 Task: Find connections with filter location Humen with filter topic #brandingwith filter profile language German with filter current company IIM Bangalore Executive Education with filter school Indian Institute of Management, Kozhikode with filter industry Wholesale Hardware, Plumbing, Heating Equipment with filter service category Social Media Marketing with filter keywords title Personal Trainer
Action: Mouse moved to (699, 94)
Screenshot: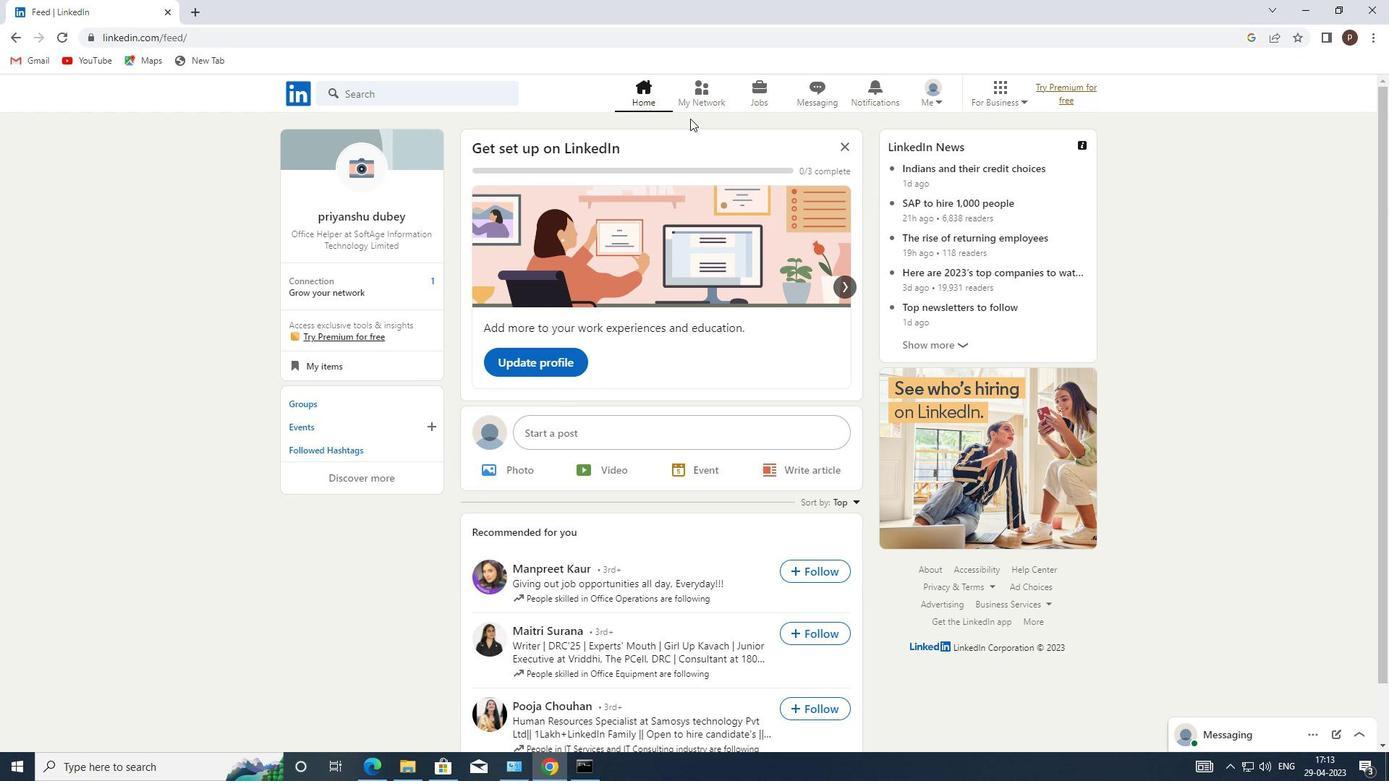 
Action: Mouse pressed left at (699, 94)
Screenshot: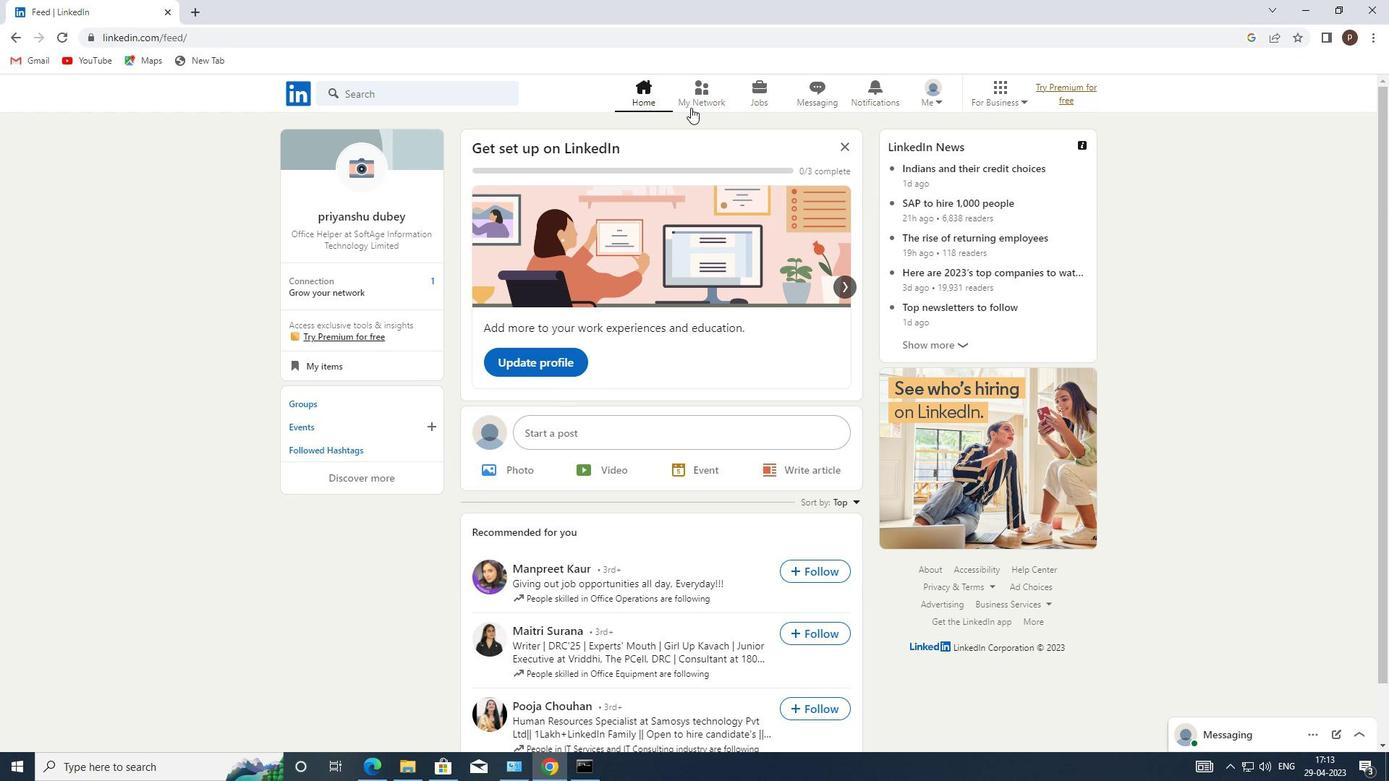 
Action: Mouse moved to (387, 172)
Screenshot: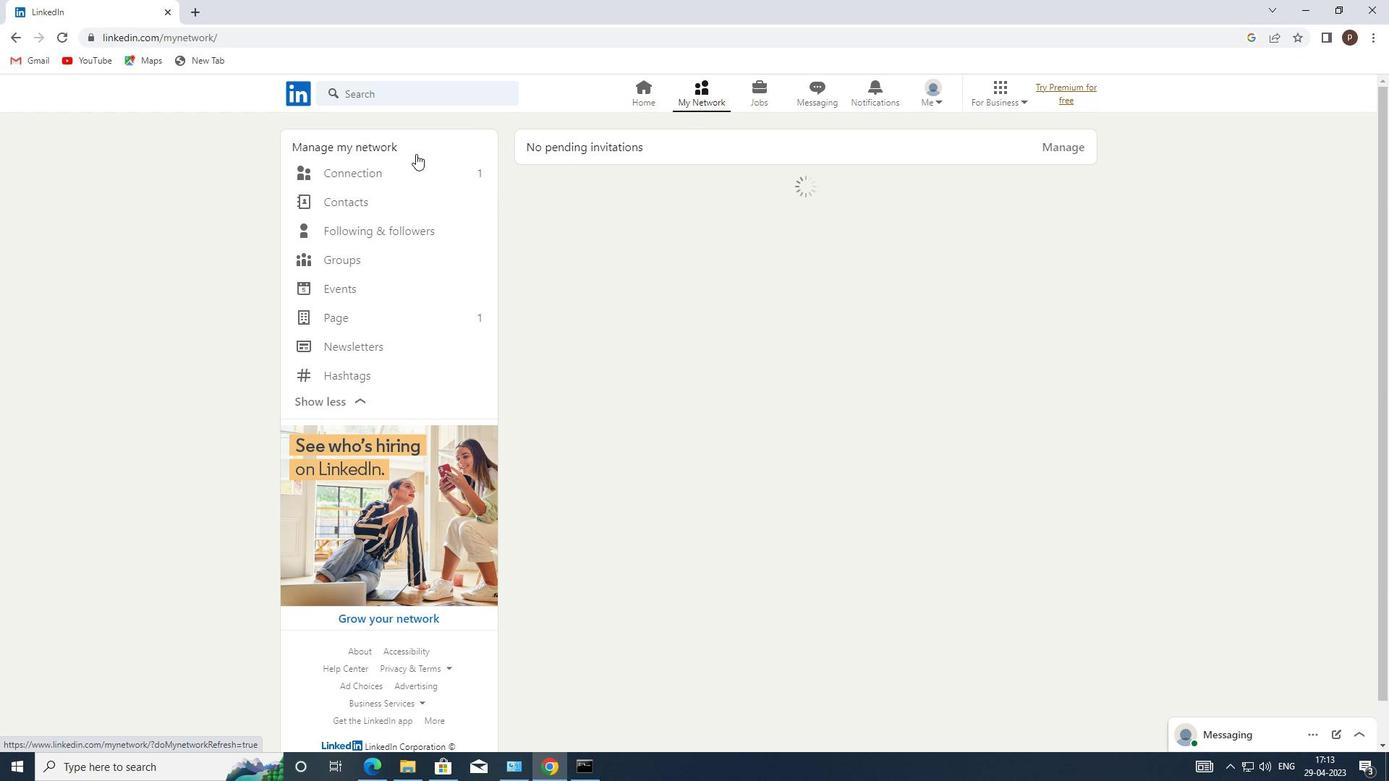 
Action: Mouse pressed left at (387, 172)
Screenshot: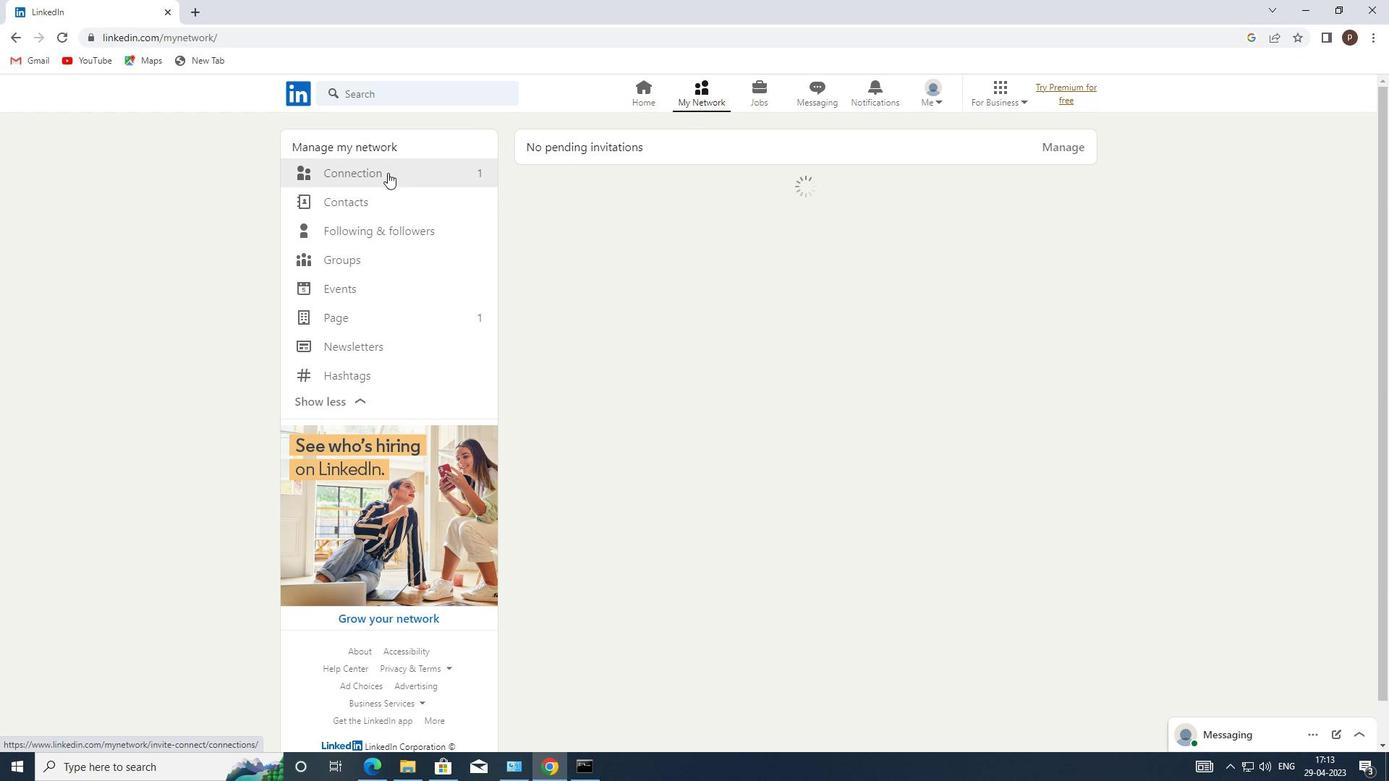 
Action: Mouse moved to (801, 178)
Screenshot: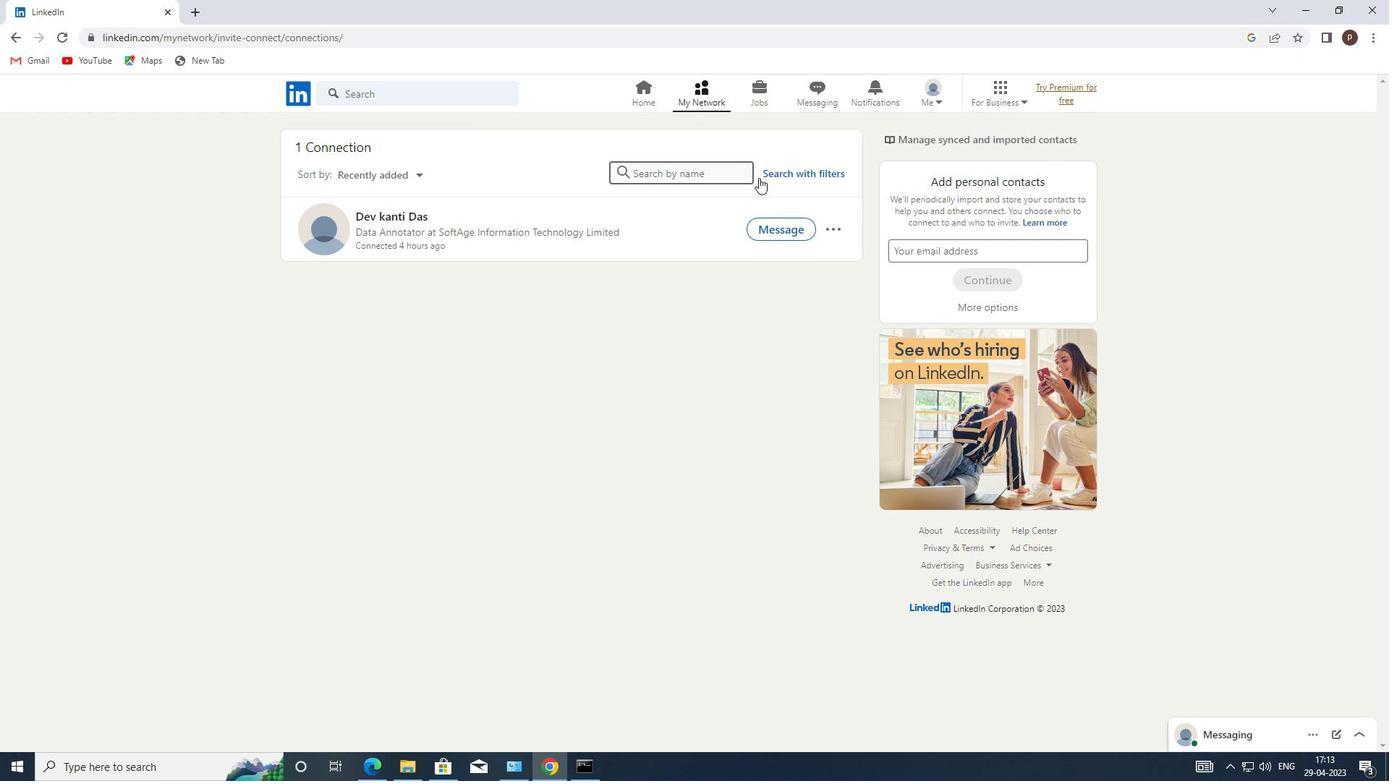 
Action: Mouse pressed left at (801, 178)
Screenshot: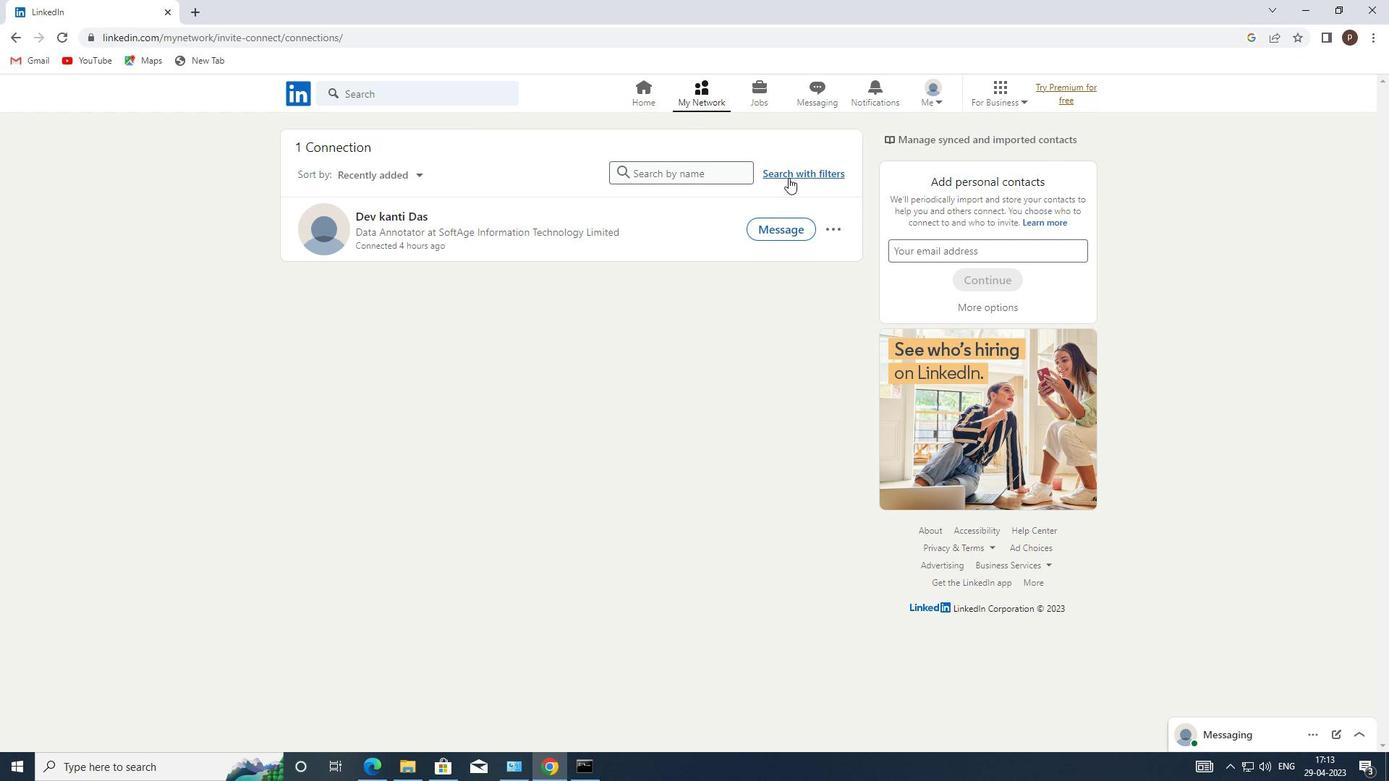 
Action: Mouse moved to (745, 139)
Screenshot: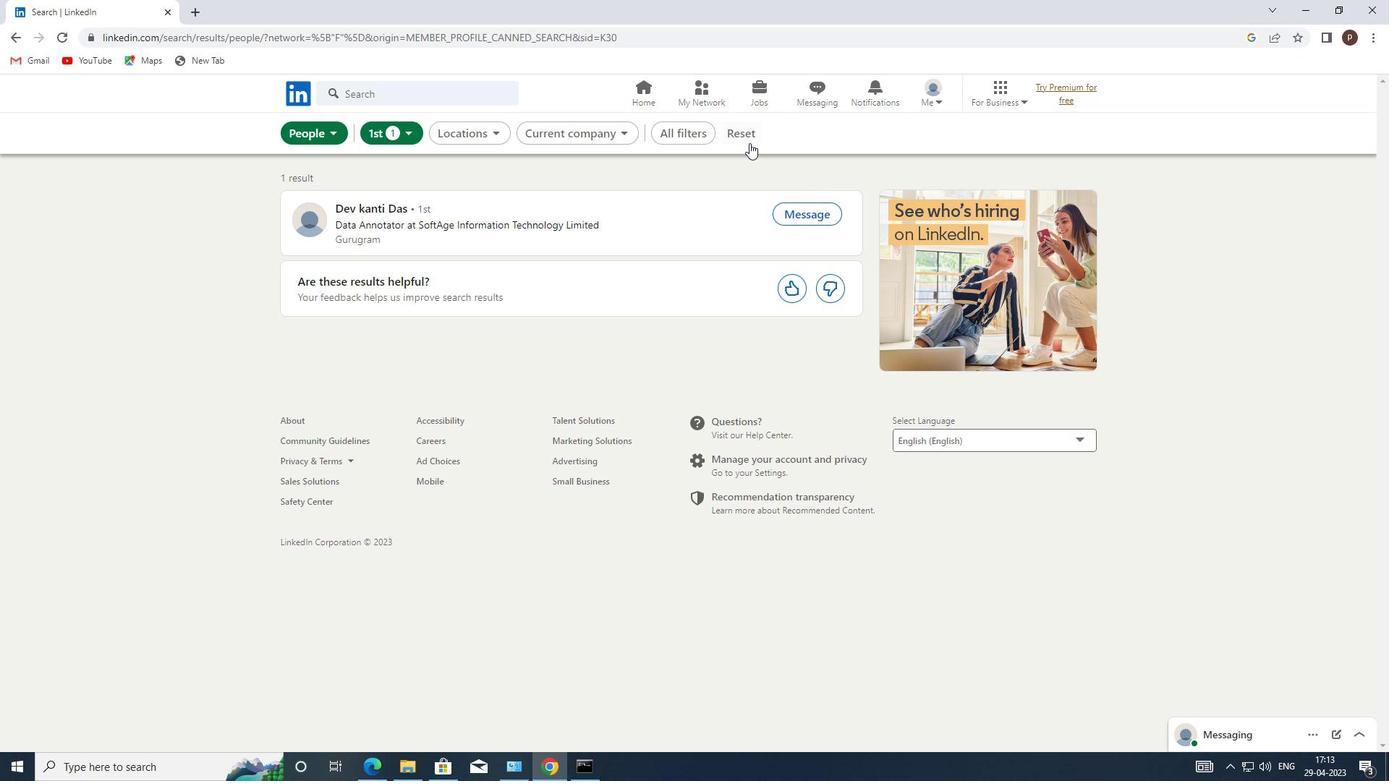 
Action: Mouse pressed left at (745, 139)
Screenshot: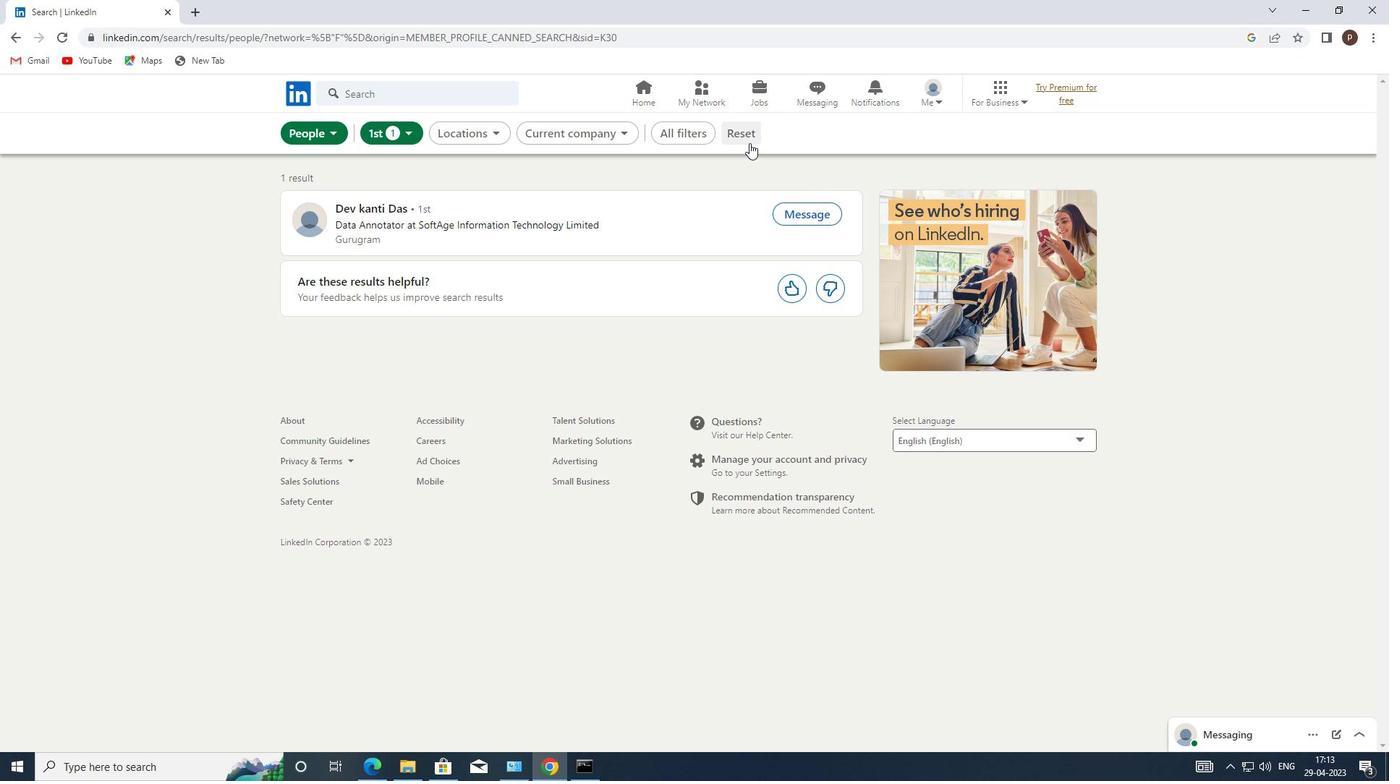
Action: Mouse moved to (720, 137)
Screenshot: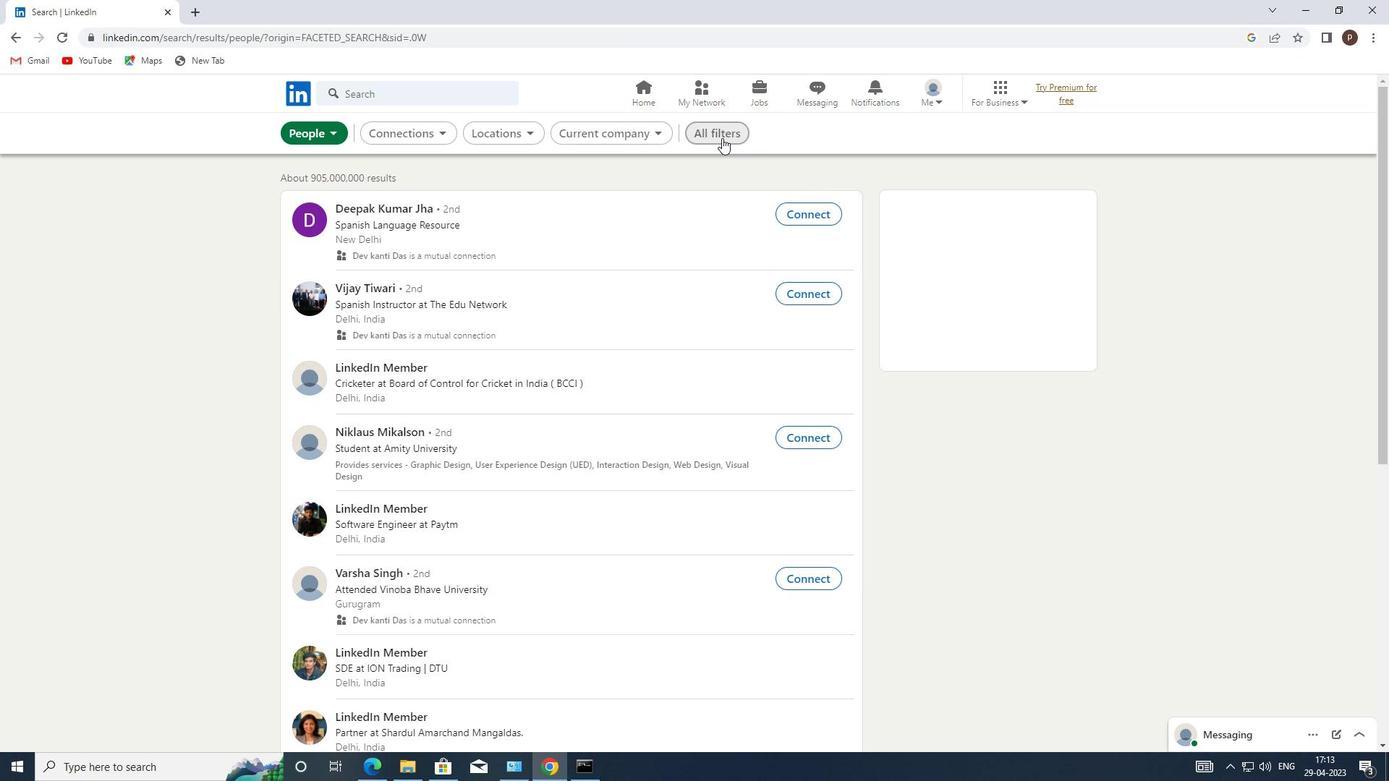 
Action: Mouse pressed left at (720, 137)
Screenshot: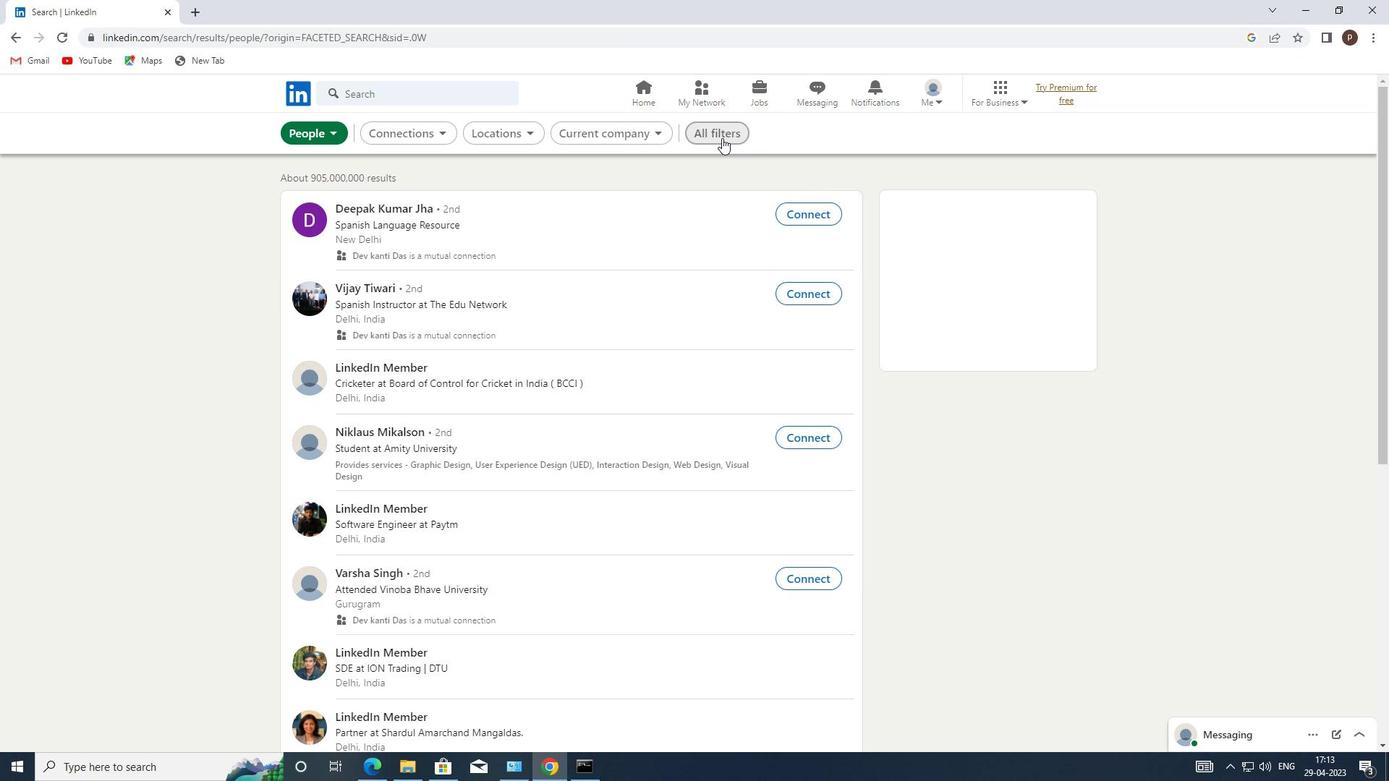 
Action: Mouse moved to (1184, 544)
Screenshot: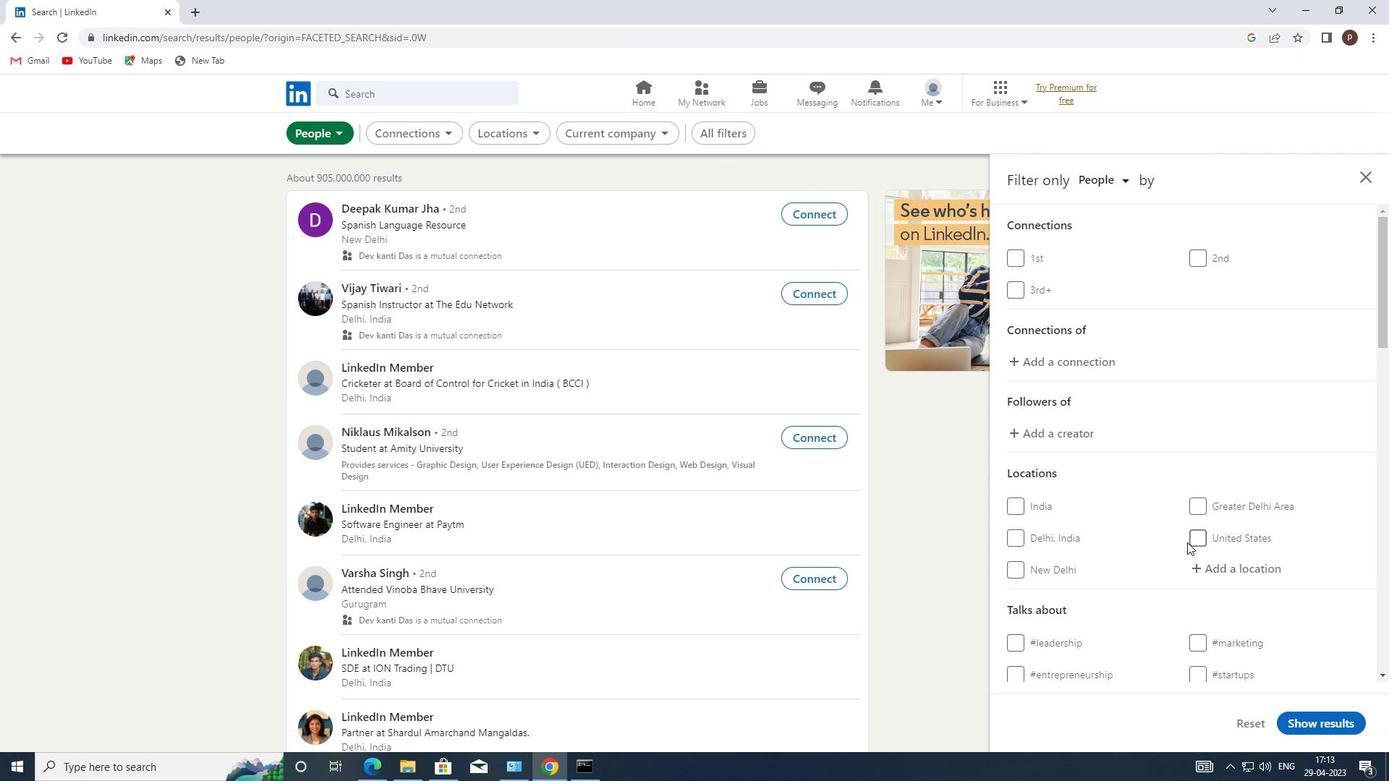 
Action: Mouse scrolled (1184, 543) with delta (0, 0)
Screenshot: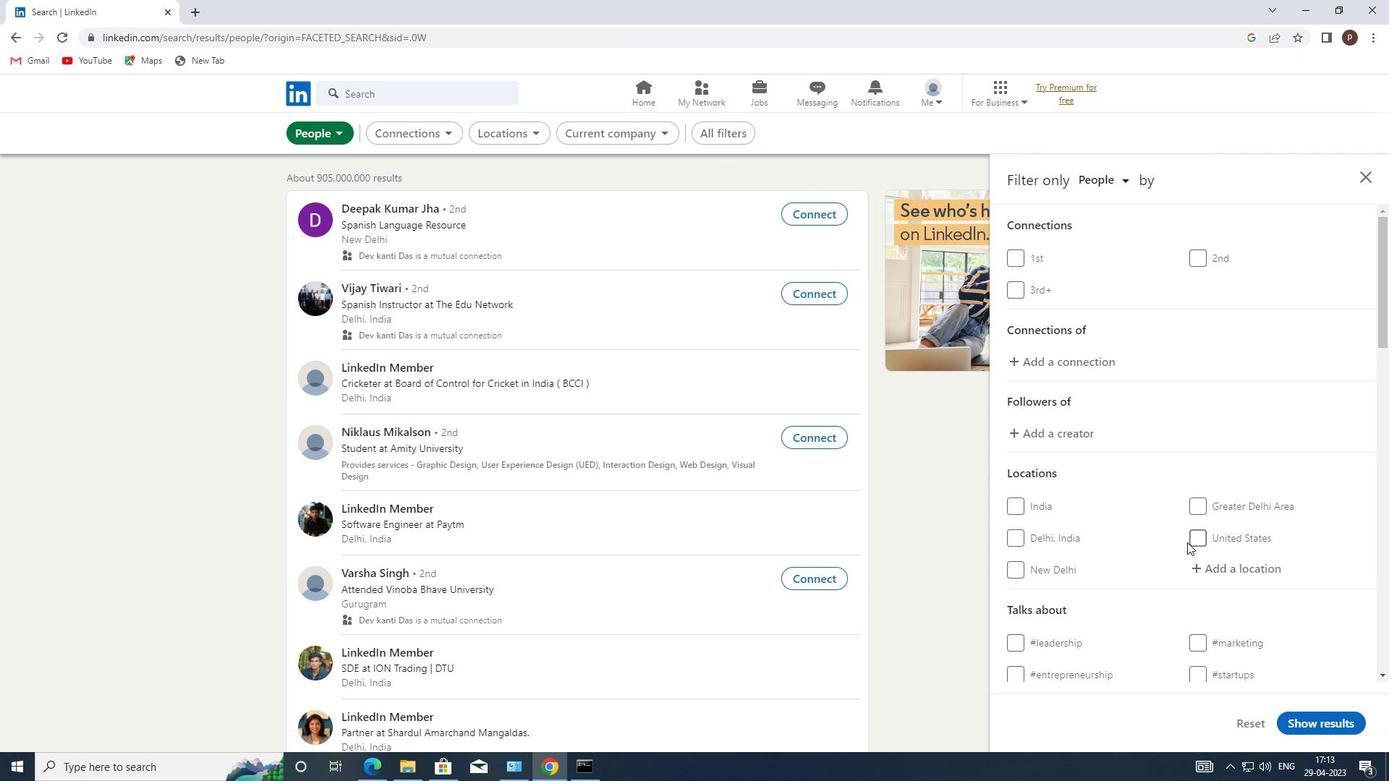 
Action: Mouse scrolled (1184, 543) with delta (0, 0)
Screenshot: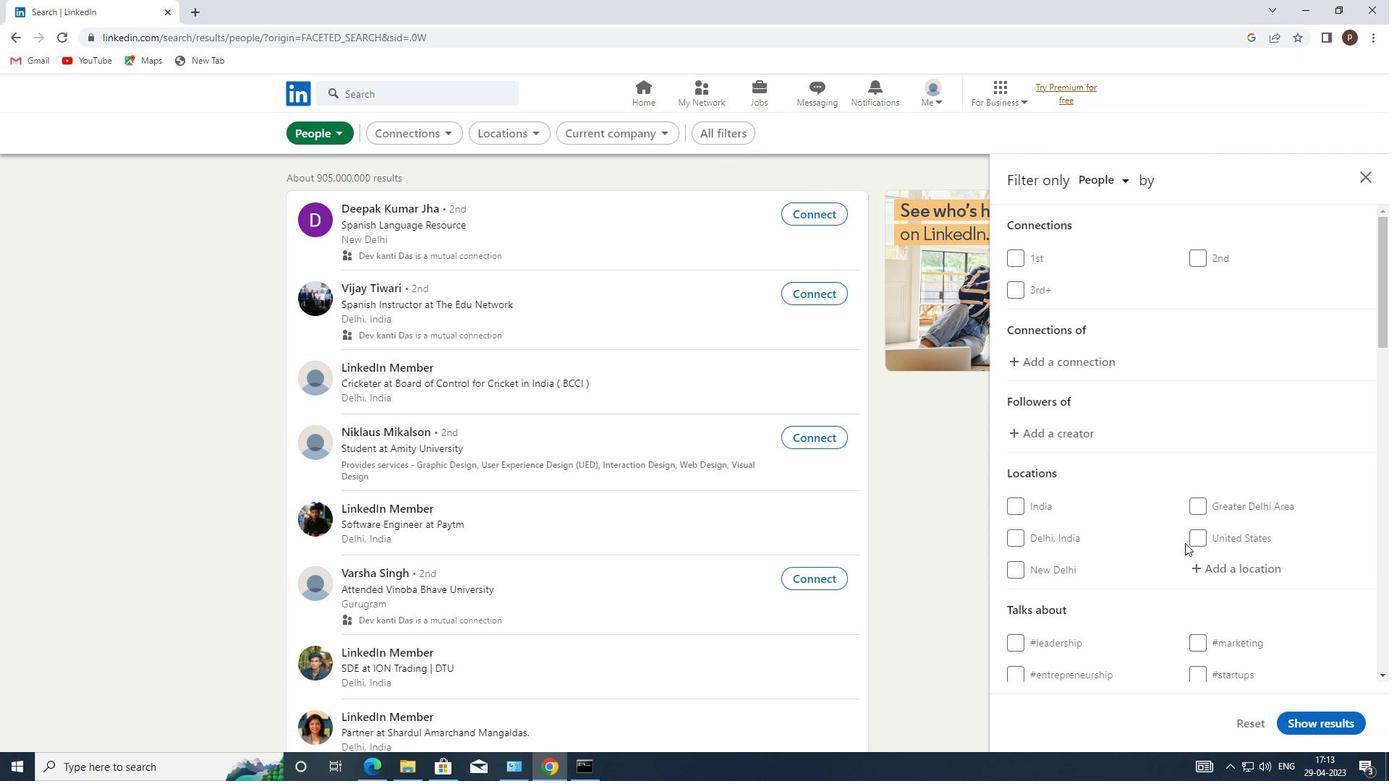 
Action: Mouse moved to (1222, 434)
Screenshot: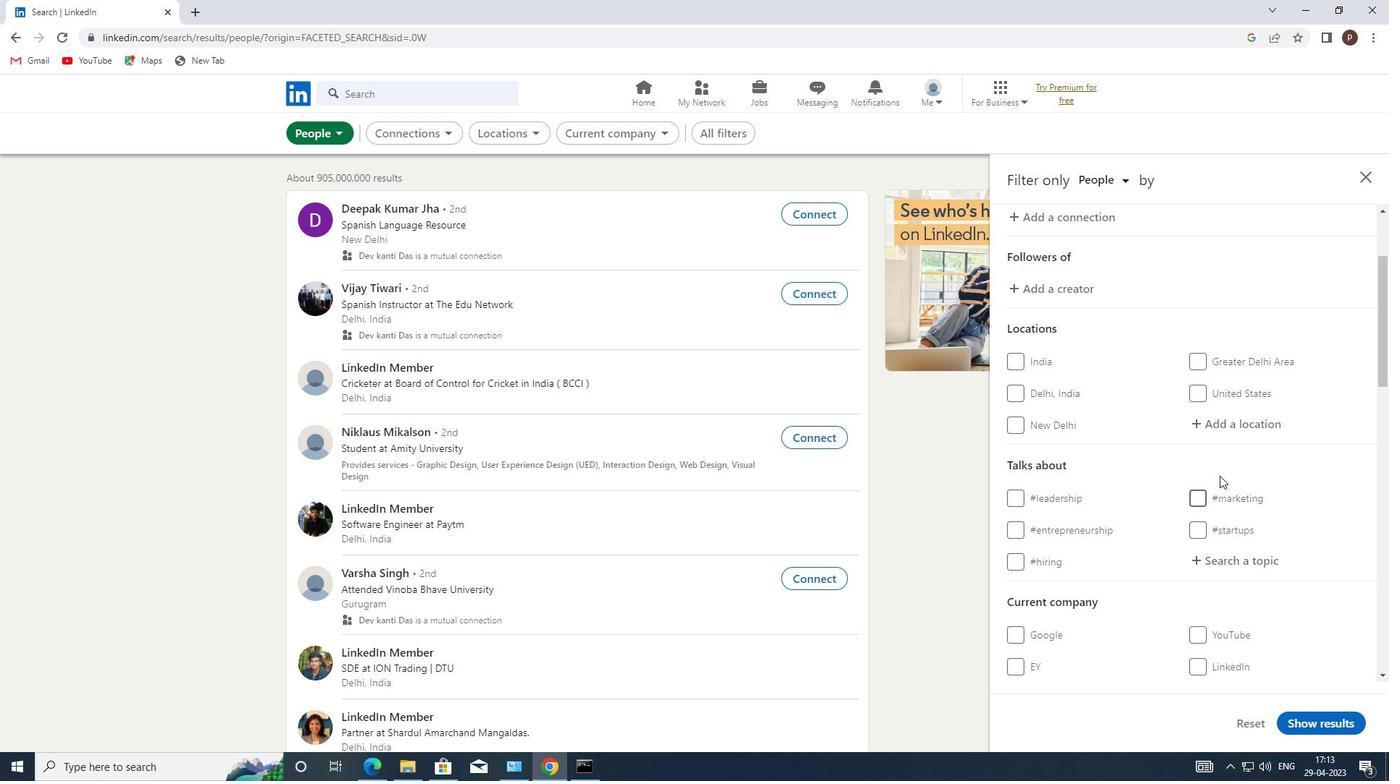 
Action: Mouse pressed left at (1222, 434)
Screenshot: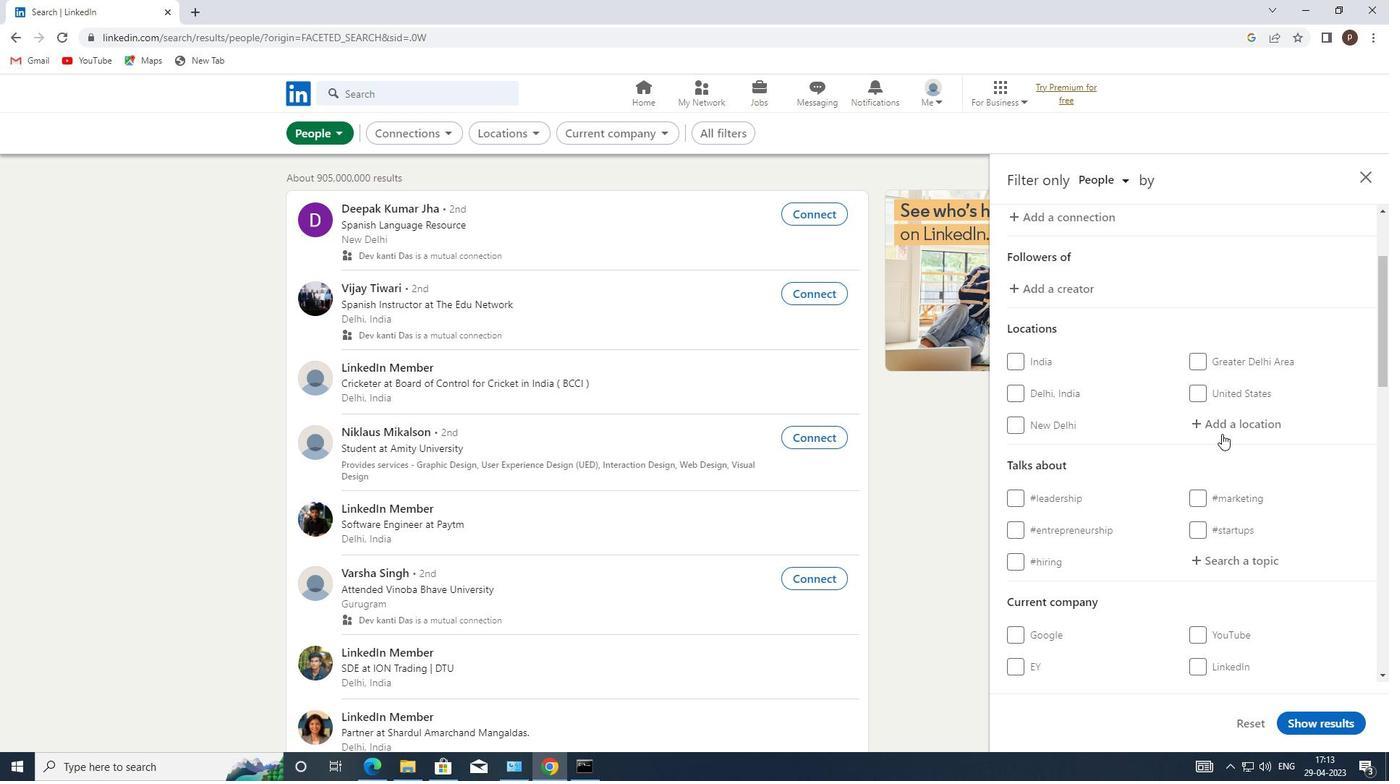 
Action: Mouse moved to (1210, 416)
Screenshot: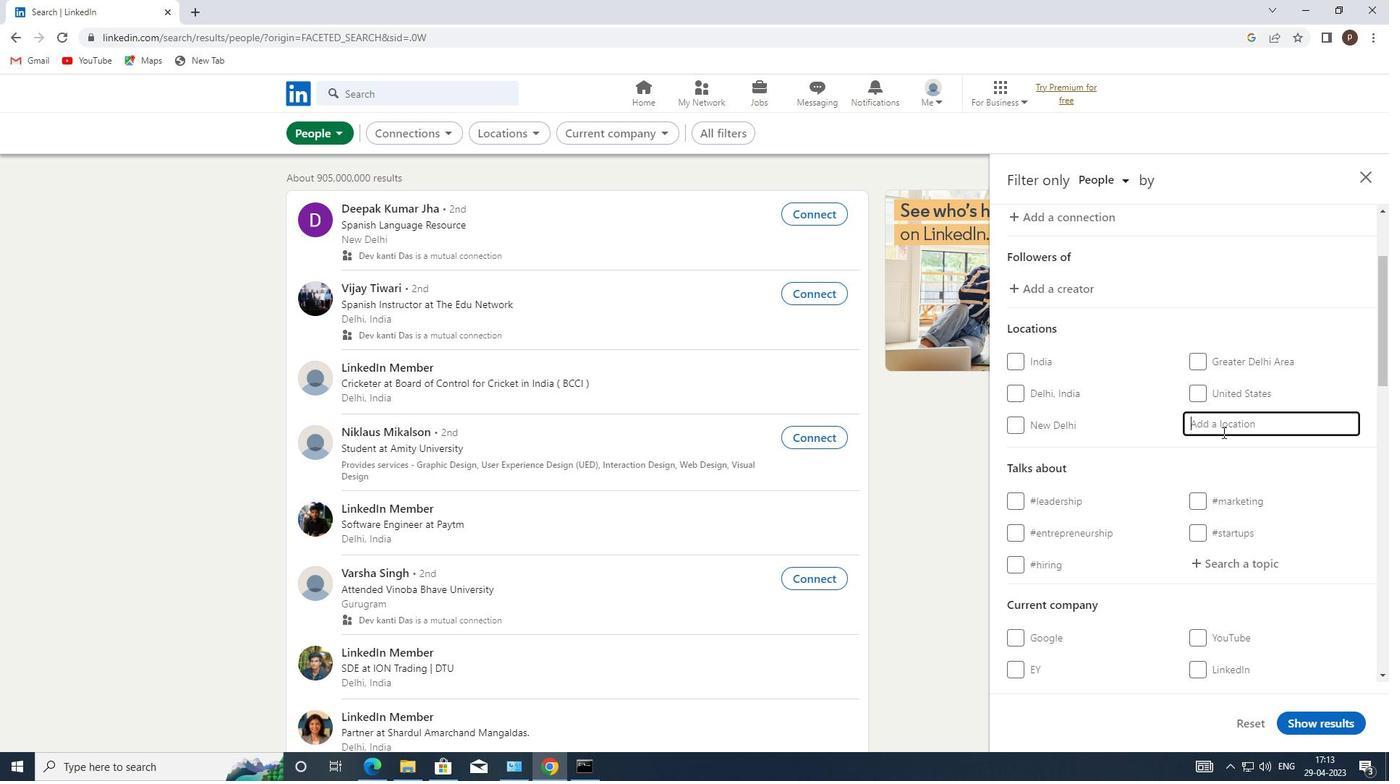 
Action: Key pressed <Key.caps_lock>h<Key.caps_lock>umen<Key.enter>
Screenshot: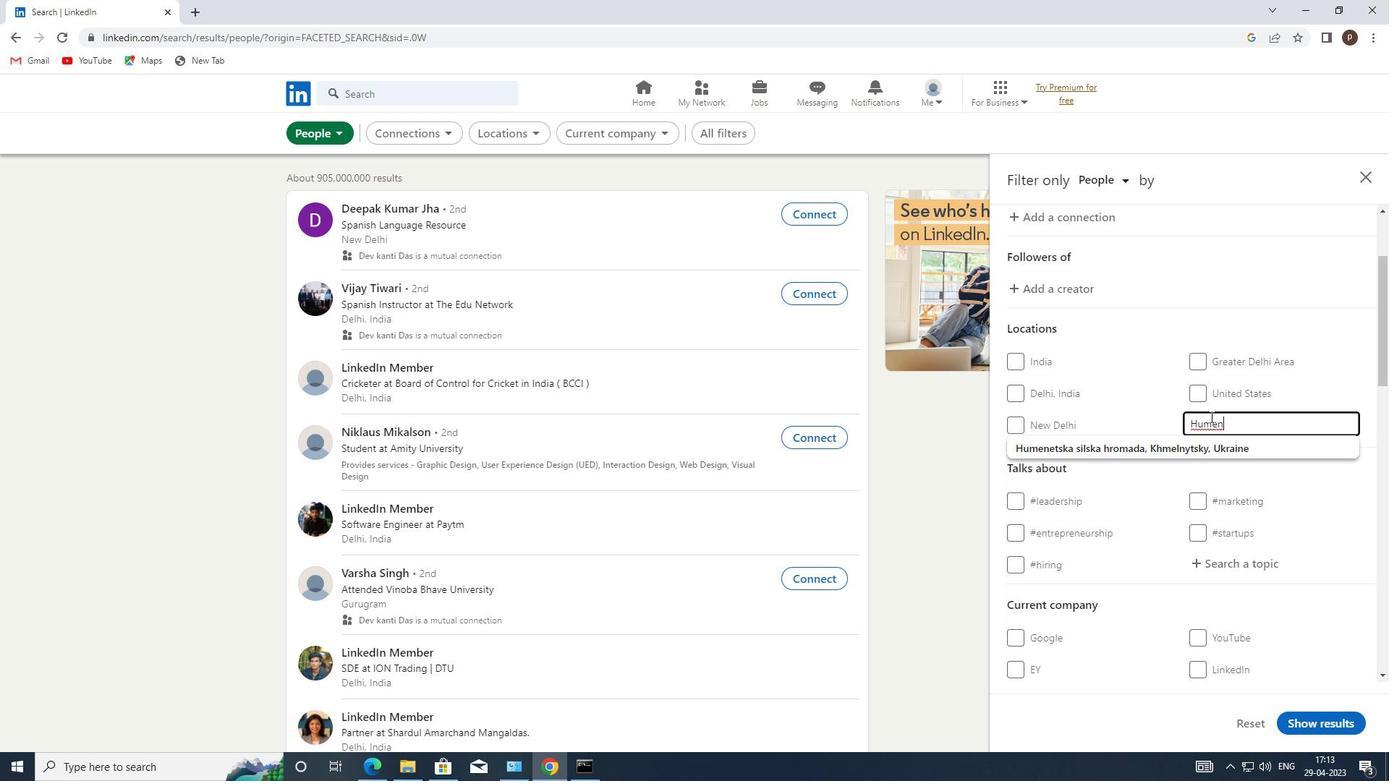 
Action: Mouse moved to (1183, 494)
Screenshot: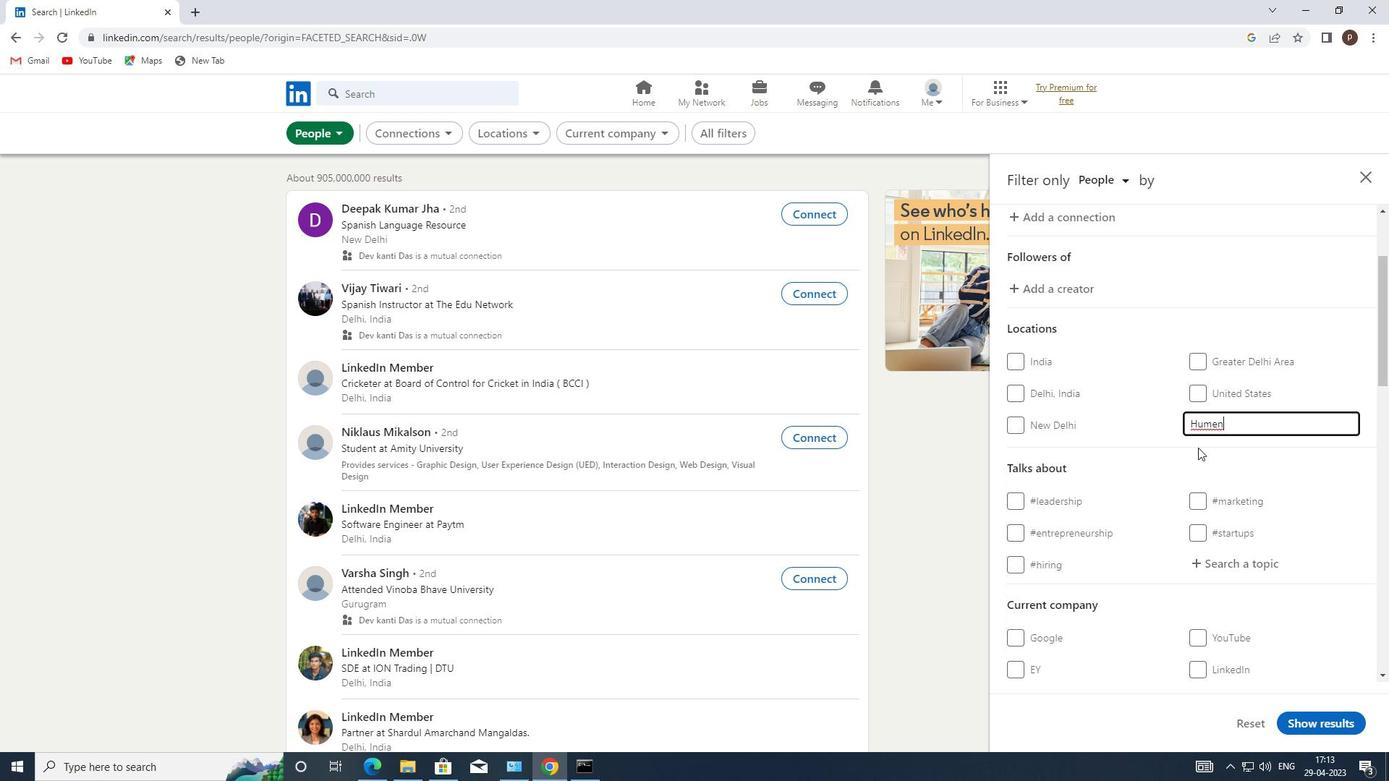 
Action: Mouse scrolled (1183, 493) with delta (0, 0)
Screenshot: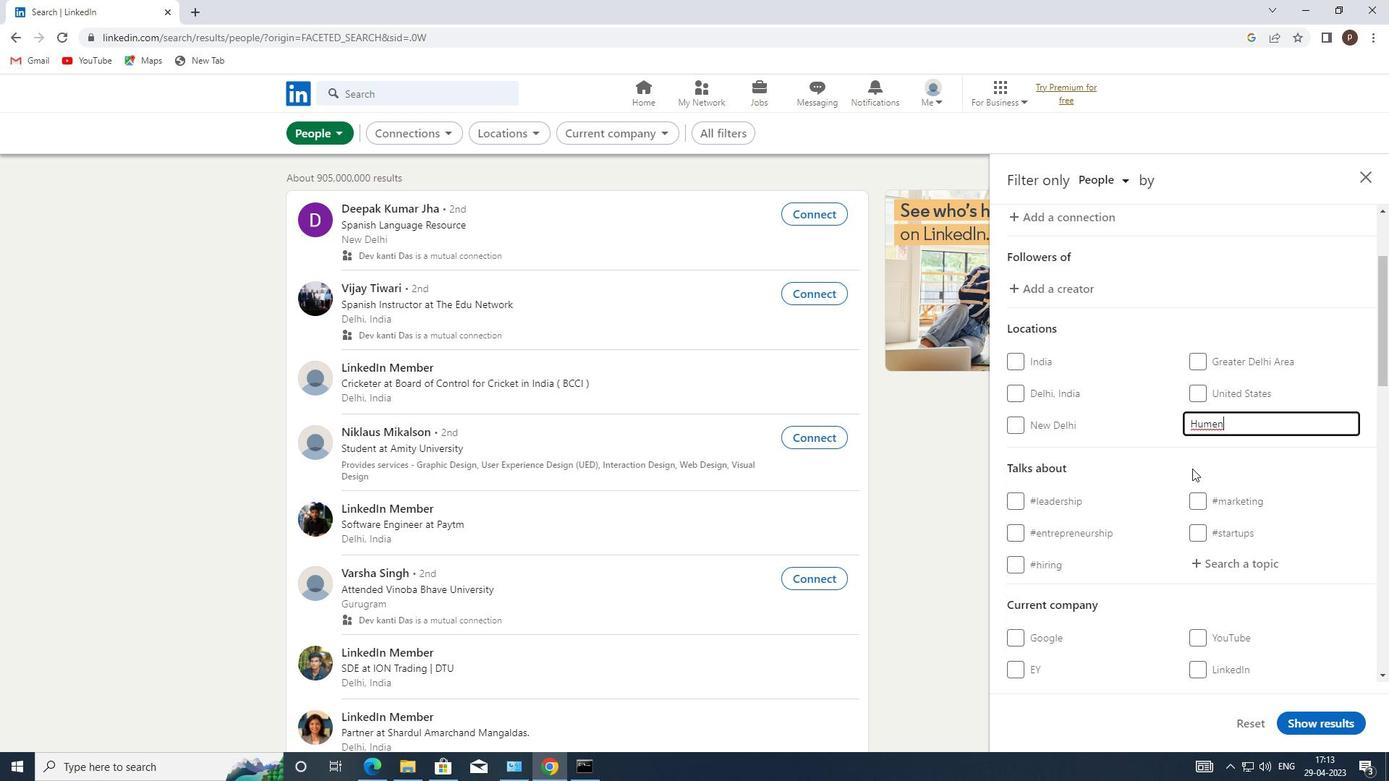 
Action: Mouse moved to (1209, 501)
Screenshot: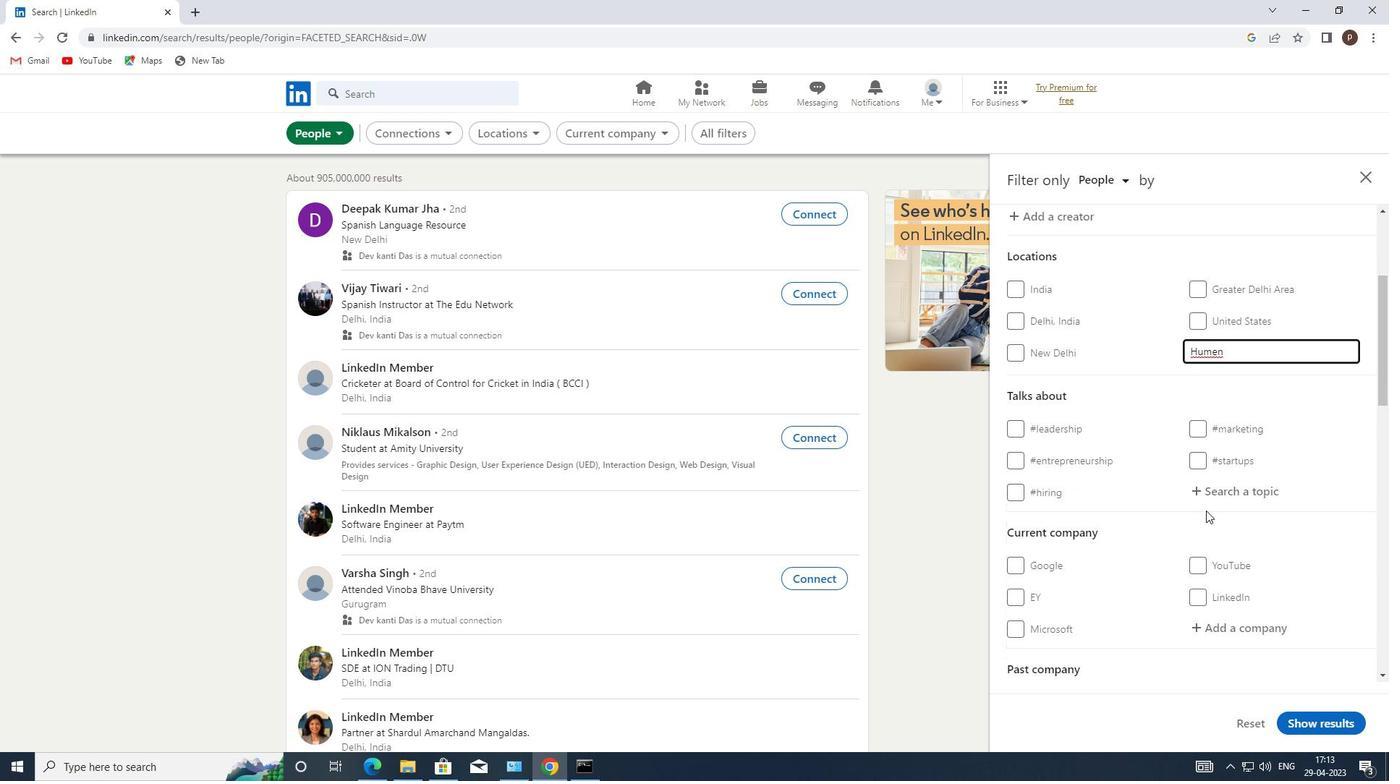 
Action: Mouse pressed left at (1209, 501)
Screenshot: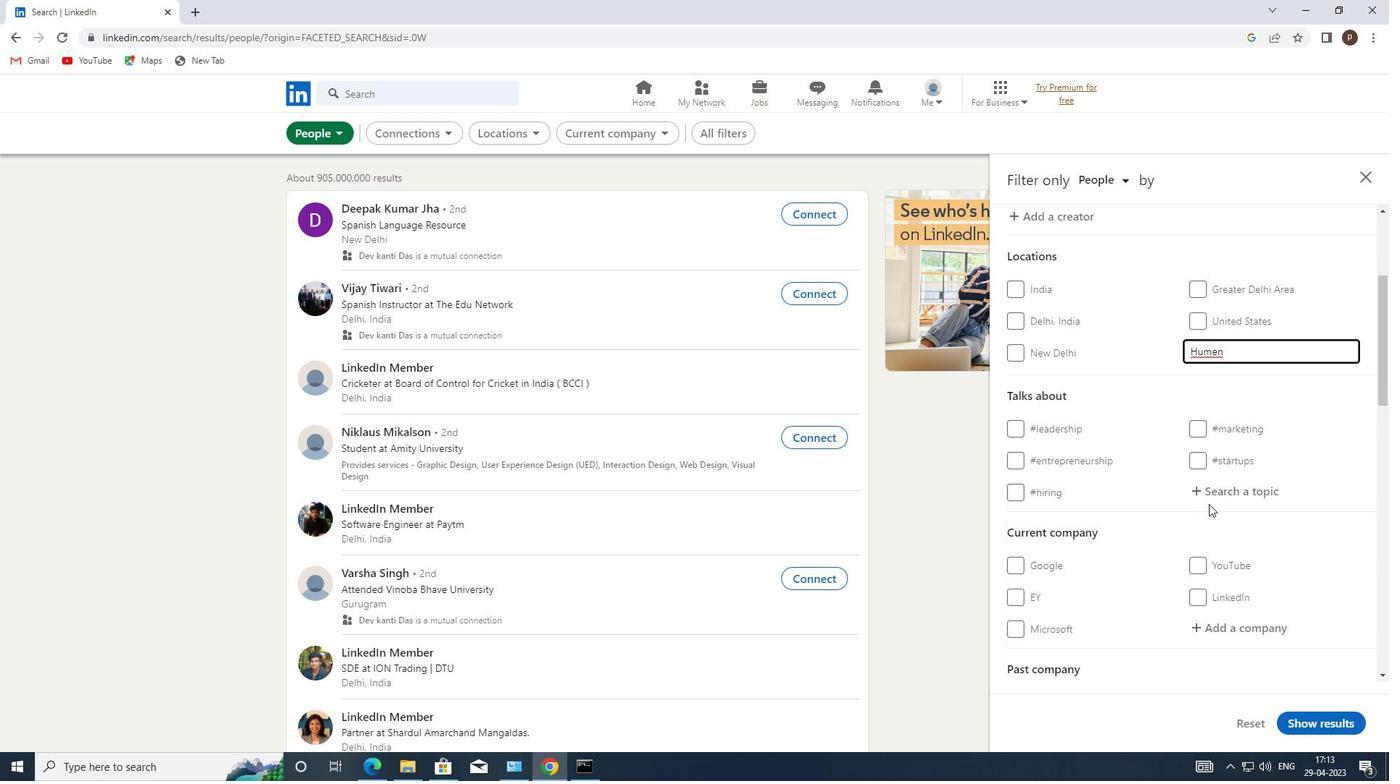 
Action: Key pressed <Key.shift>3BRANDING
Screenshot: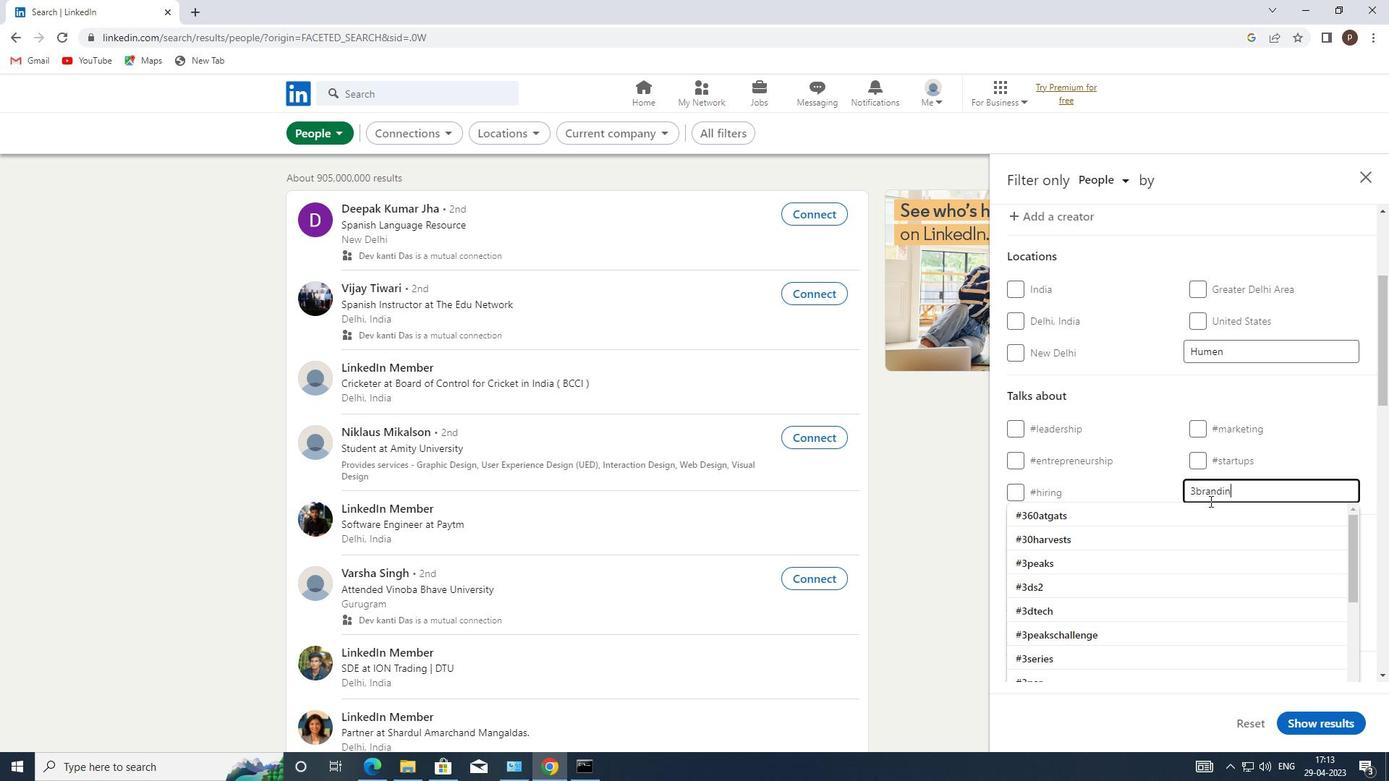 
Action: Mouse moved to (1260, 547)
Screenshot: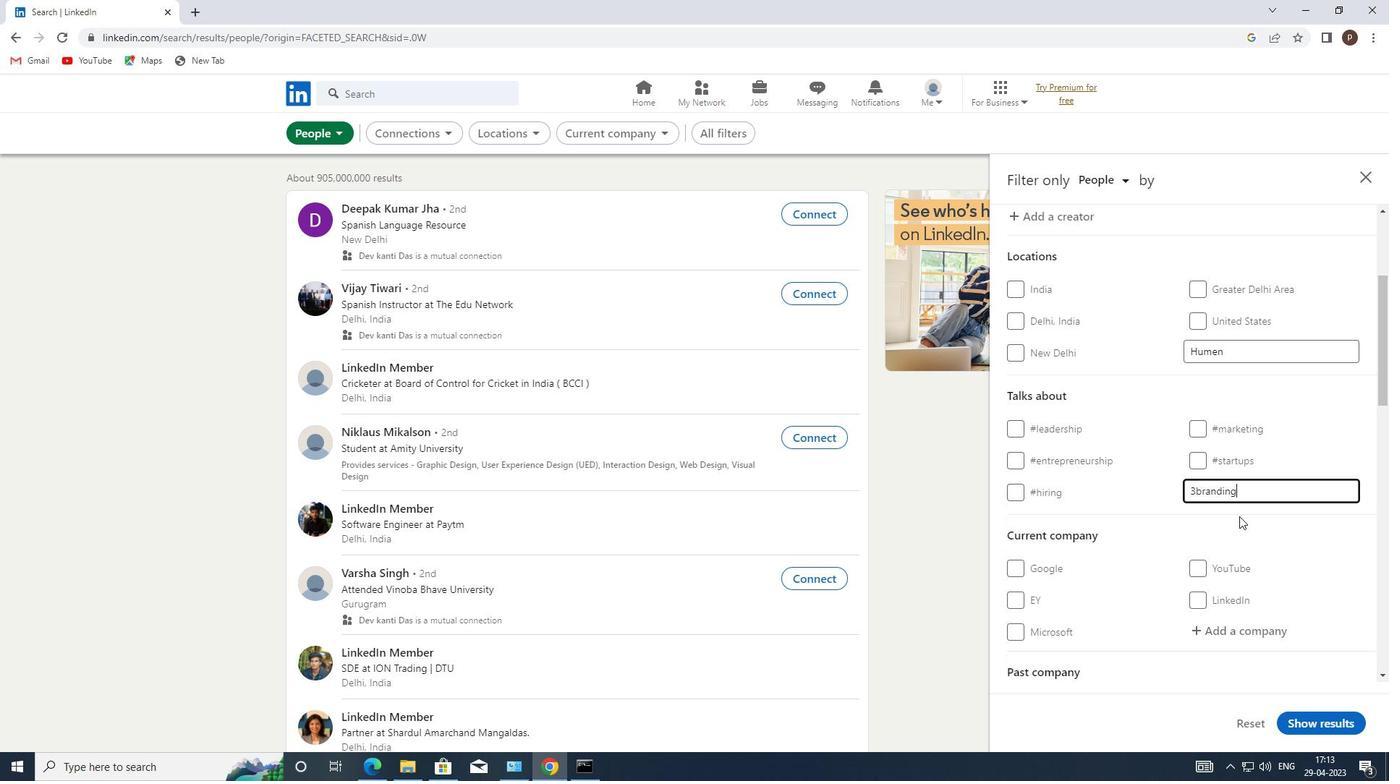 
Action: Mouse scrolled (1260, 546) with delta (0, 0)
Screenshot: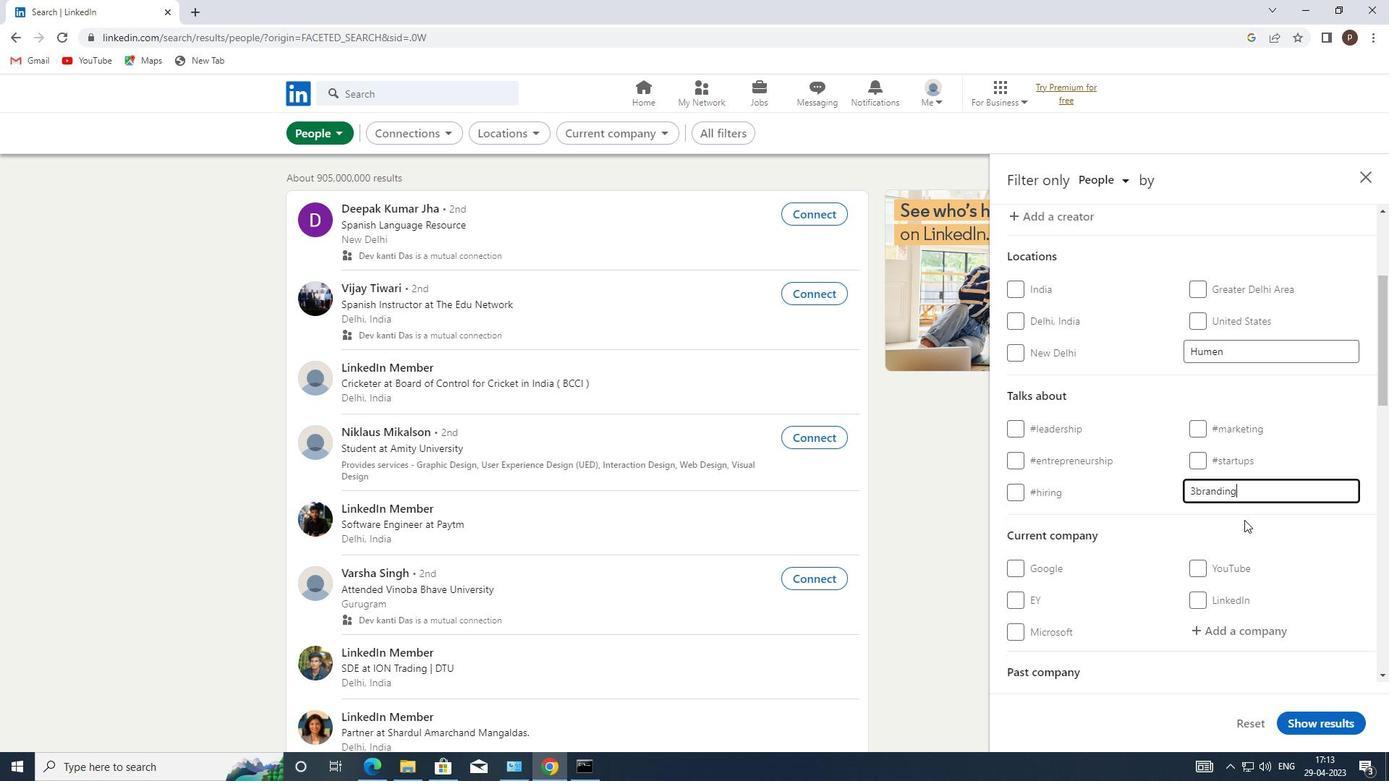 
Action: Mouse moved to (1256, 547)
Screenshot: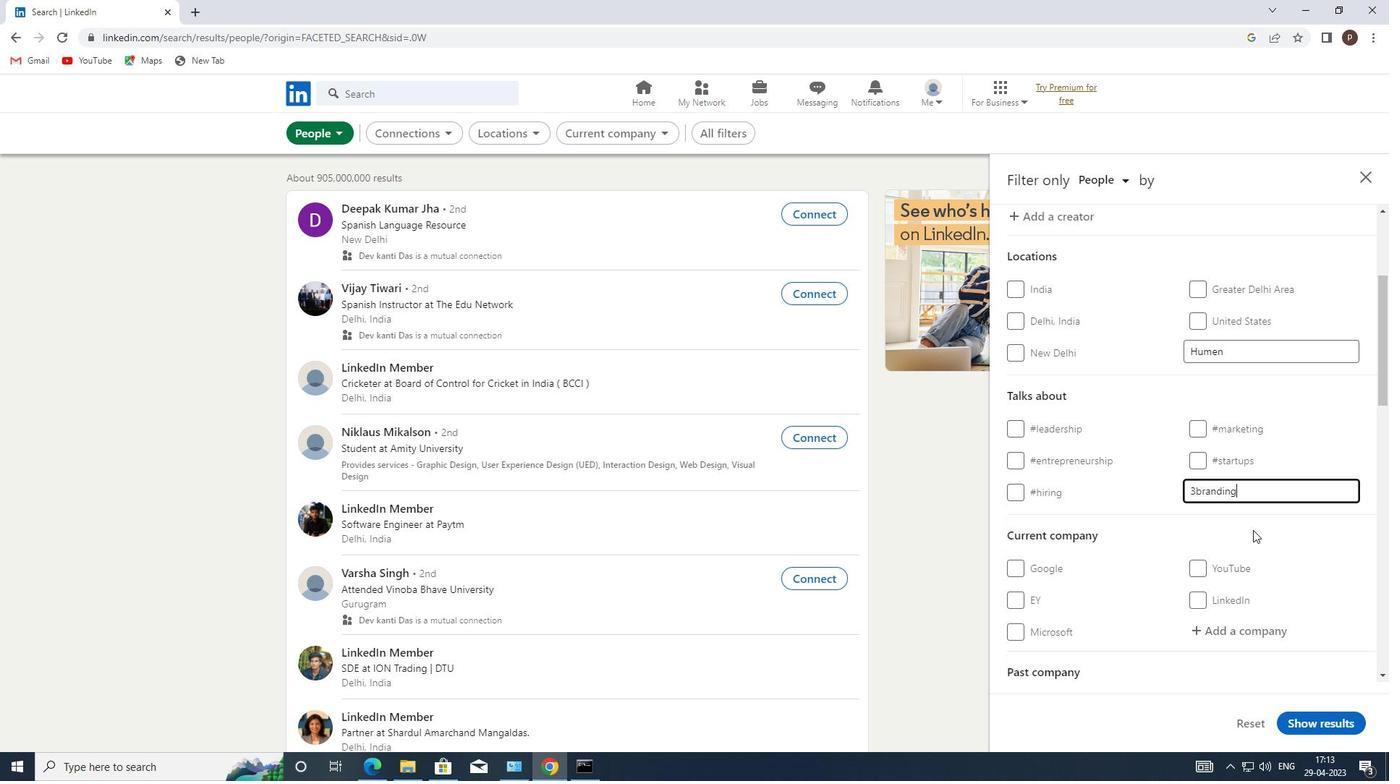 
Action: Mouse scrolled (1256, 547) with delta (0, 0)
Screenshot: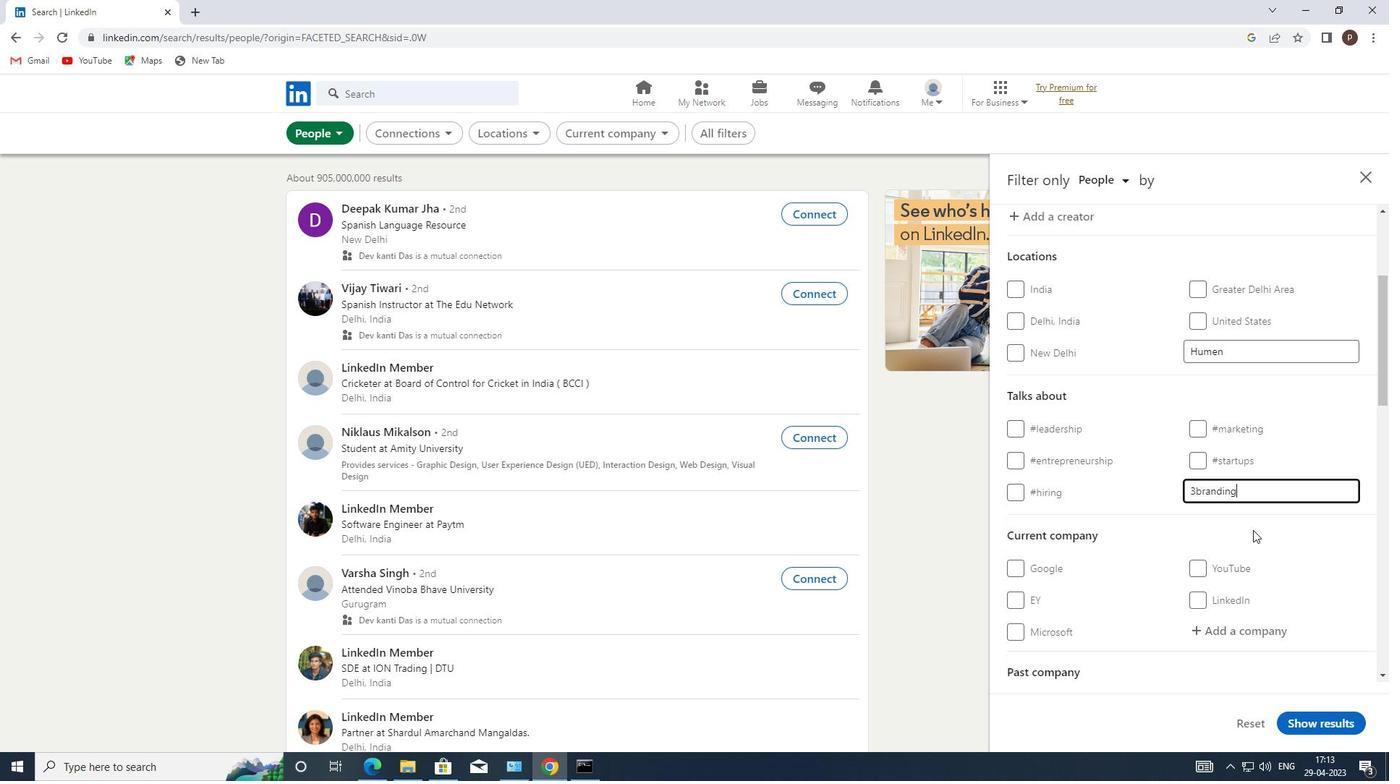 
Action: Mouse moved to (1241, 547)
Screenshot: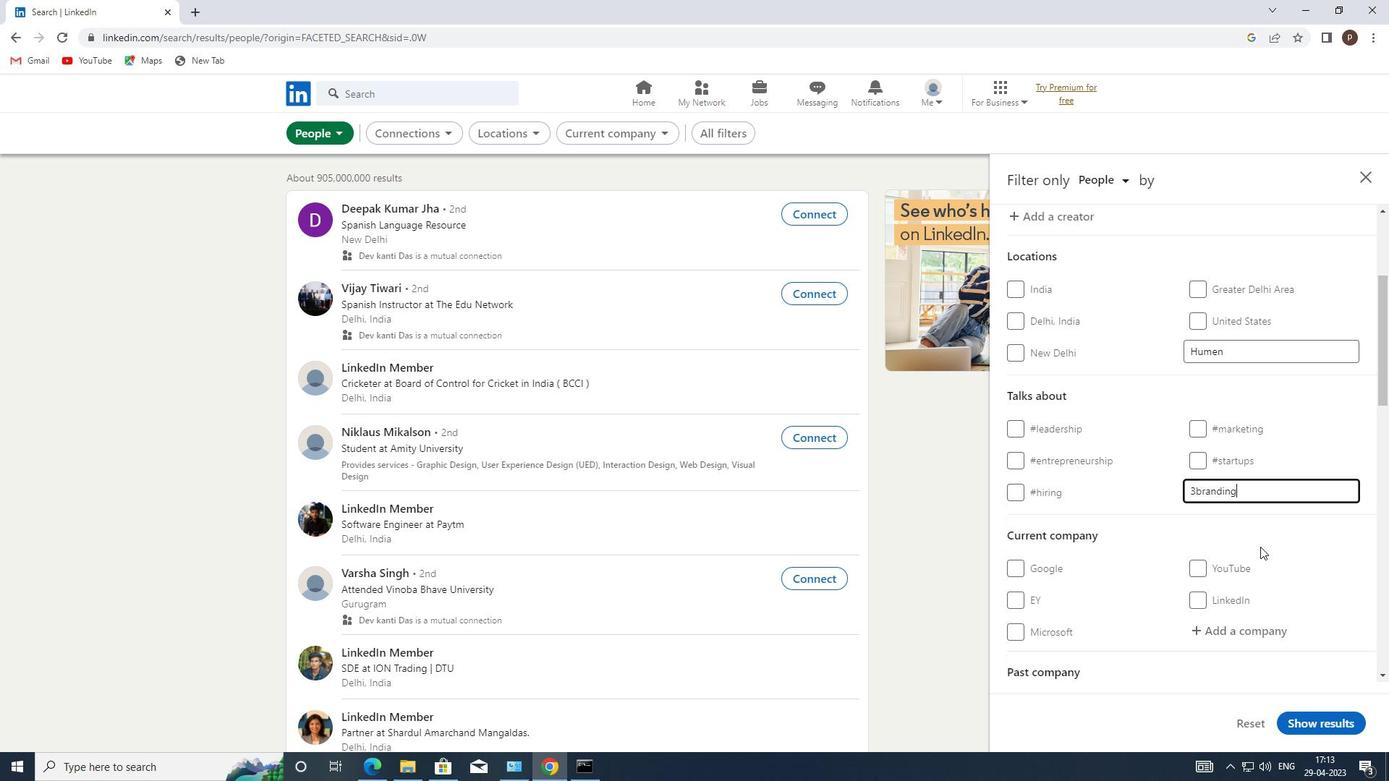 
Action: Mouse scrolled (1241, 547) with delta (0, 0)
Screenshot: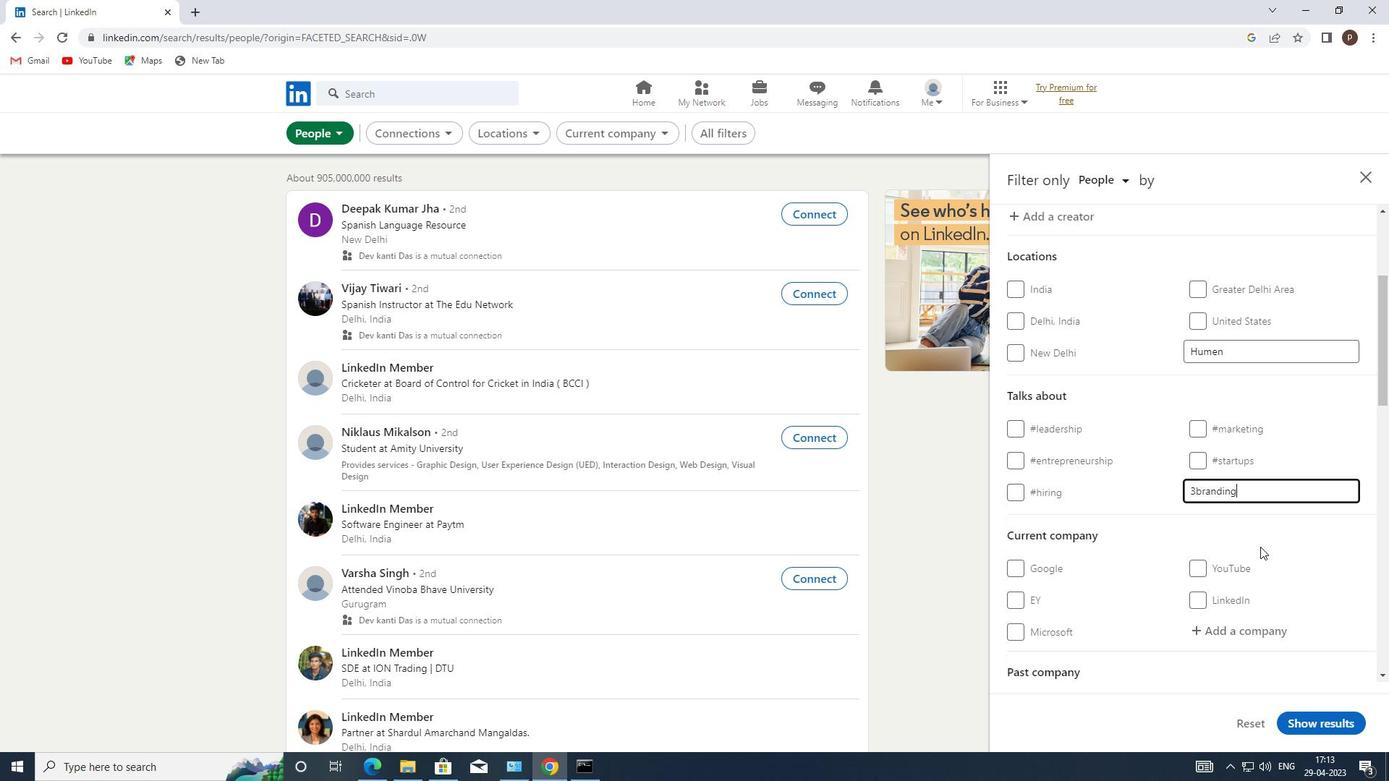 
Action: Mouse moved to (1152, 514)
Screenshot: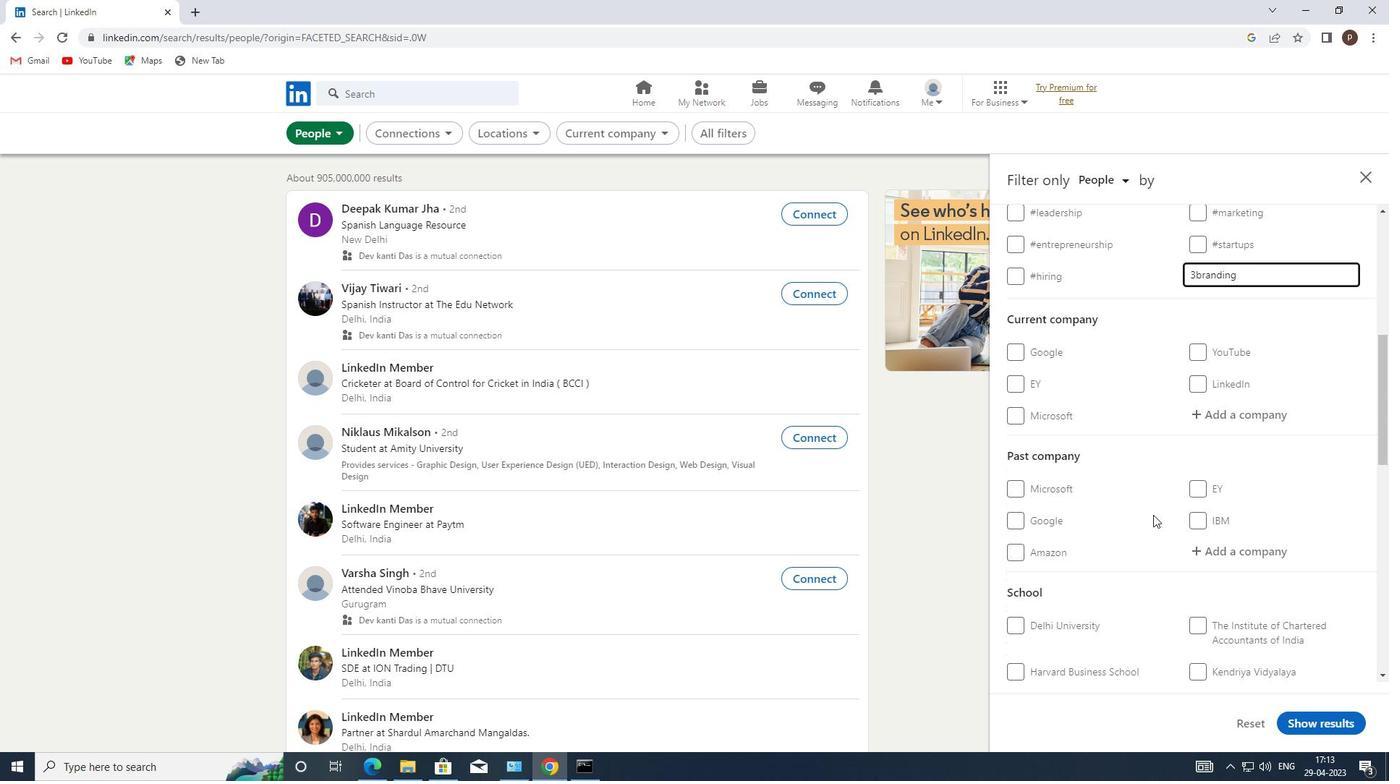 
Action: Mouse scrolled (1152, 513) with delta (0, 0)
Screenshot: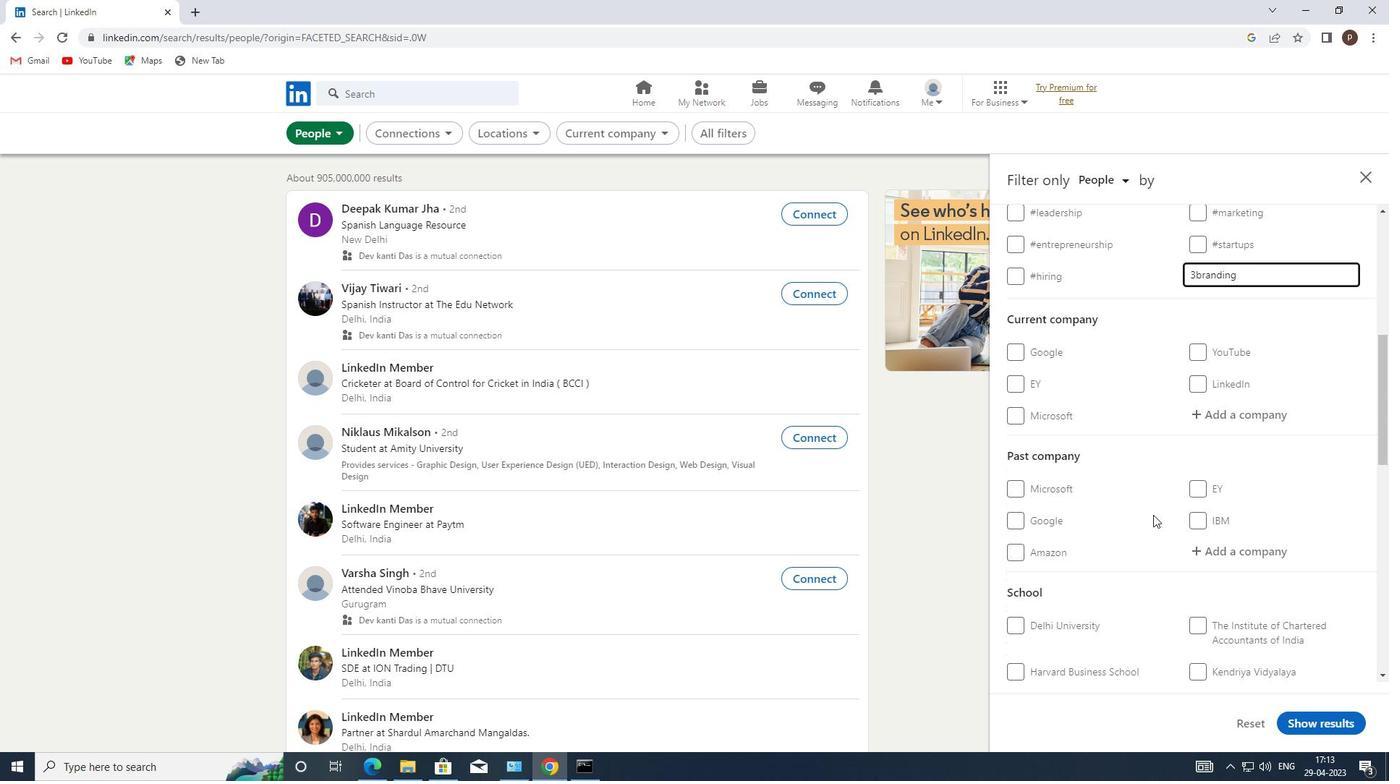 
Action: Mouse scrolled (1152, 513) with delta (0, 0)
Screenshot: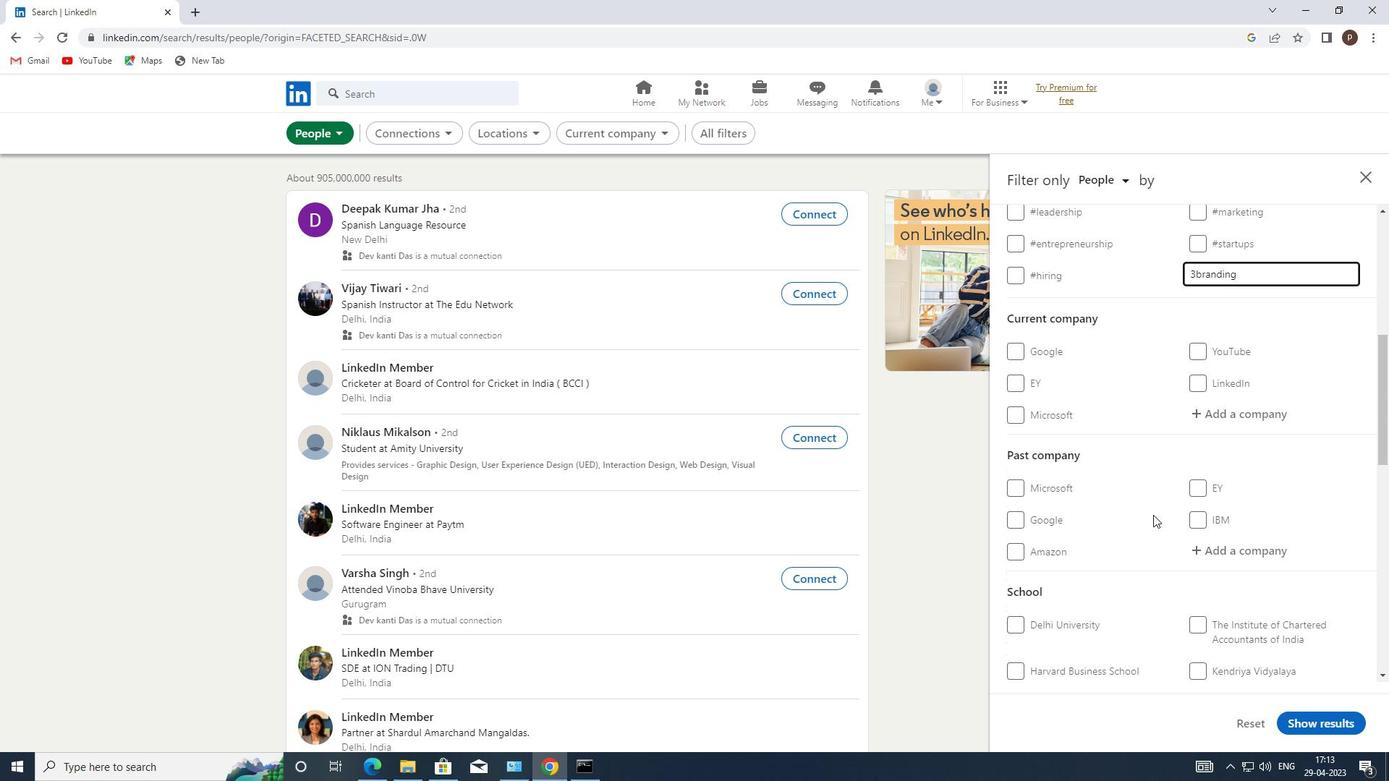 
Action: Mouse scrolled (1152, 513) with delta (0, 0)
Screenshot: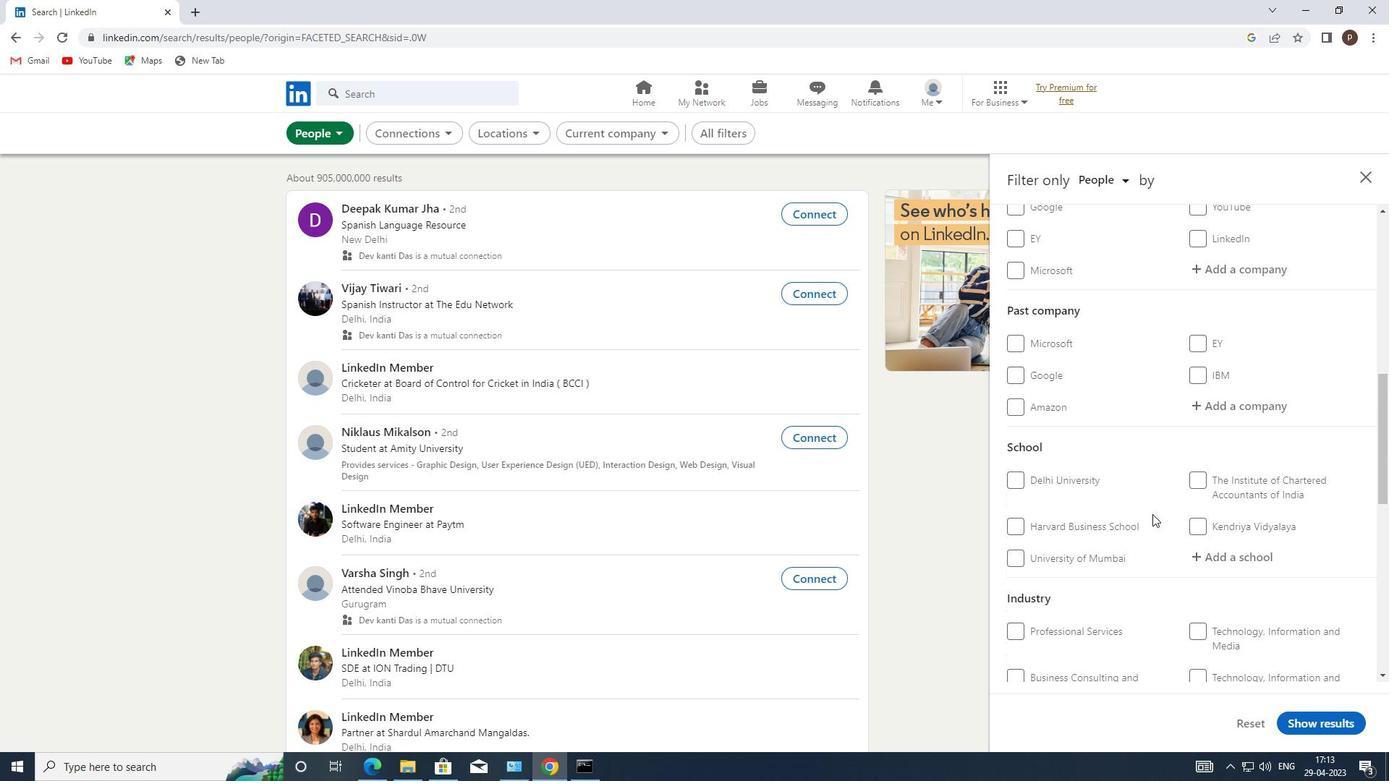 
Action: Mouse scrolled (1152, 513) with delta (0, 0)
Screenshot: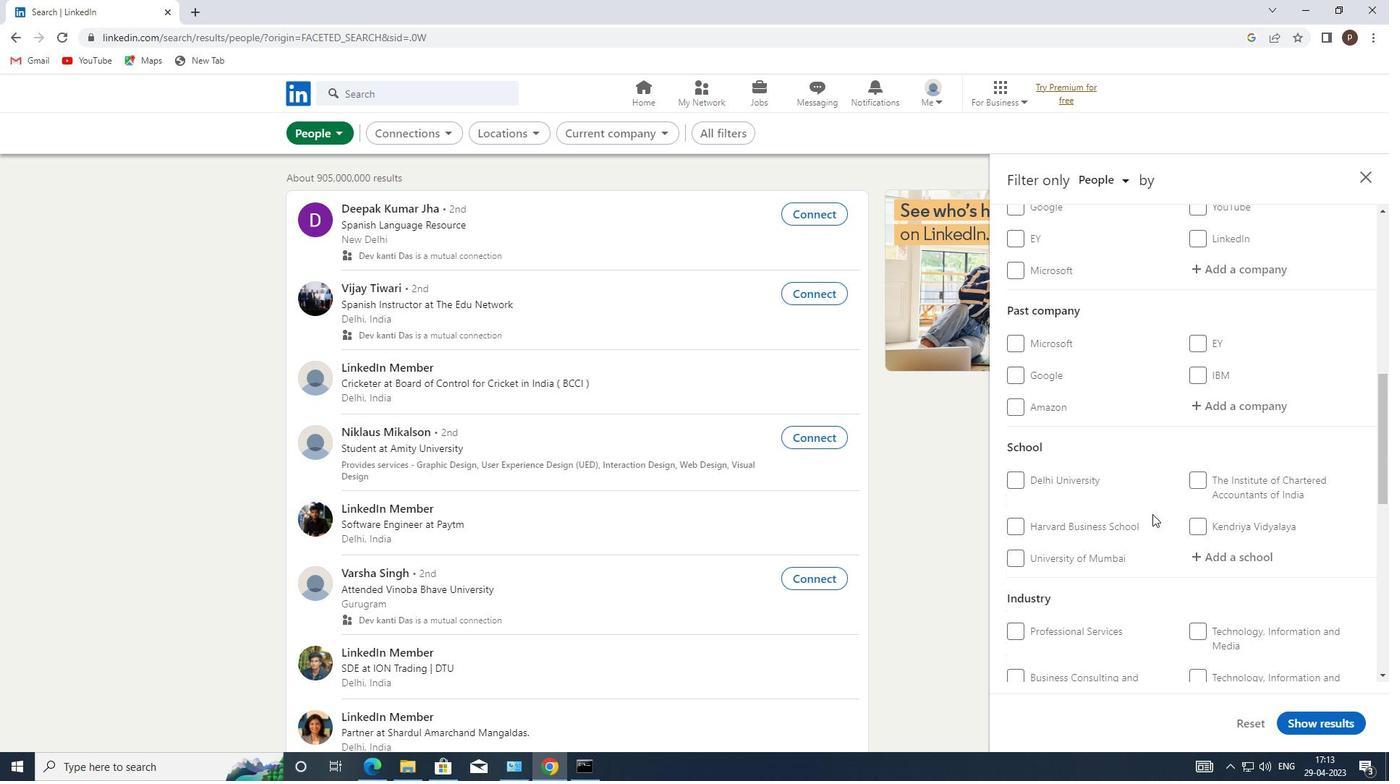 
Action: Mouse scrolled (1152, 513) with delta (0, 0)
Screenshot: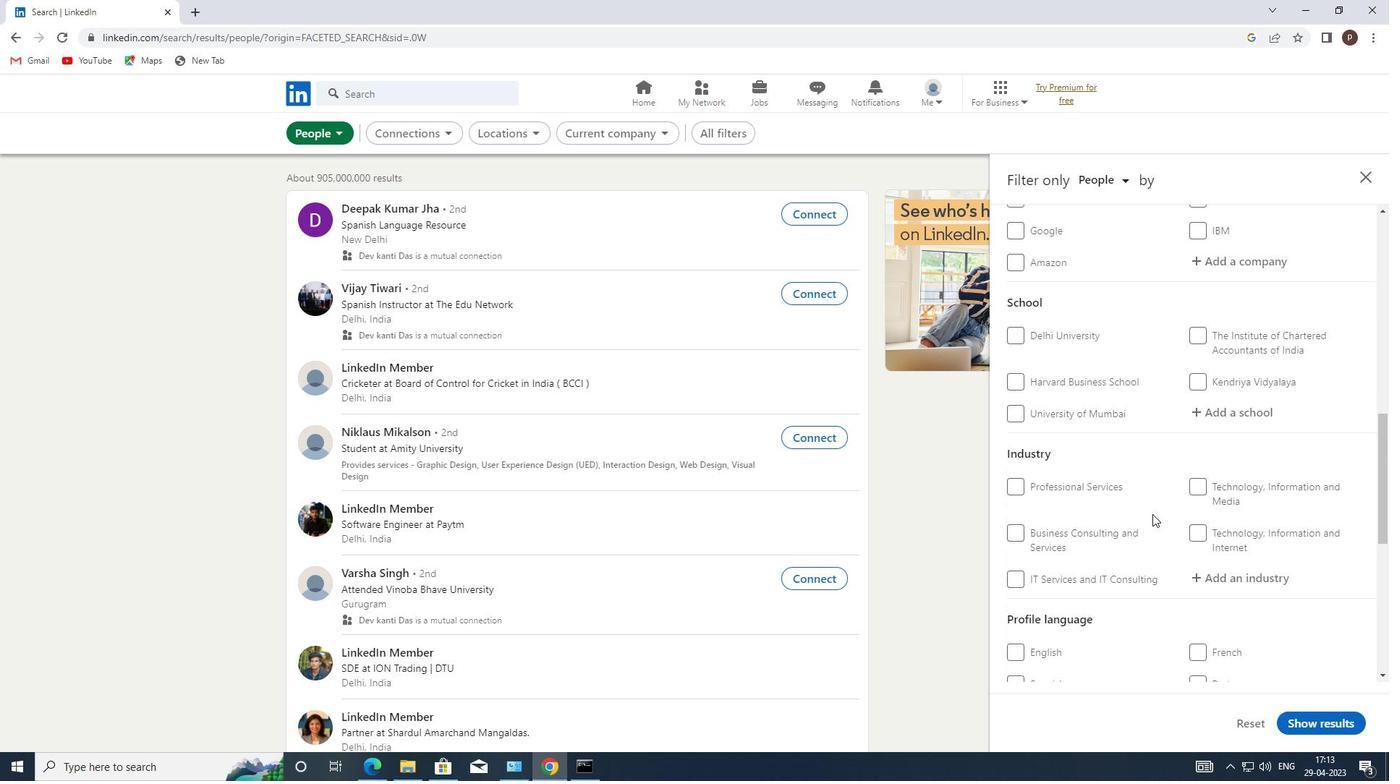 
Action: Mouse scrolled (1152, 513) with delta (0, 0)
Screenshot: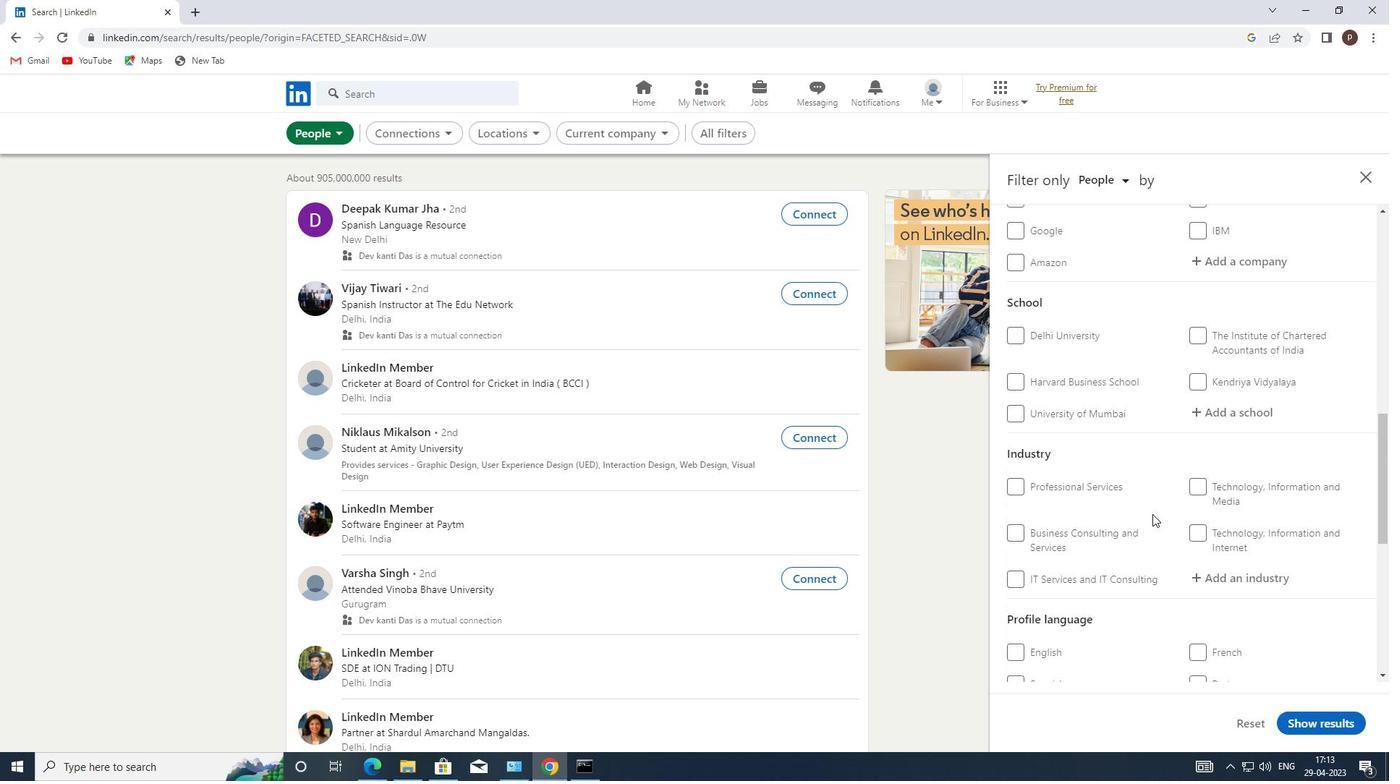
Action: Mouse moved to (1017, 573)
Screenshot: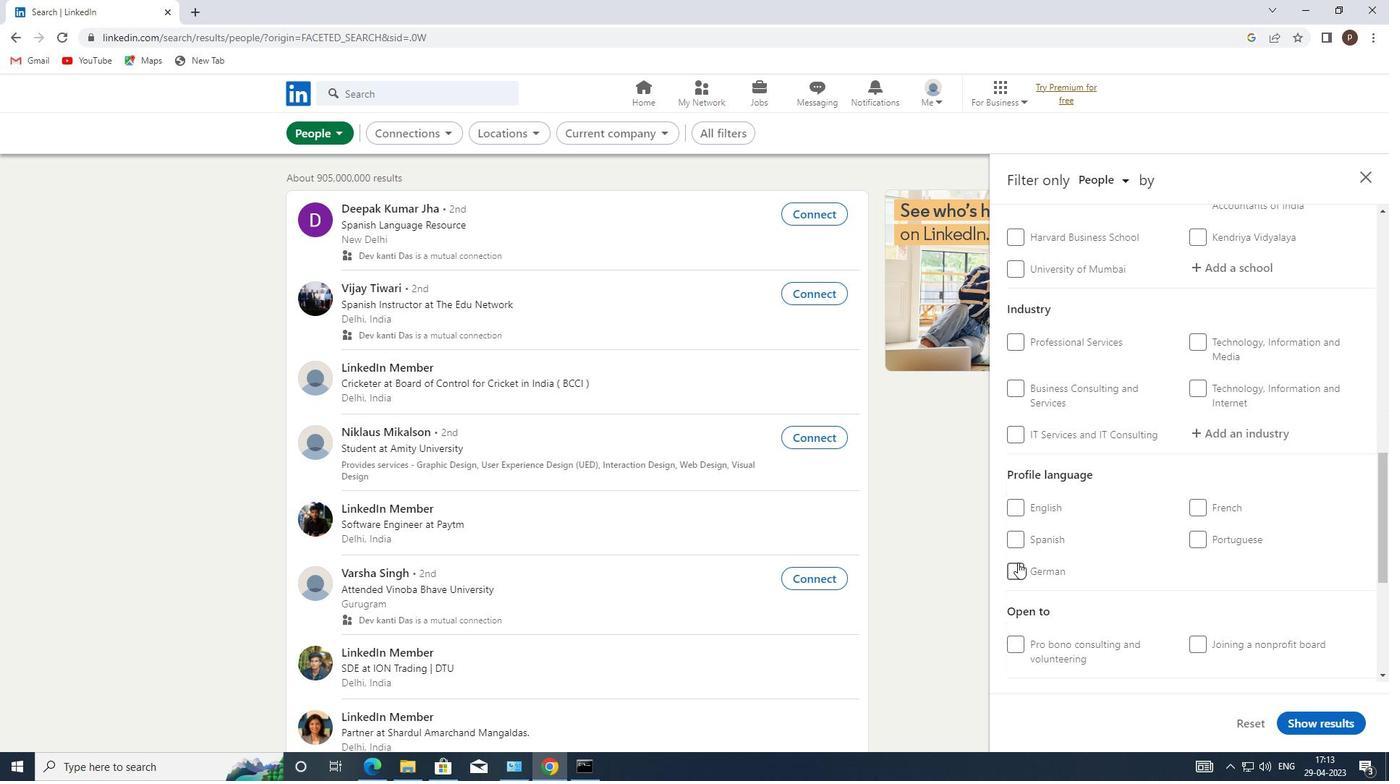 
Action: Mouse pressed left at (1017, 573)
Screenshot: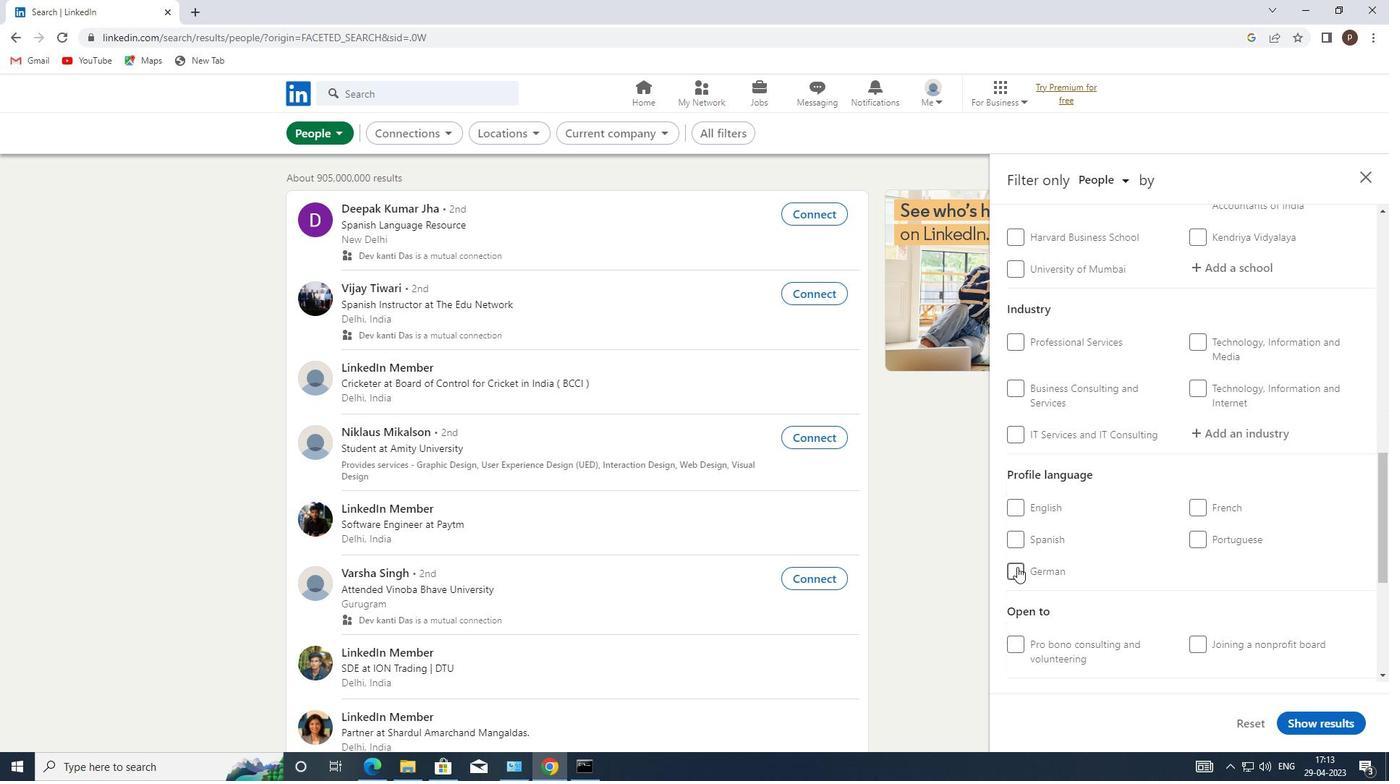 
Action: Mouse moved to (1113, 481)
Screenshot: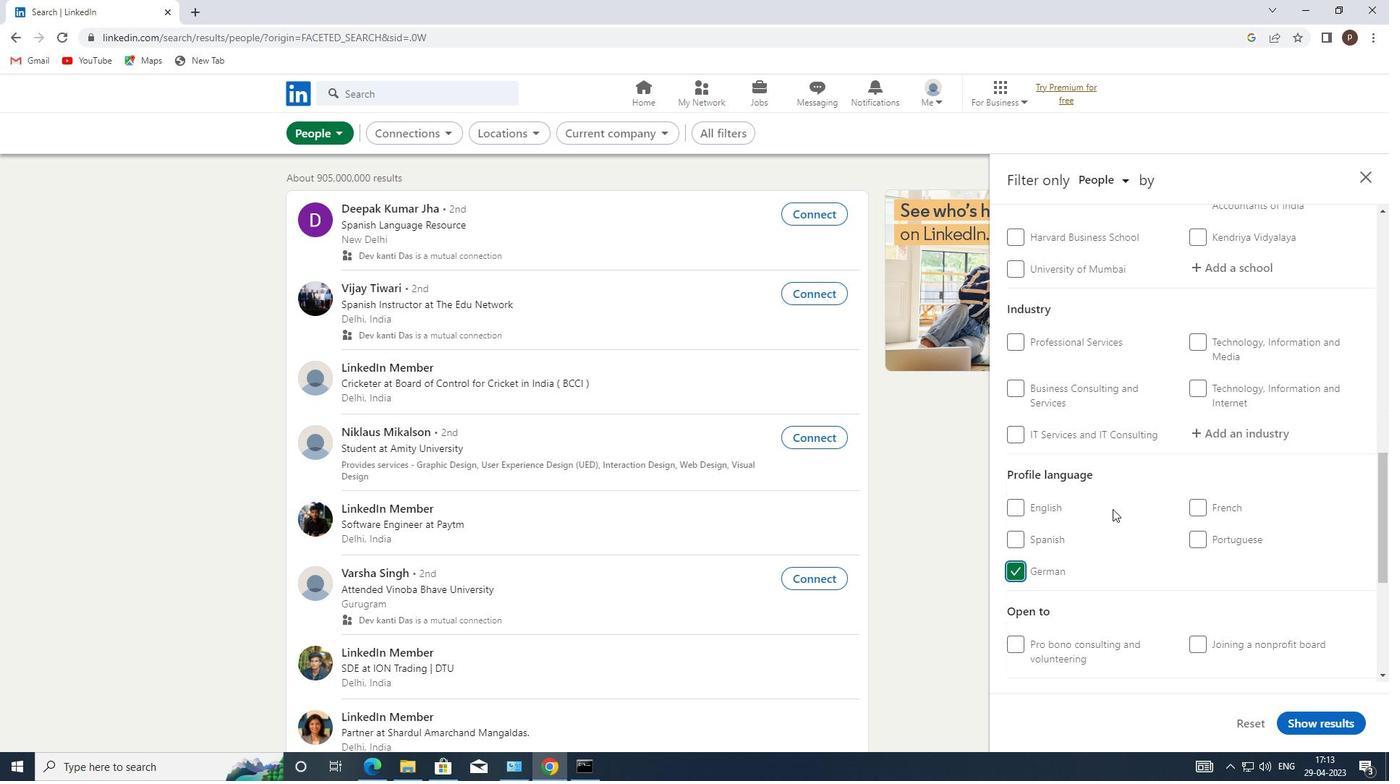 
Action: Mouse scrolled (1113, 481) with delta (0, 0)
Screenshot: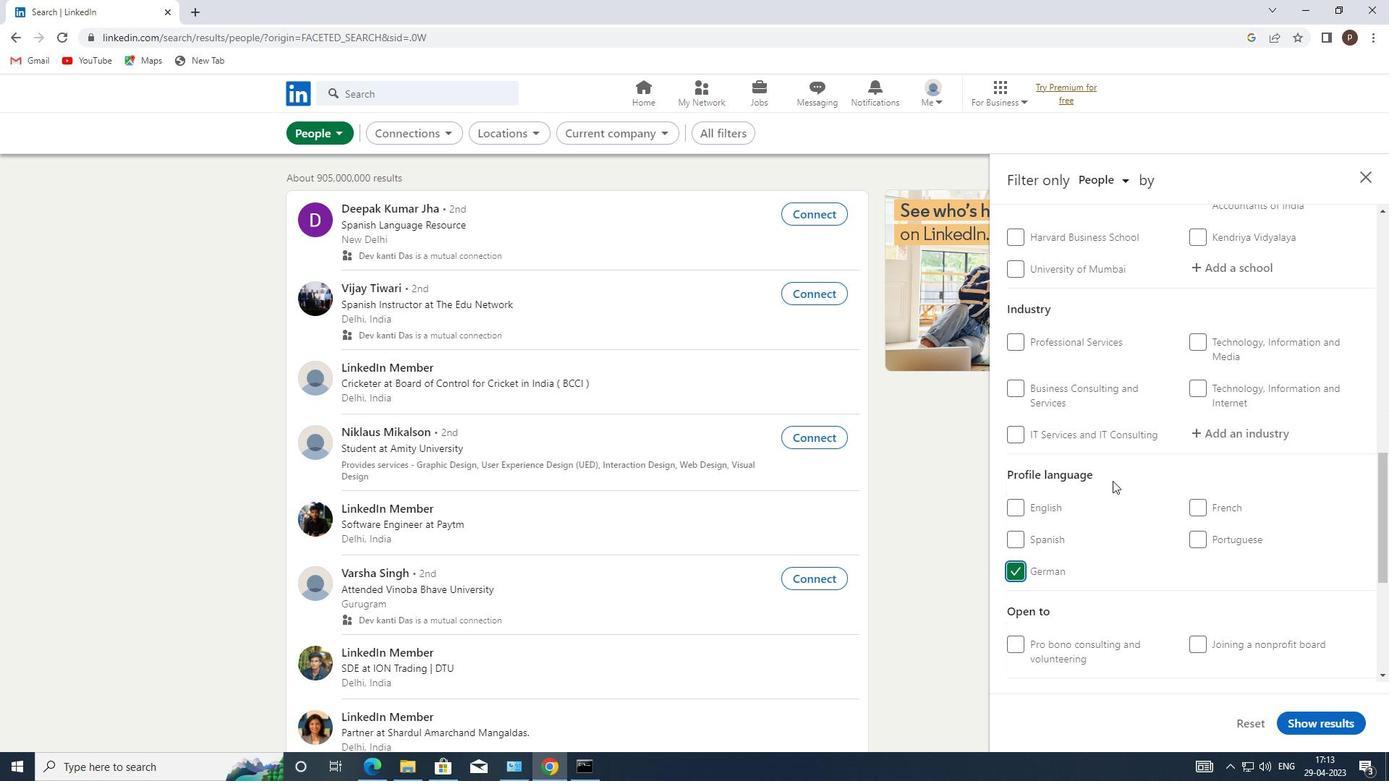 
Action: Mouse scrolled (1113, 481) with delta (0, 0)
Screenshot: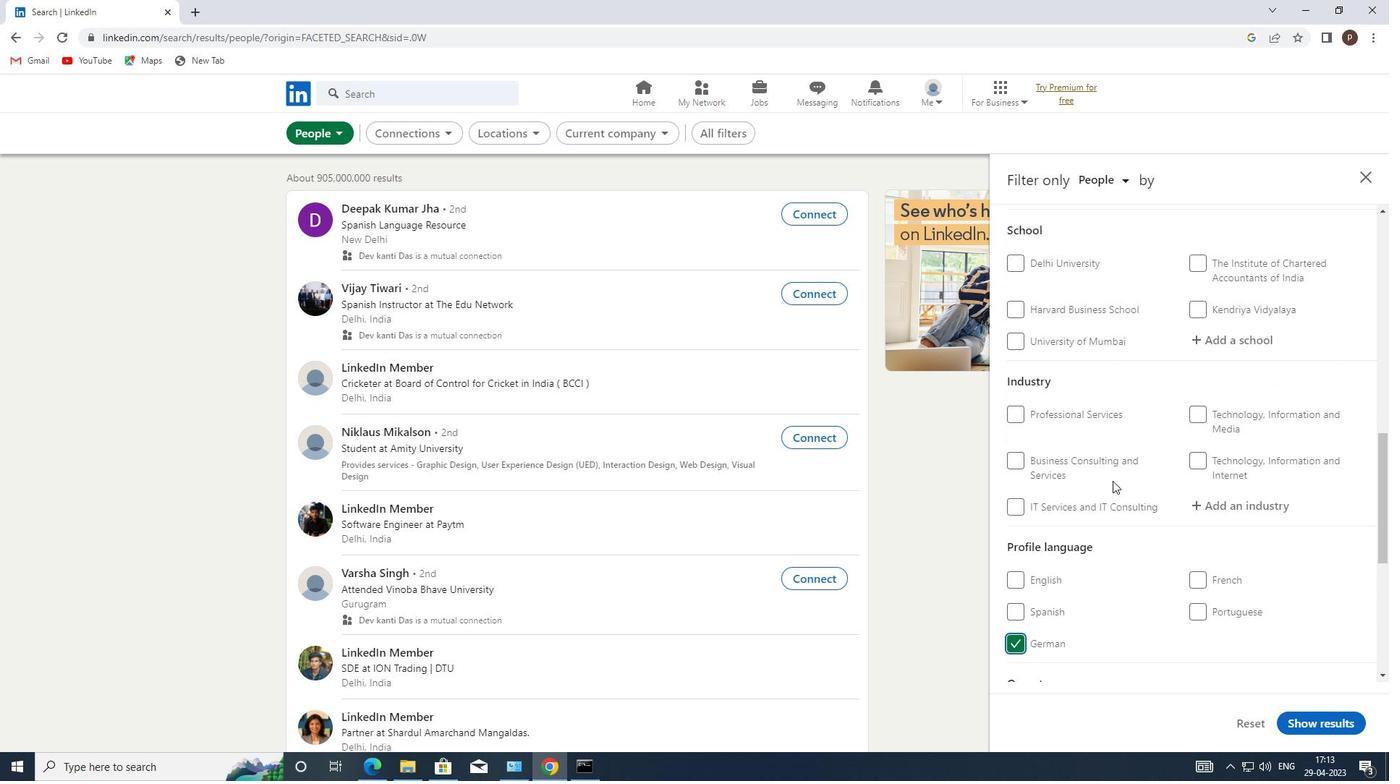 
Action: Mouse scrolled (1113, 481) with delta (0, 0)
Screenshot: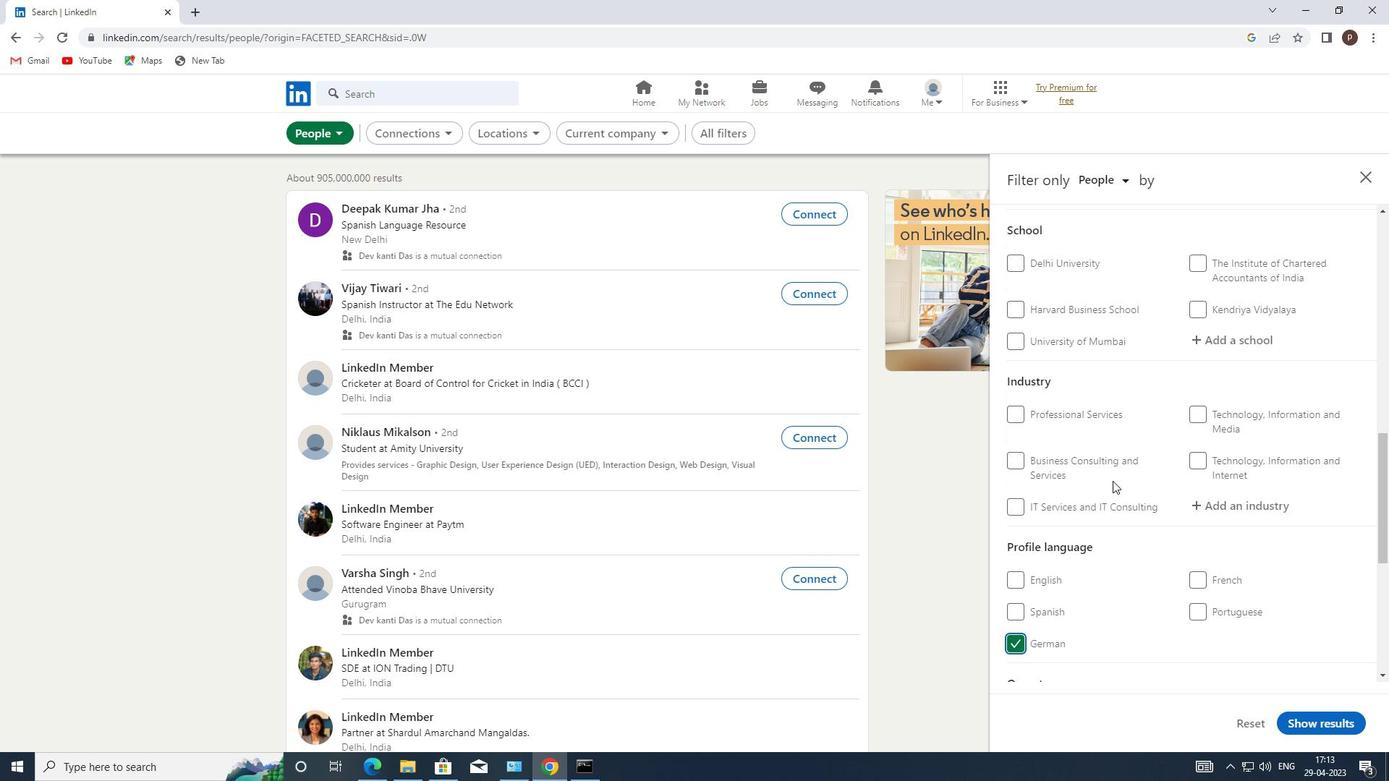 
Action: Mouse scrolled (1113, 481) with delta (0, 0)
Screenshot: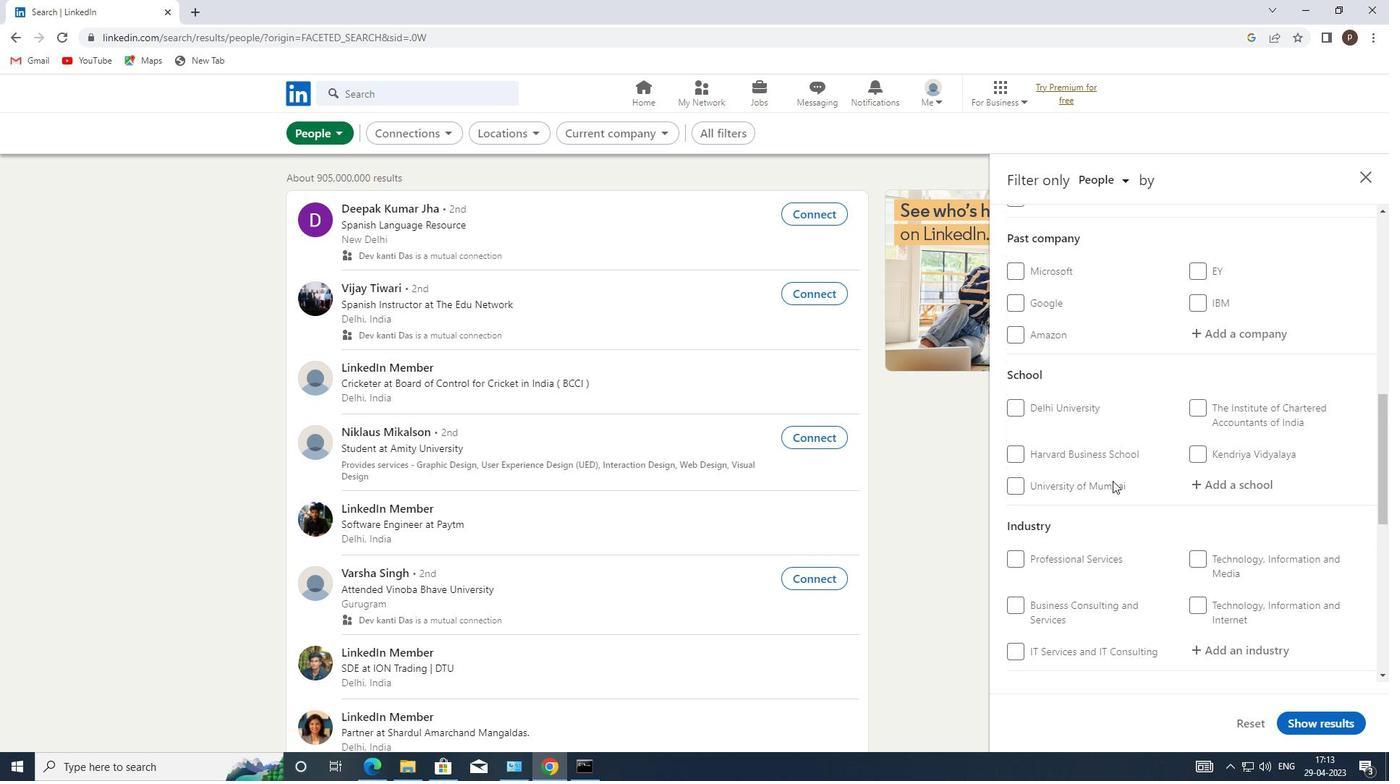 
Action: Mouse scrolled (1113, 481) with delta (0, 0)
Screenshot: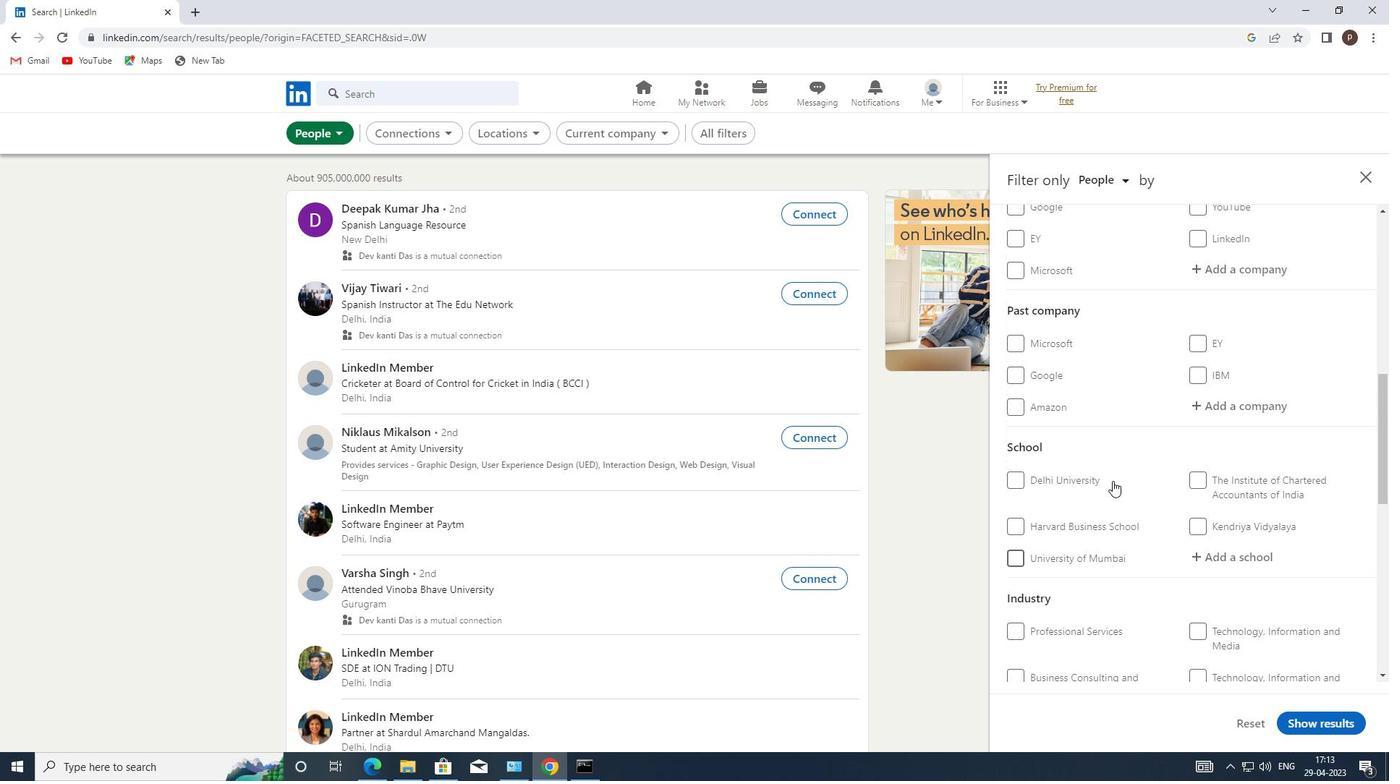 
Action: Mouse scrolled (1113, 481) with delta (0, 0)
Screenshot: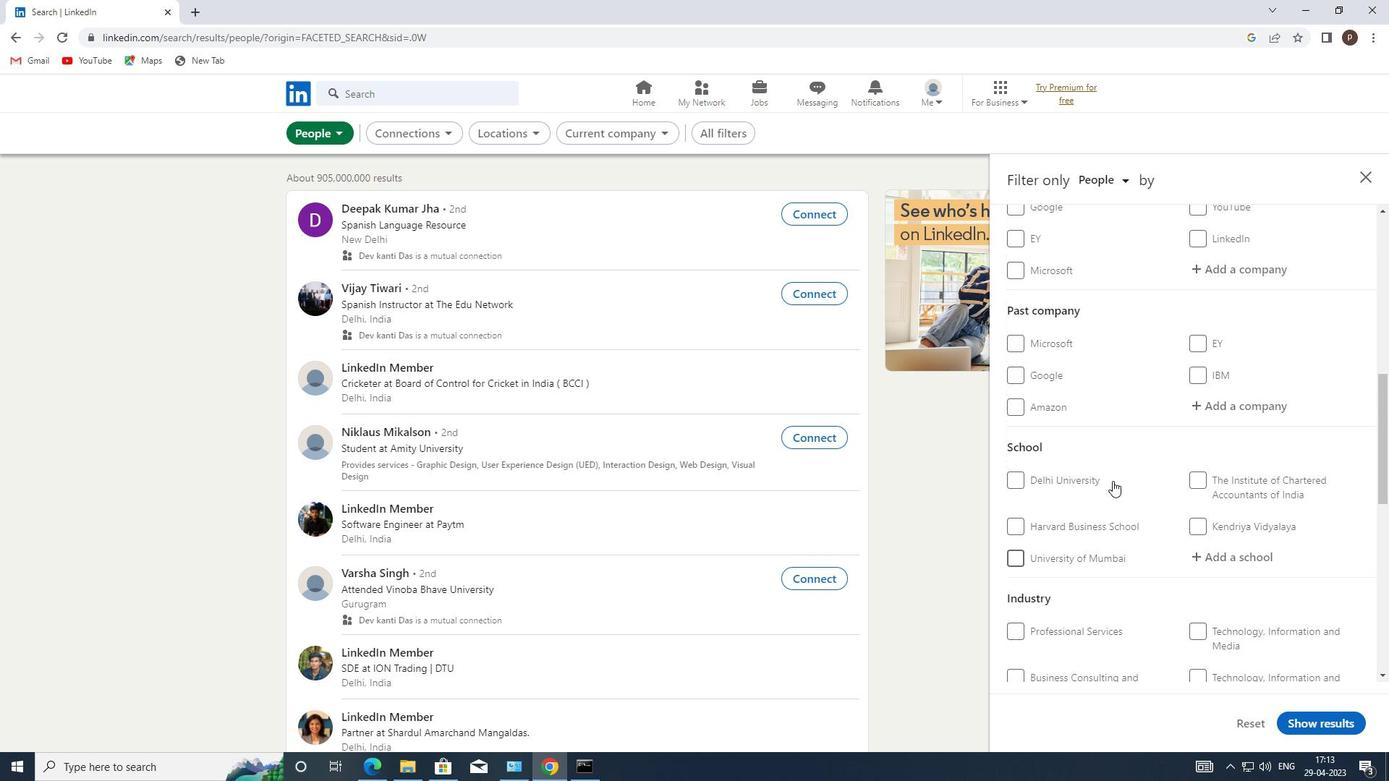 
Action: Mouse moved to (1234, 413)
Screenshot: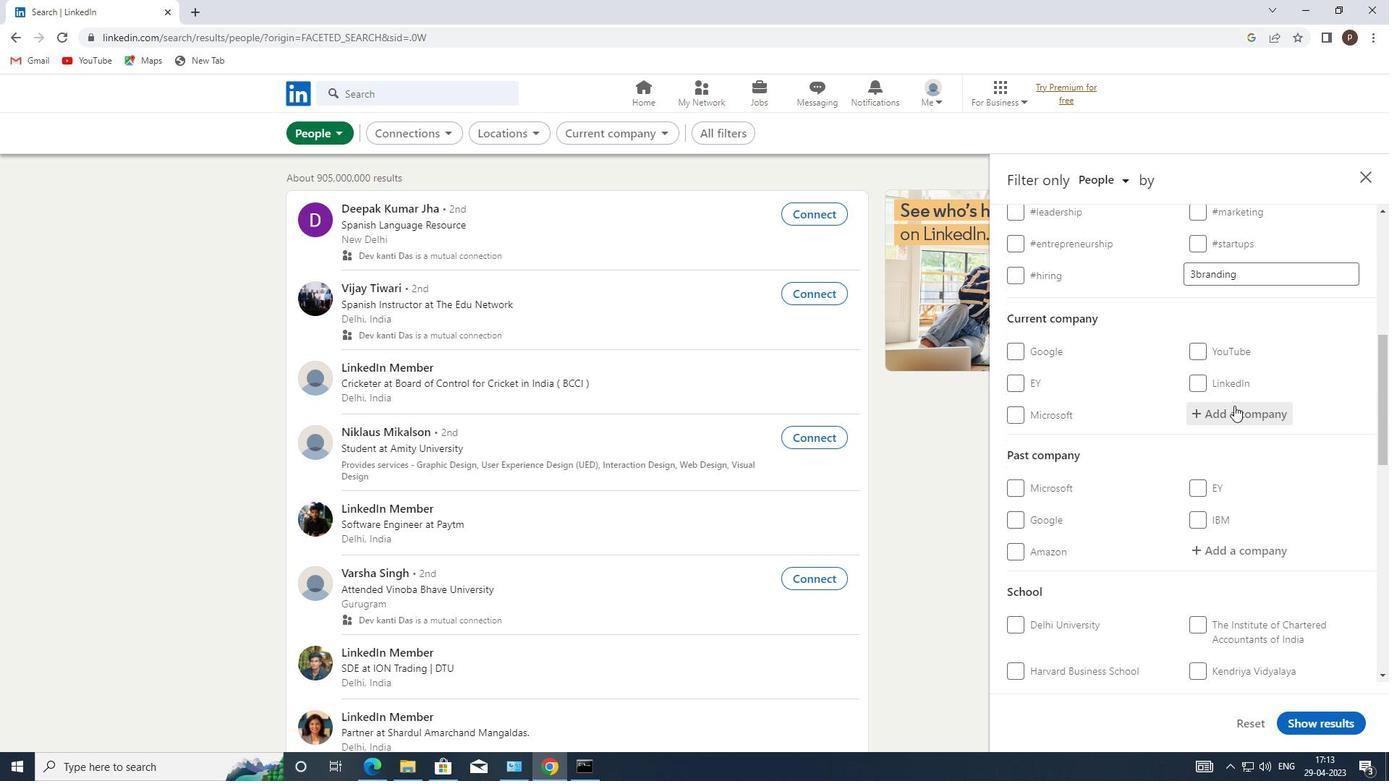 
Action: Mouse pressed left at (1234, 413)
Screenshot: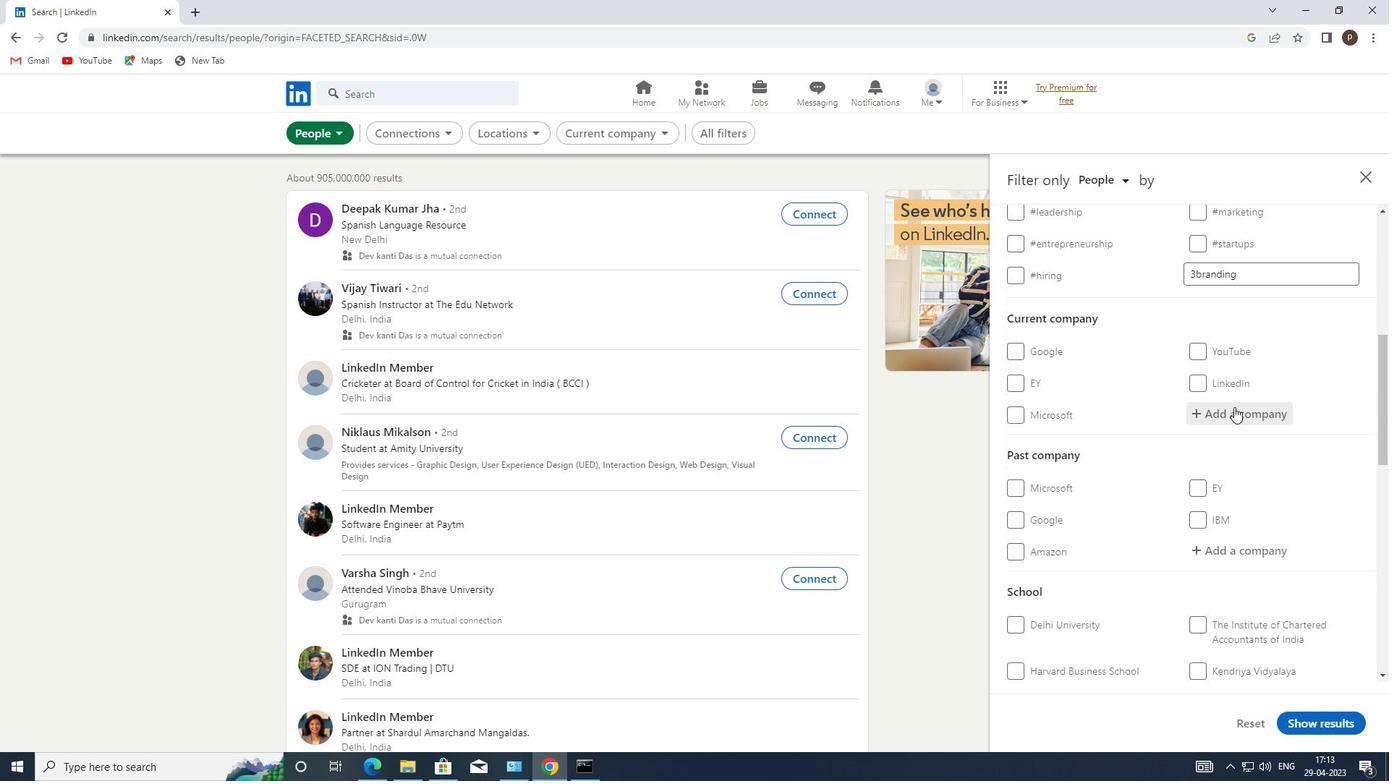 
Action: Key pressed <Key.caps_lock>IIM<Key.space>B<Key.caps_lock>ANGALORE<Key.space><Key.caps_lock>E<Key.caps_lock>XECUTIVE<Key.space><Key.caps_lock>E<Key.caps_lock>DUCATION<Key.space>
Screenshot: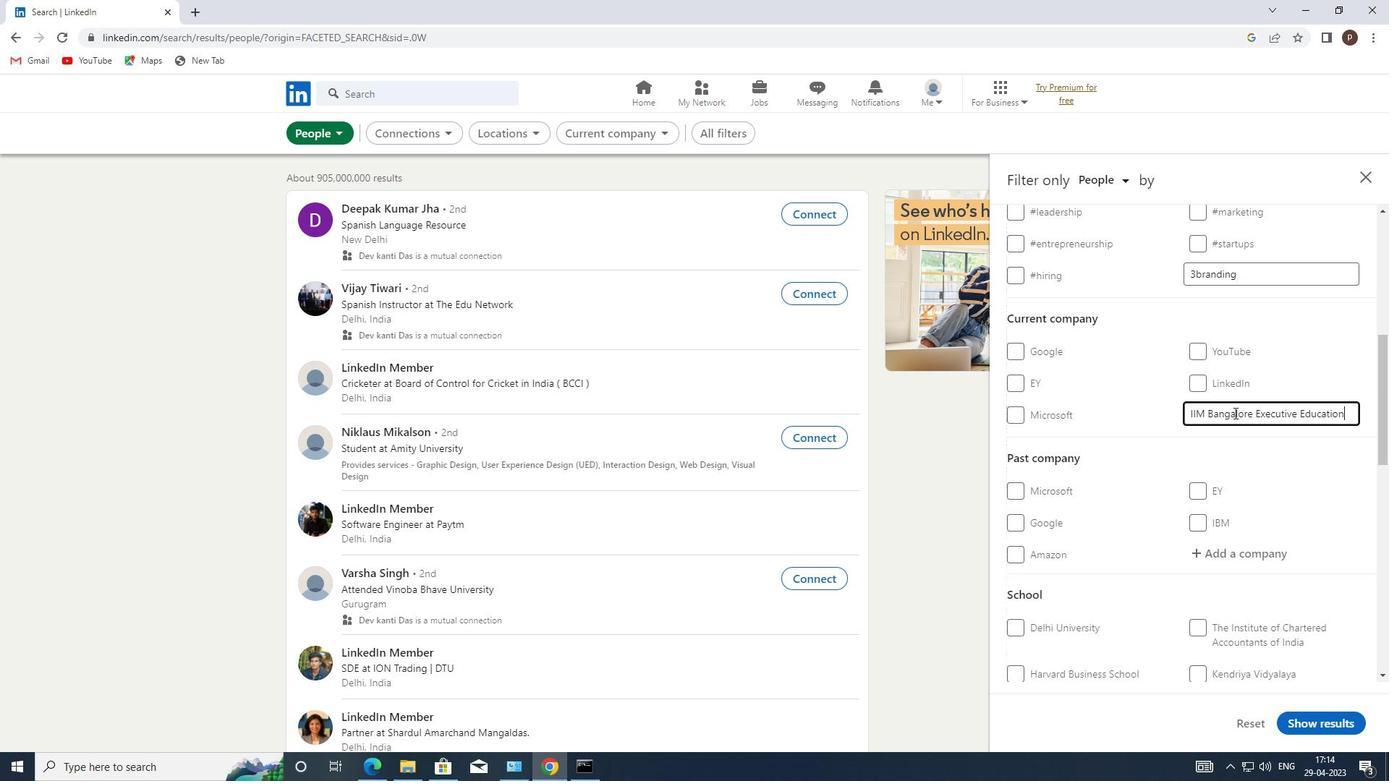 
Action: Mouse moved to (1107, 452)
Screenshot: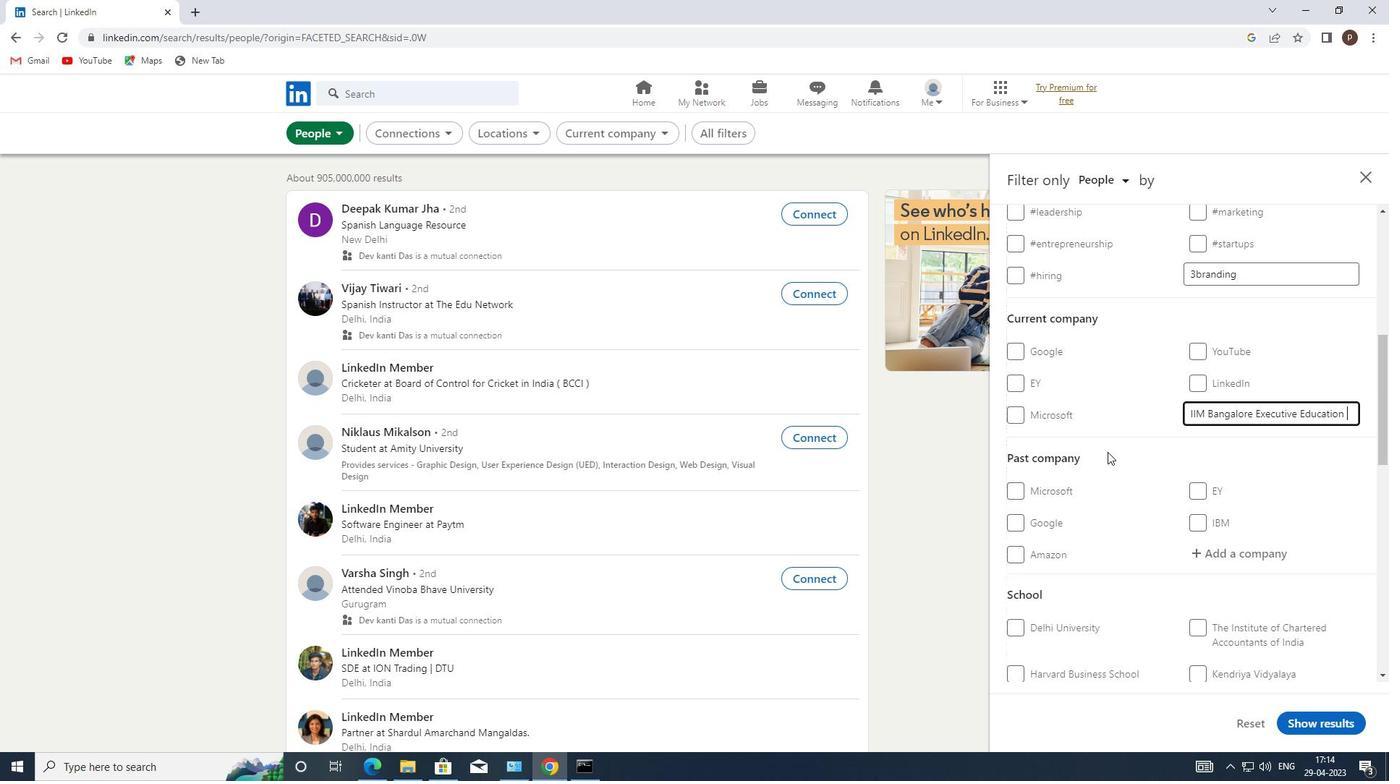 
Action: Mouse scrolled (1107, 451) with delta (0, 0)
Screenshot: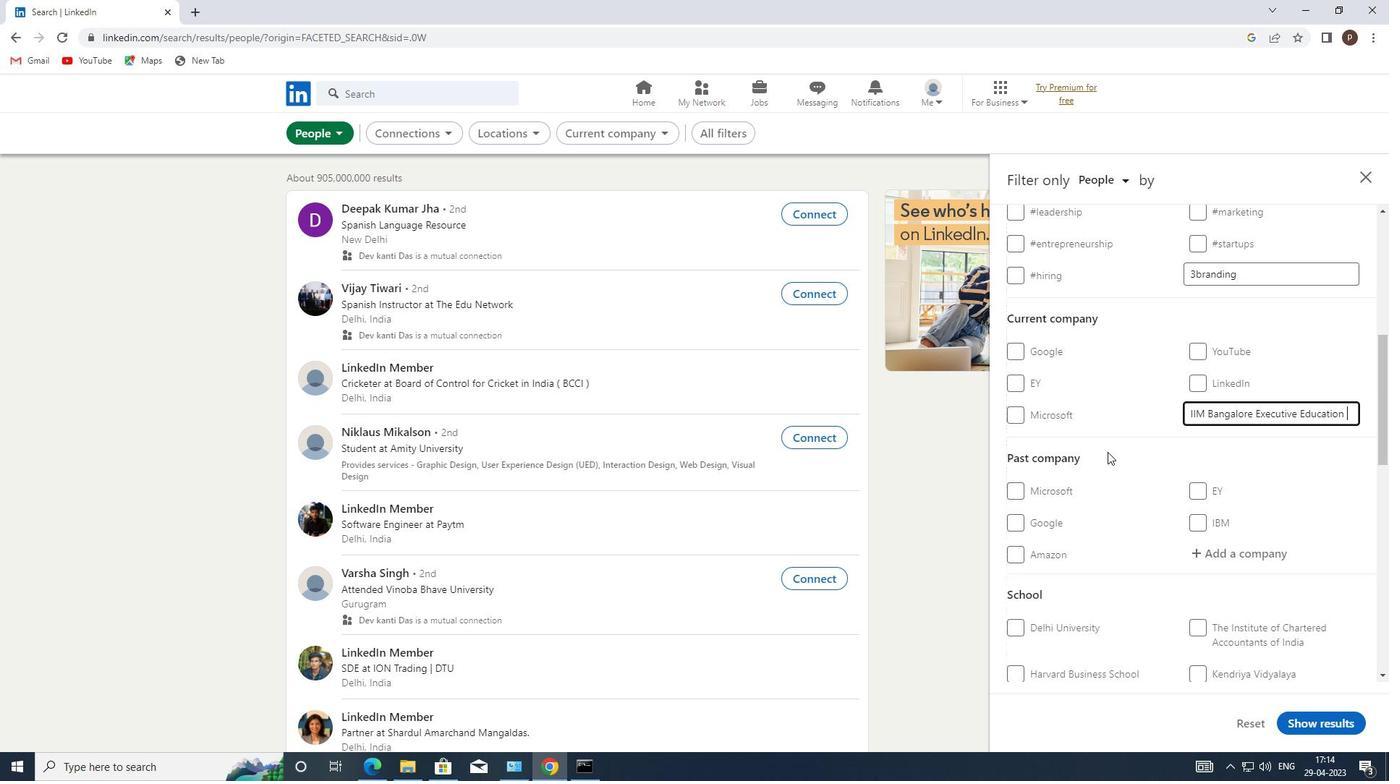 
Action: Mouse scrolled (1107, 451) with delta (0, 0)
Screenshot: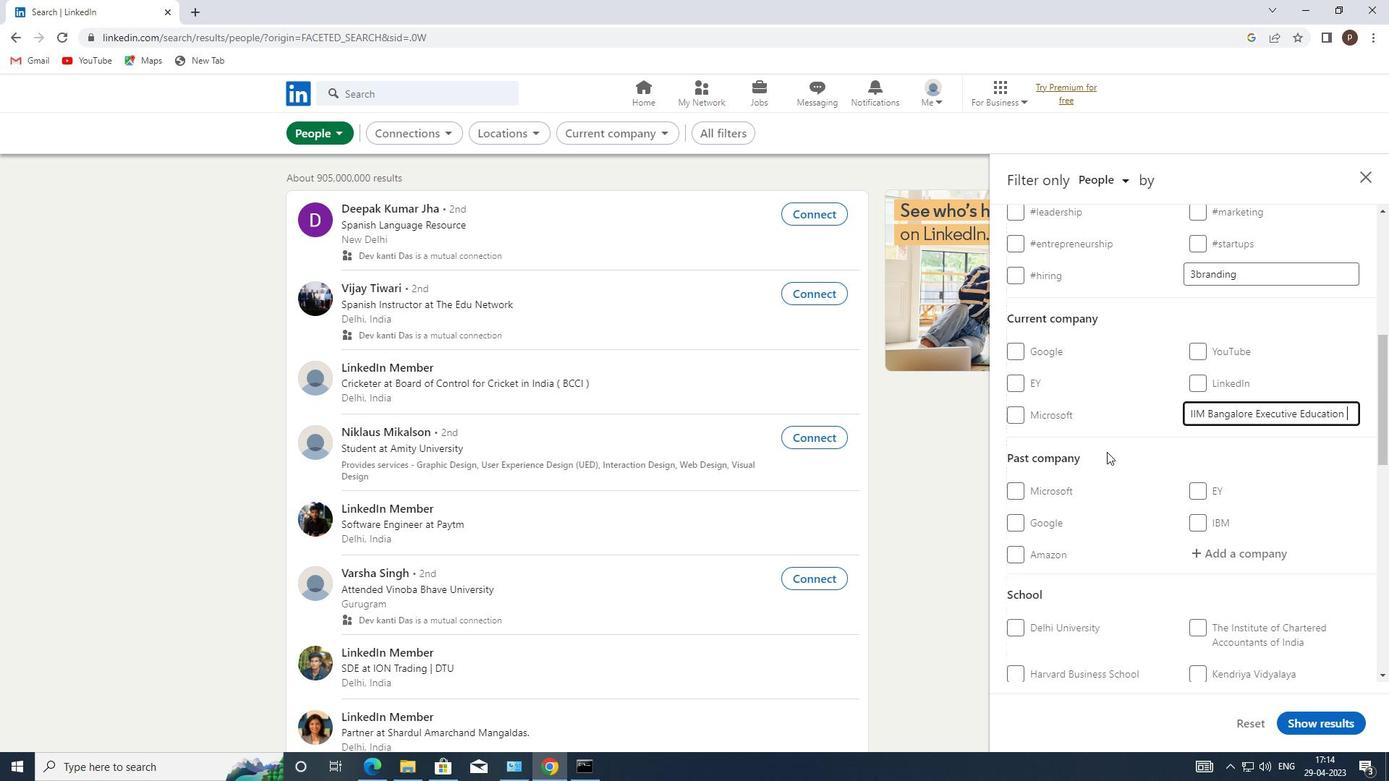
Action: Mouse moved to (1137, 474)
Screenshot: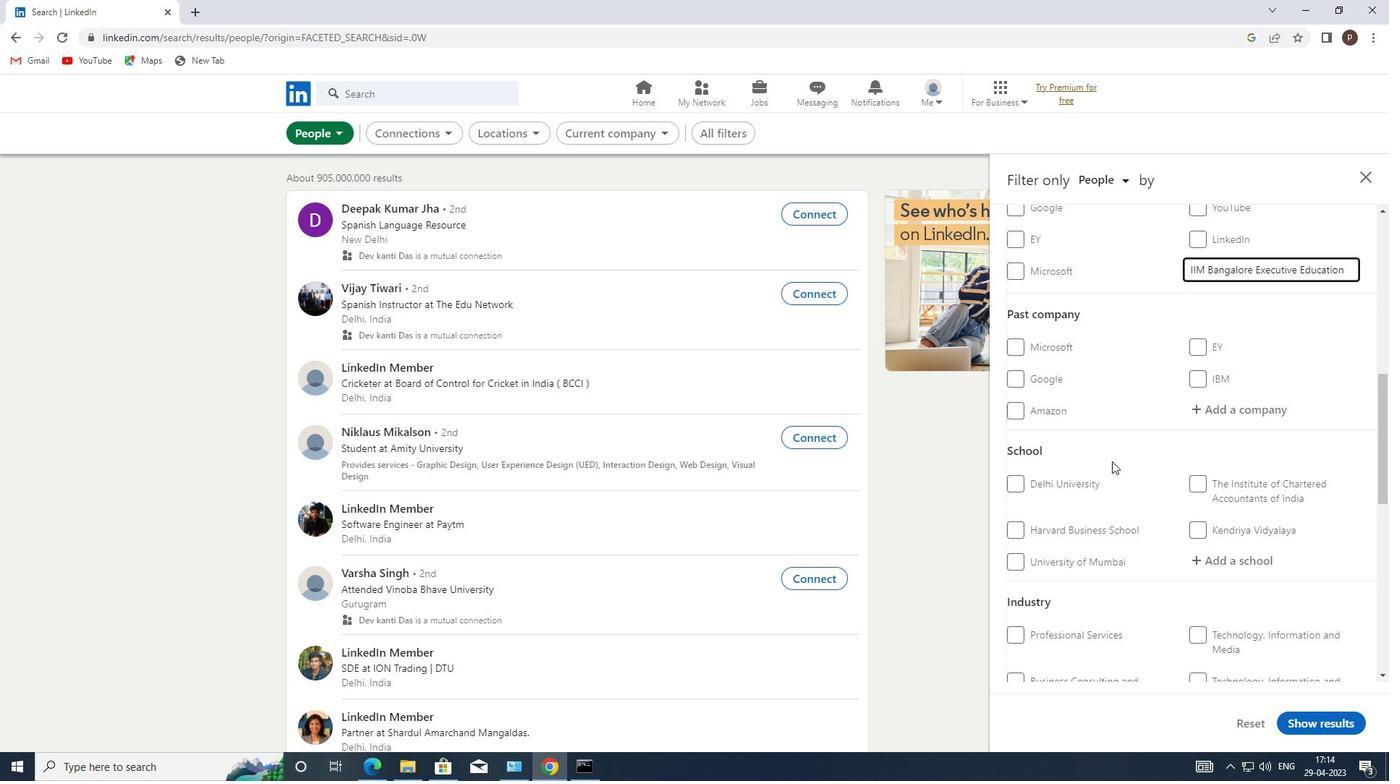
Action: Mouse scrolled (1137, 473) with delta (0, 0)
Screenshot: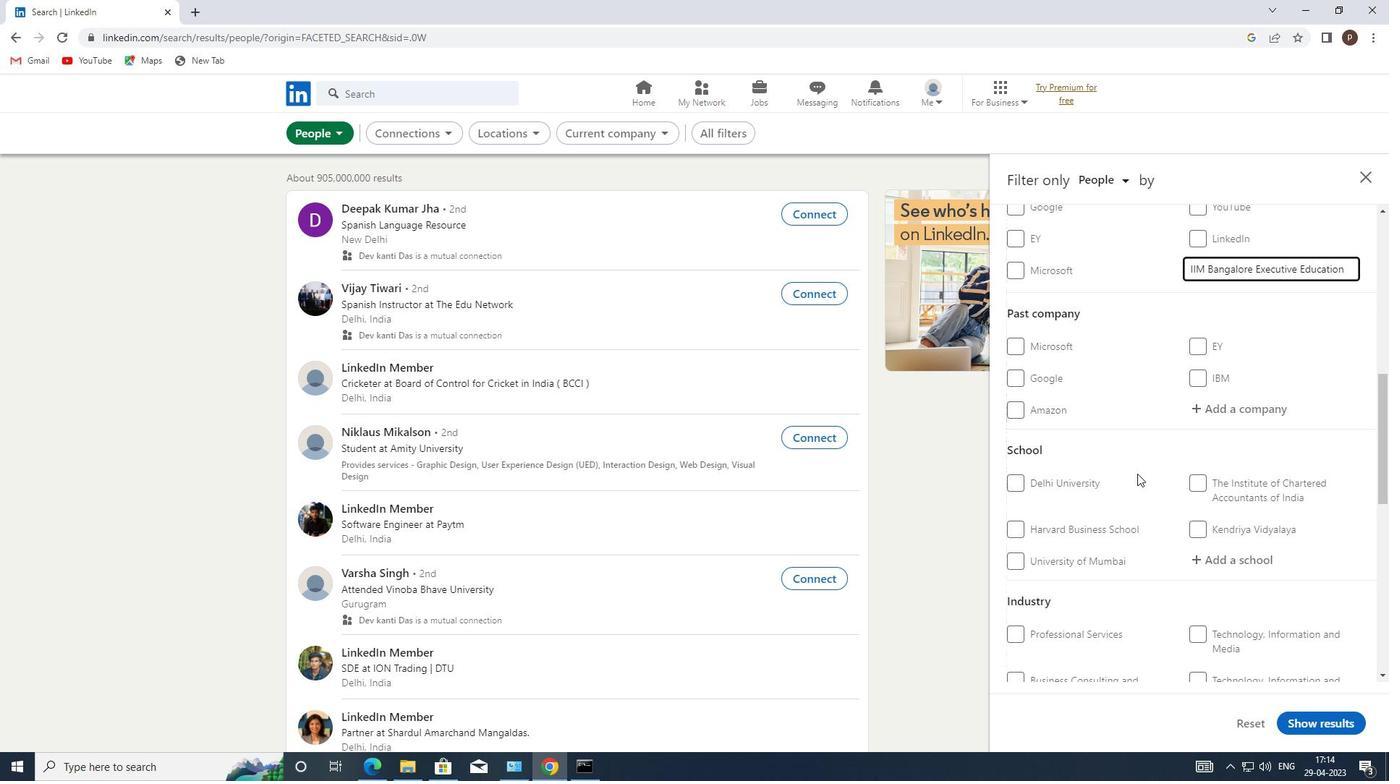 
Action: Mouse moved to (1205, 489)
Screenshot: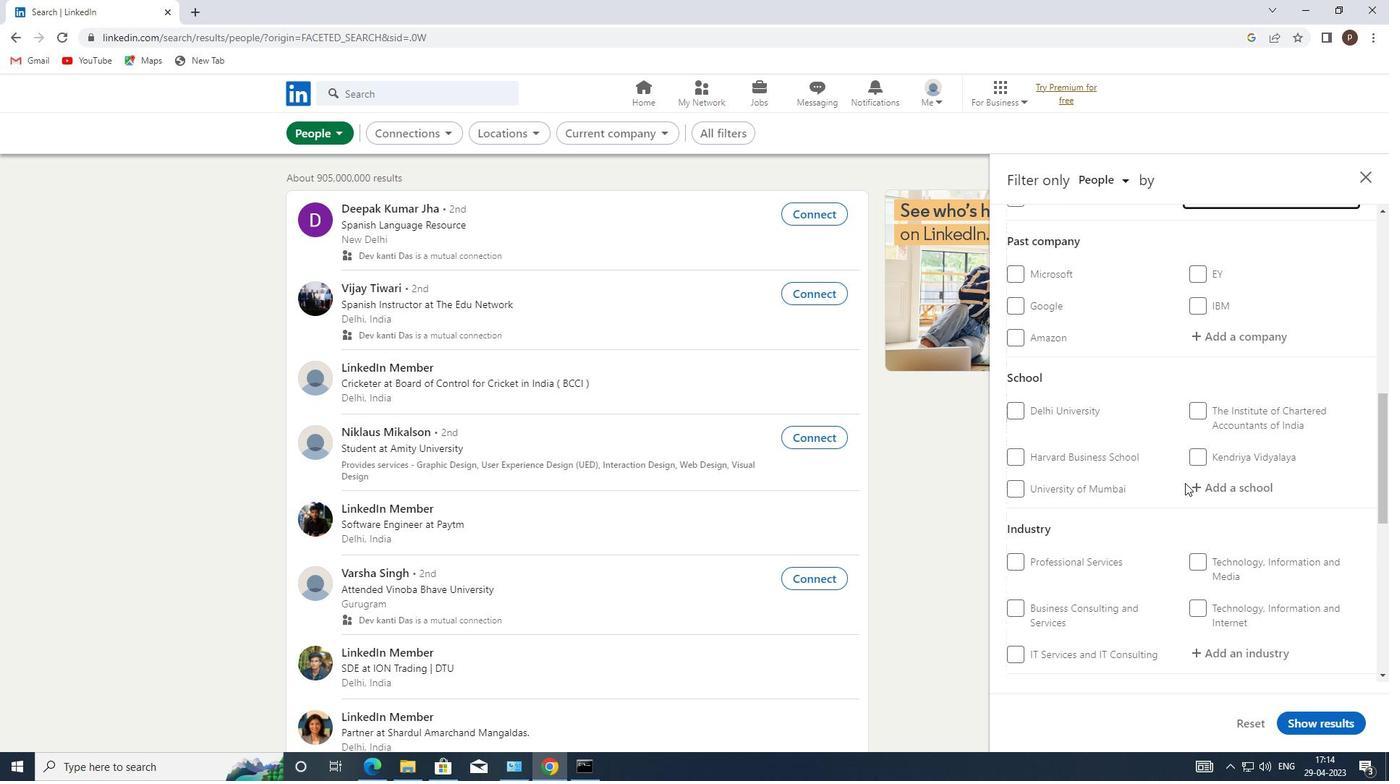 
Action: Mouse pressed left at (1205, 489)
Screenshot: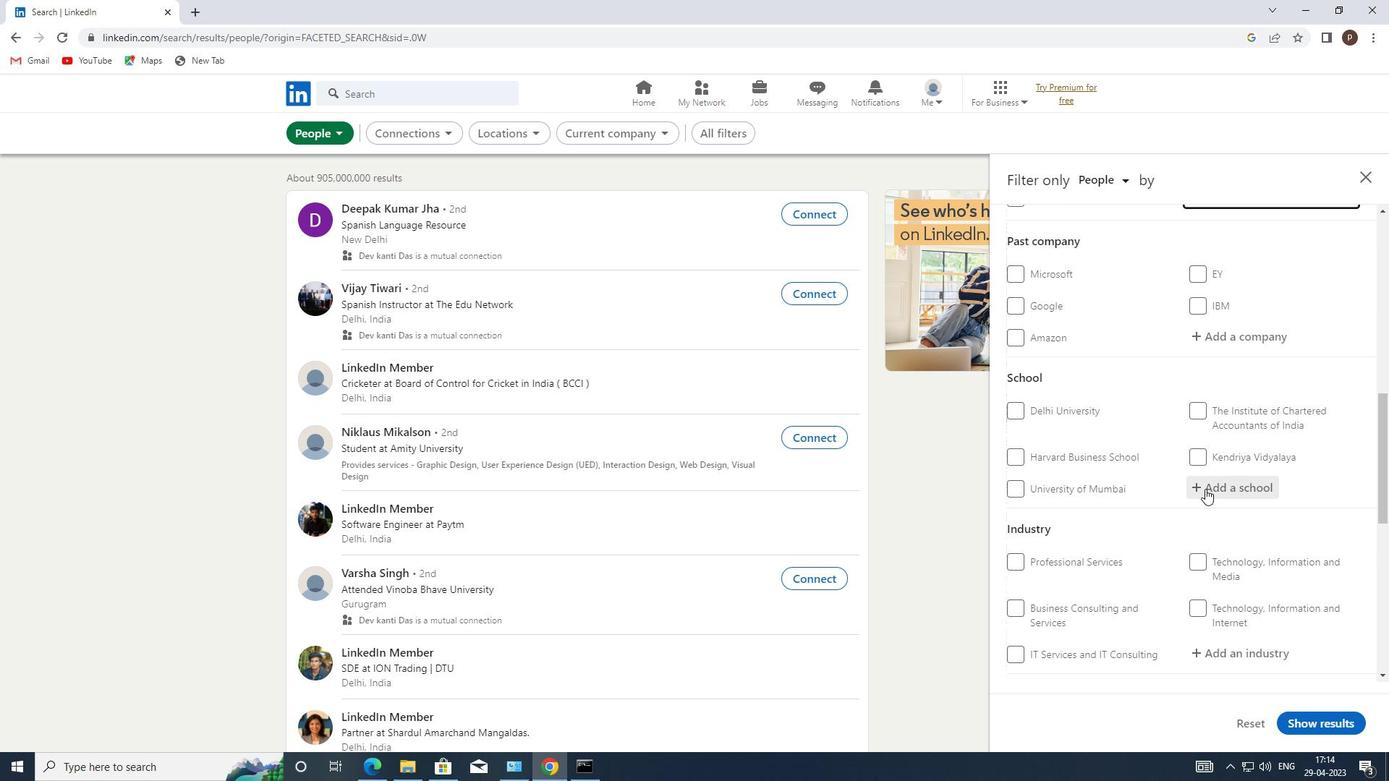 
Action: Mouse moved to (1208, 486)
Screenshot: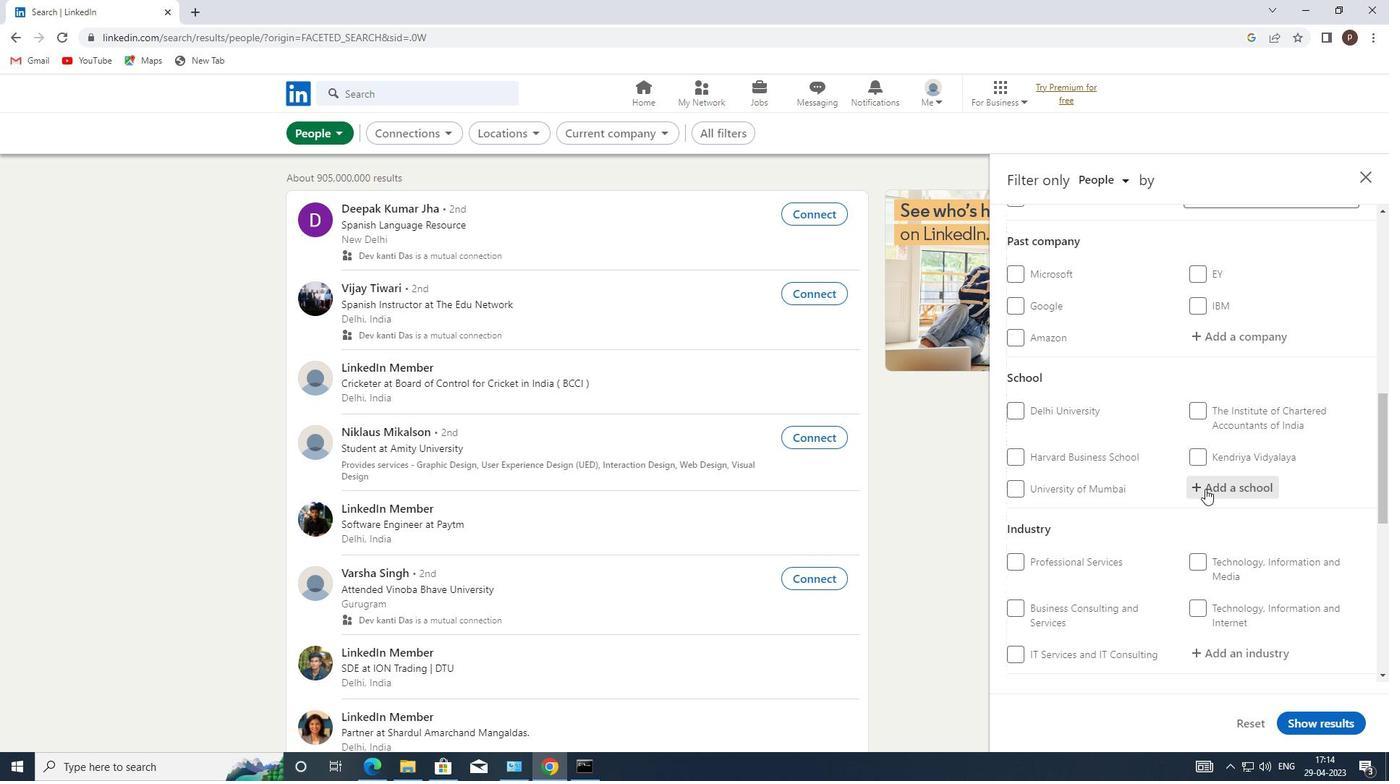 
Action: Mouse pressed left at (1208, 486)
Screenshot: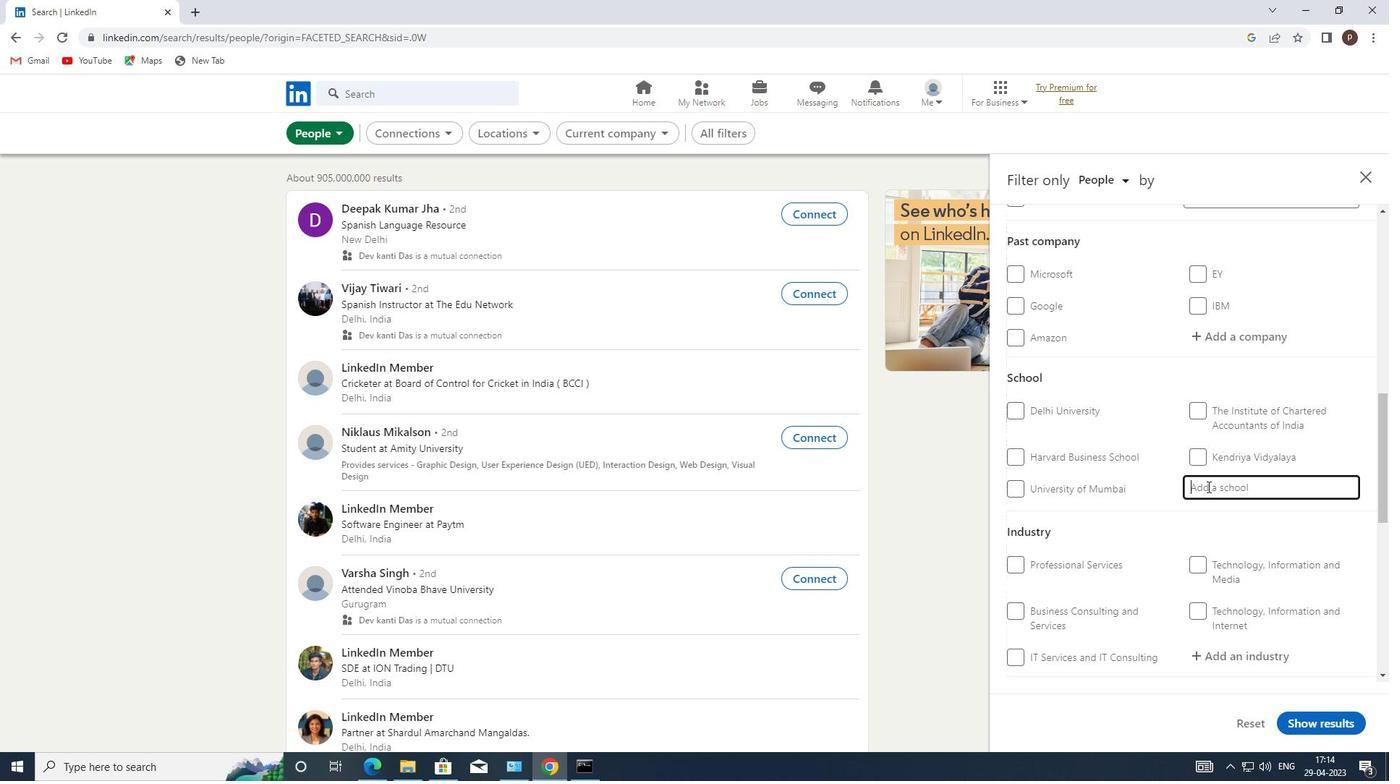 
Action: Key pressed <Key.caps_lock>I<Key.caps_lock>NDIAN<Key.space><Key.caps_lock>I<Key.caps_lock>NSTITUTE<Key.space>OF<Key.space><Key.caps_lock>M<Key.caps_lock>ANAGEMENT<Key.space>
Screenshot: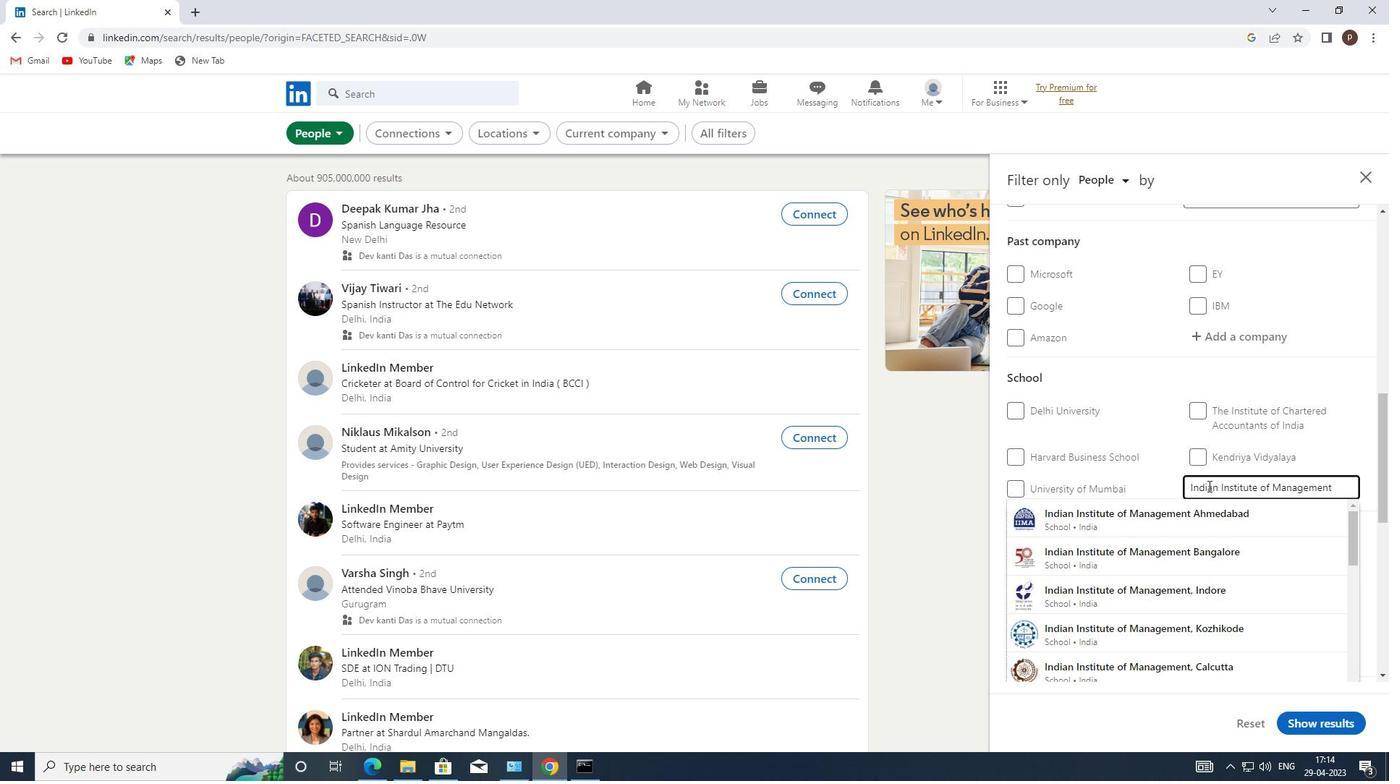 
Action: Mouse moved to (1178, 625)
Screenshot: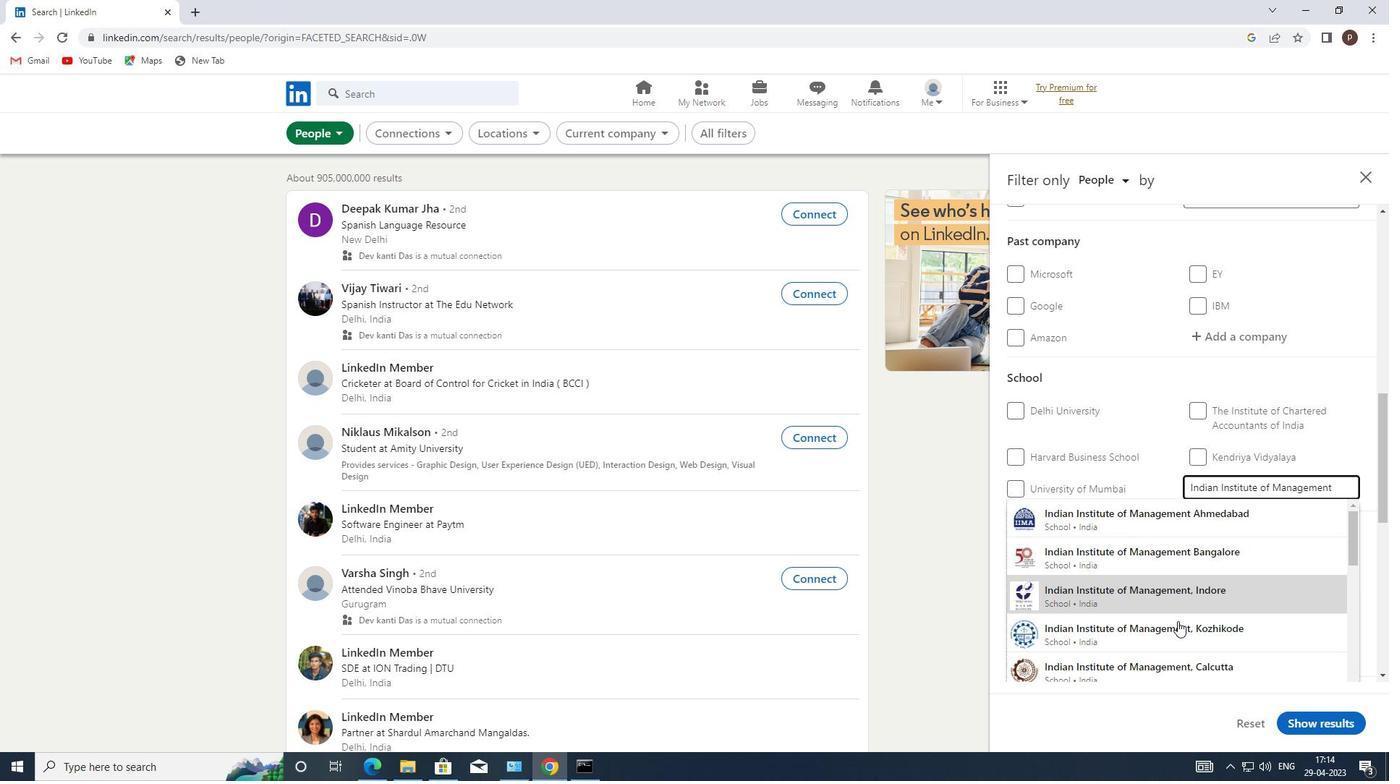 
Action: Mouse pressed left at (1178, 625)
Screenshot: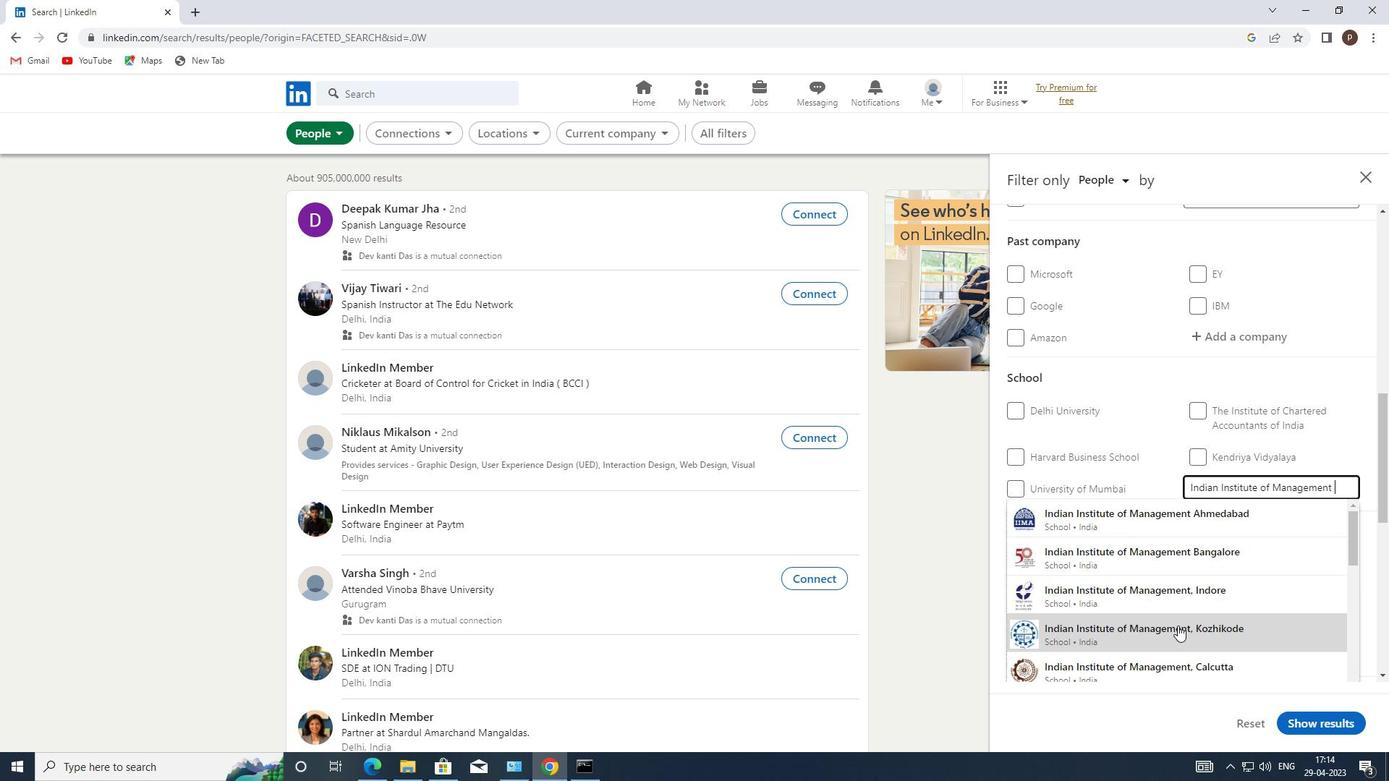 
Action: Mouse moved to (1141, 544)
Screenshot: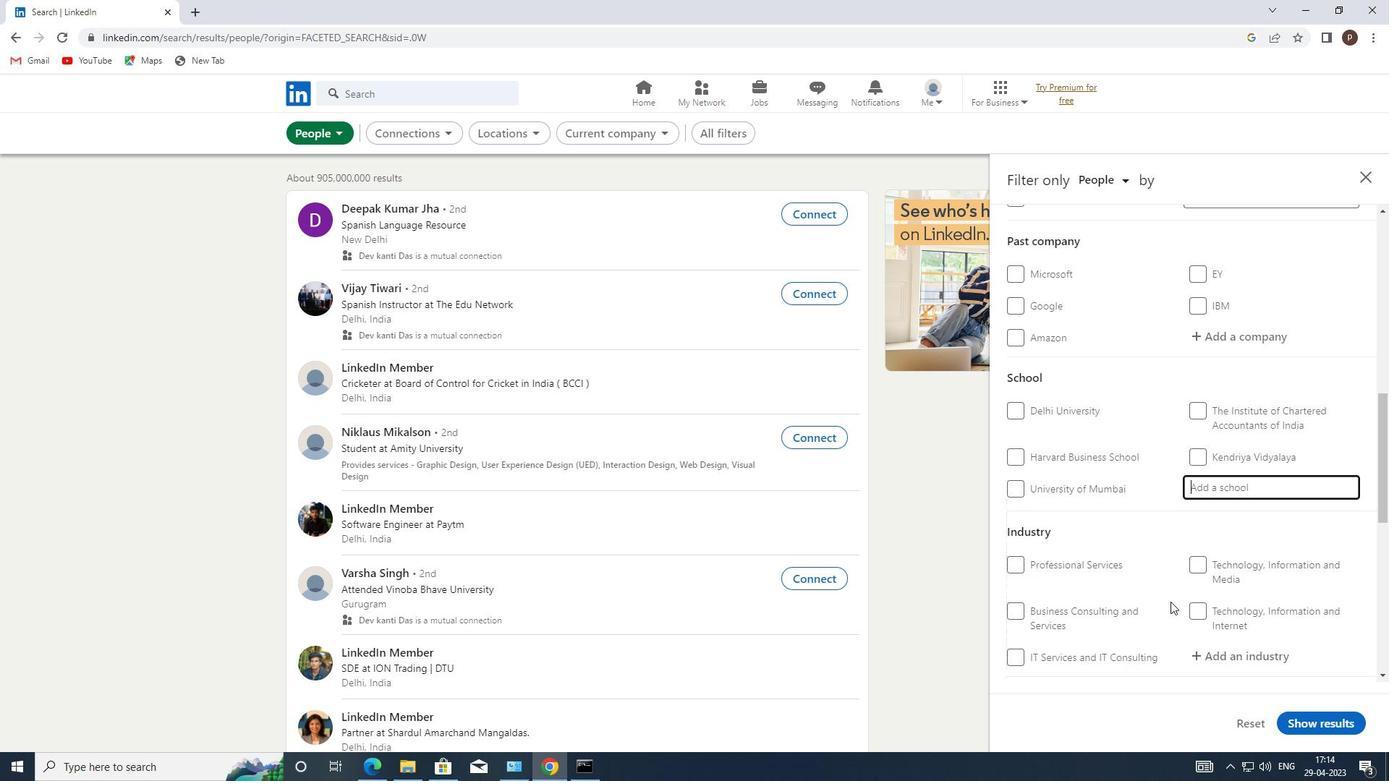 
Action: Mouse scrolled (1141, 543) with delta (0, 0)
Screenshot: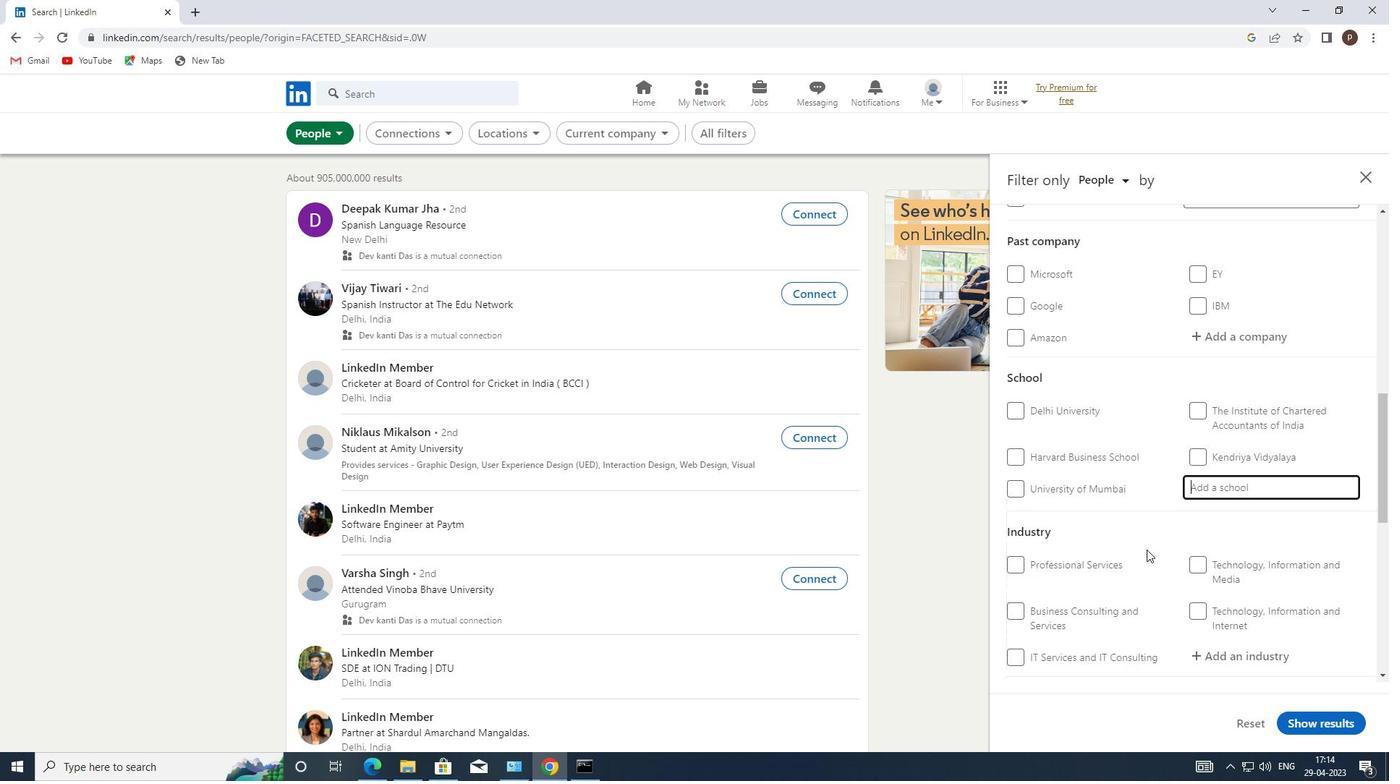 
Action: Mouse scrolled (1141, 543) with delta (0, 0)
Screenshot: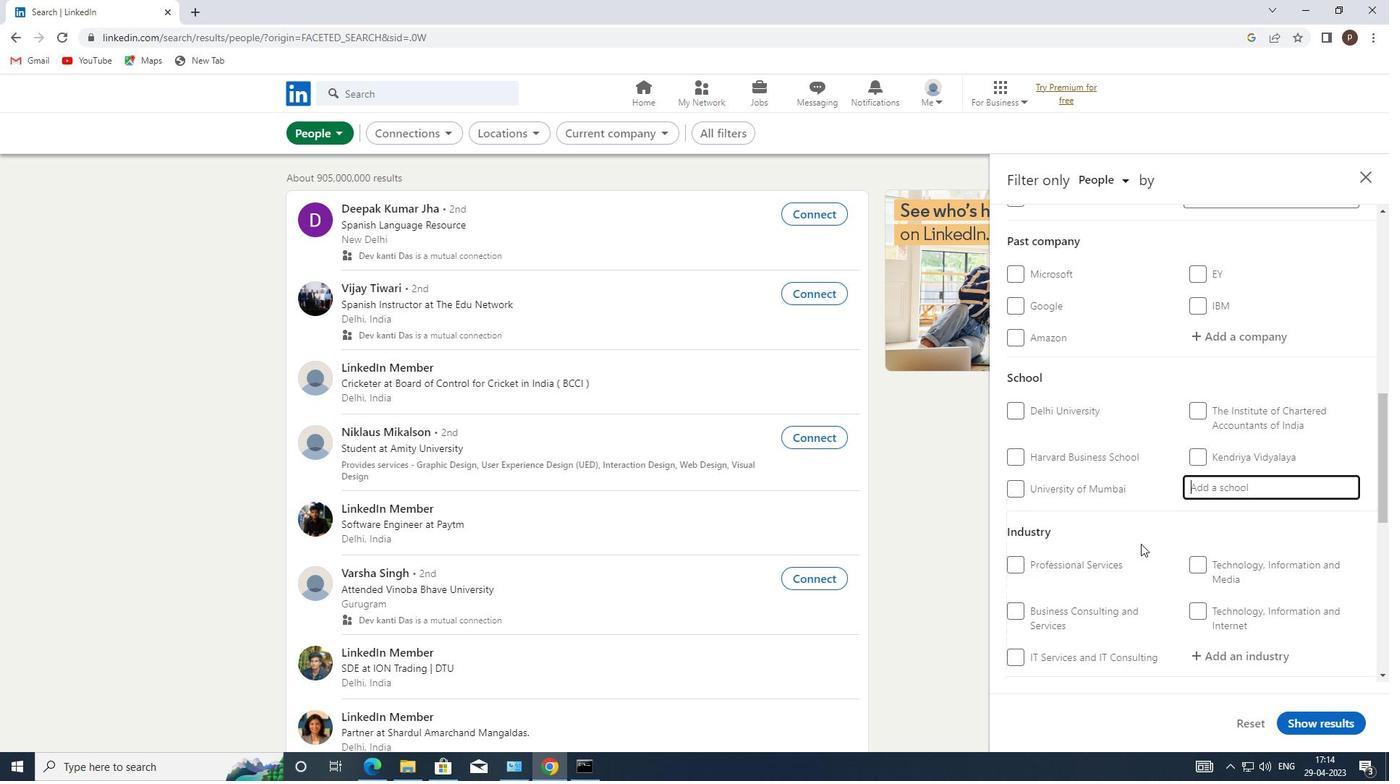 
Action: Mouse moved to (1139, 542)
Screenshot: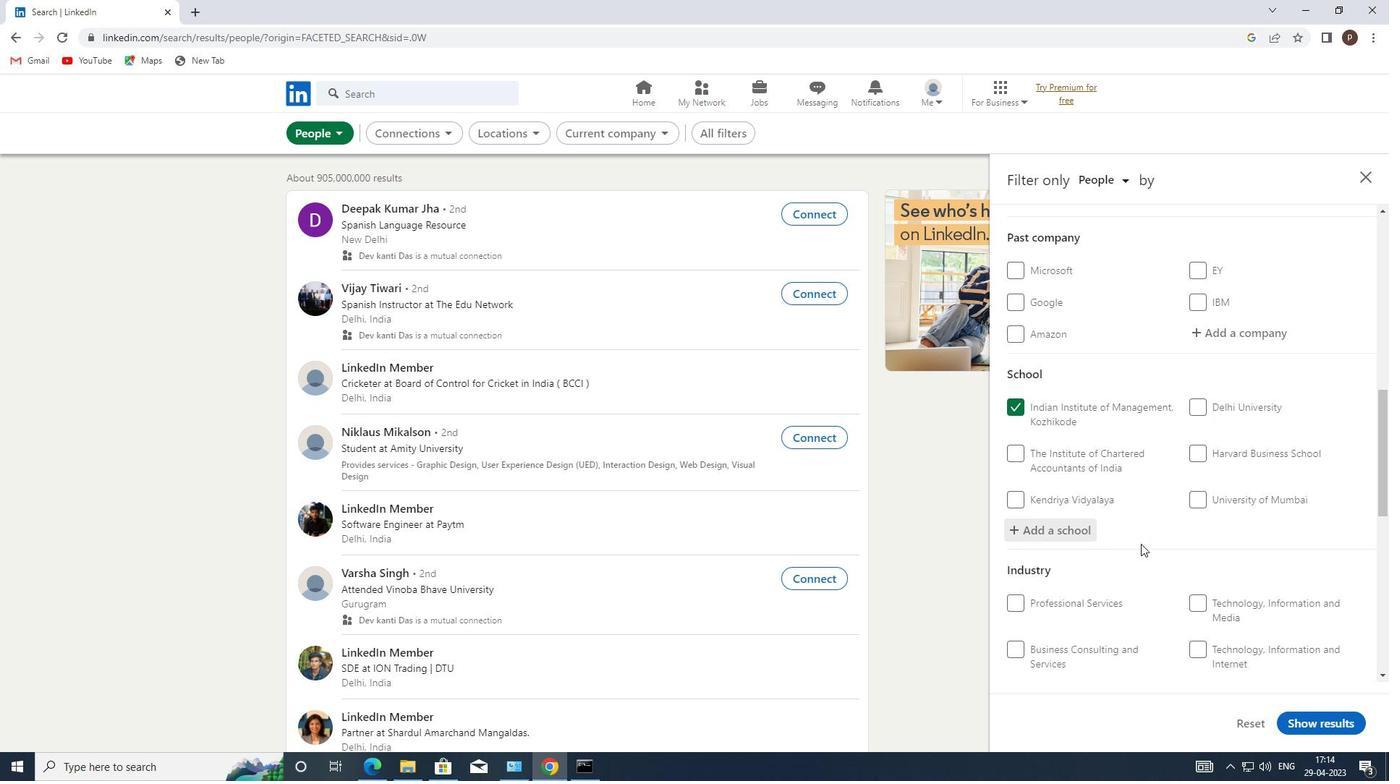 
Action: Mouse scrolled (1139, 541) with delta (0, 0)
Screenshot: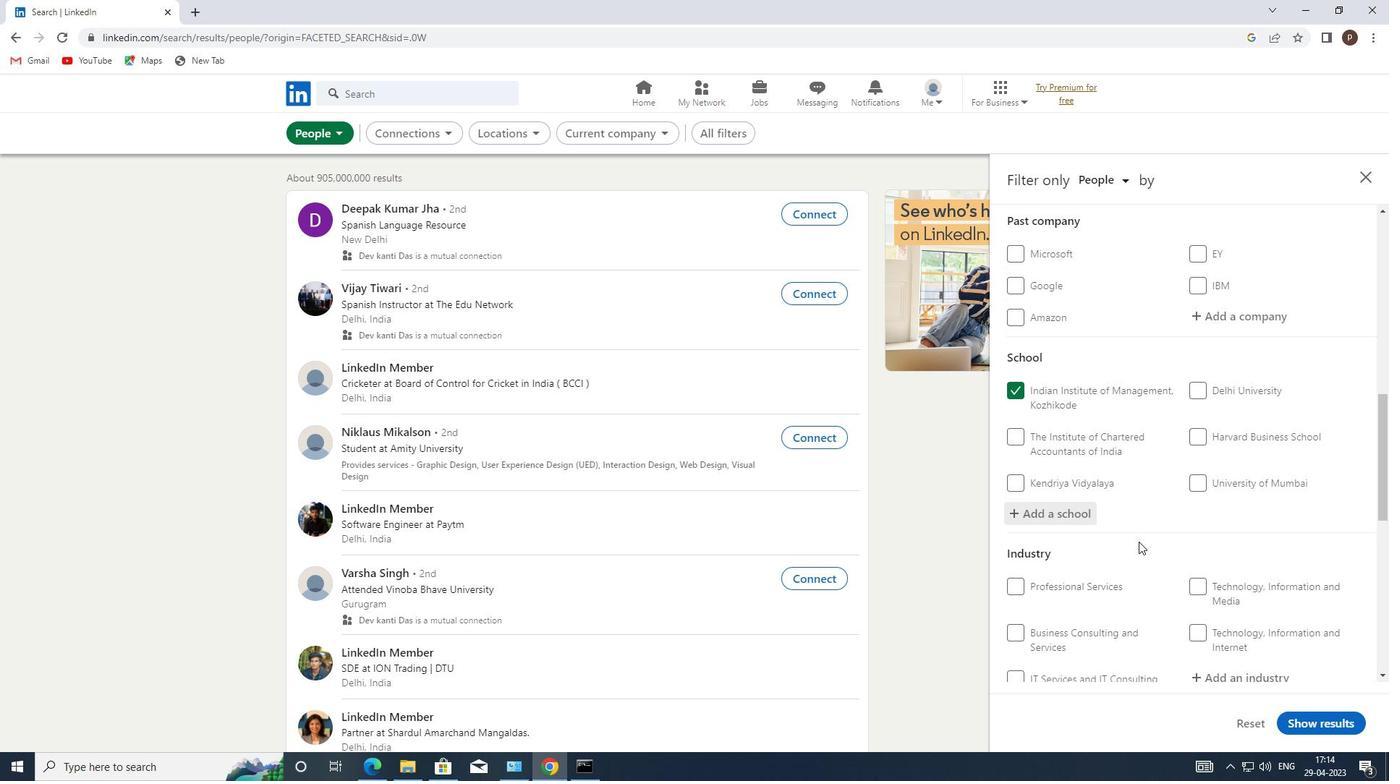 
Action: Mouse scrolled (1139, 541) with delta (0, 0)
Screenshot: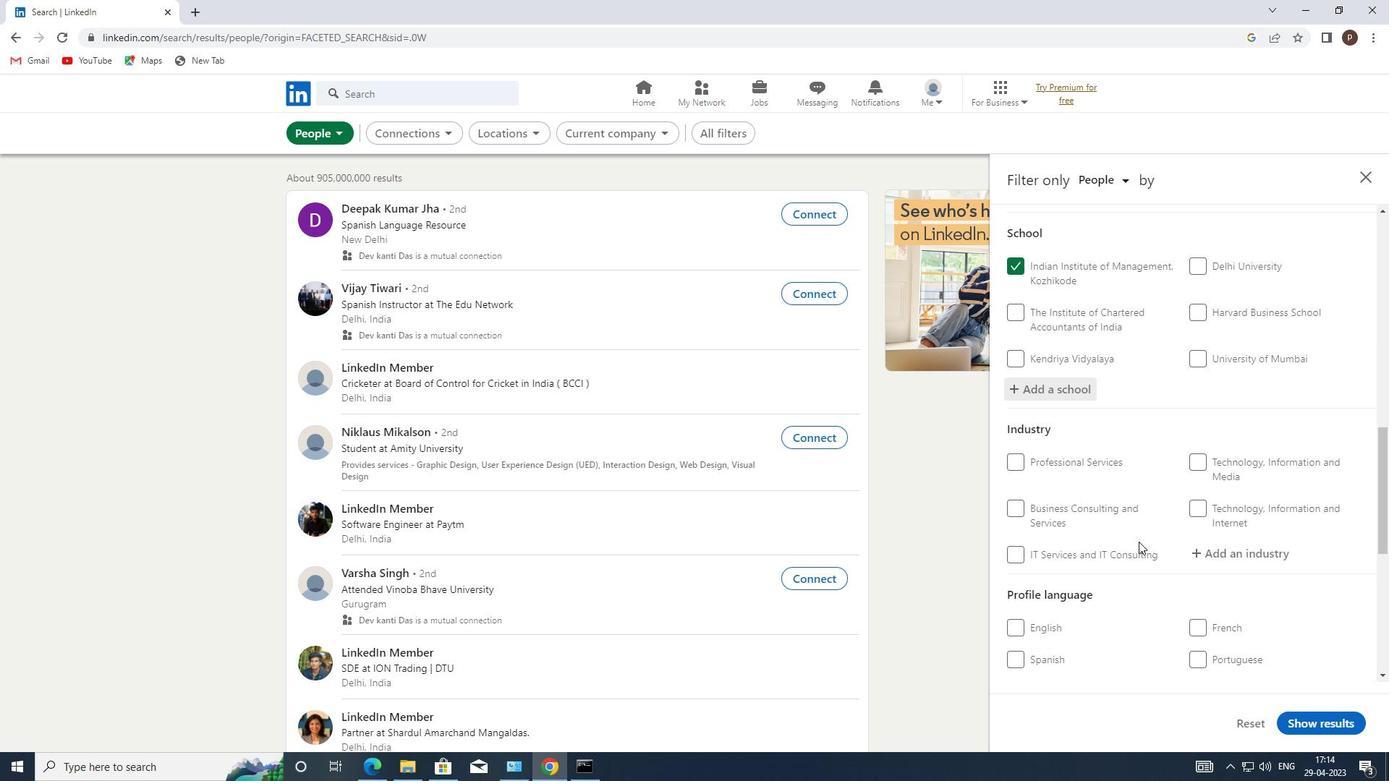 
Action: Mouse moved to (1226, 405)
Screenshot: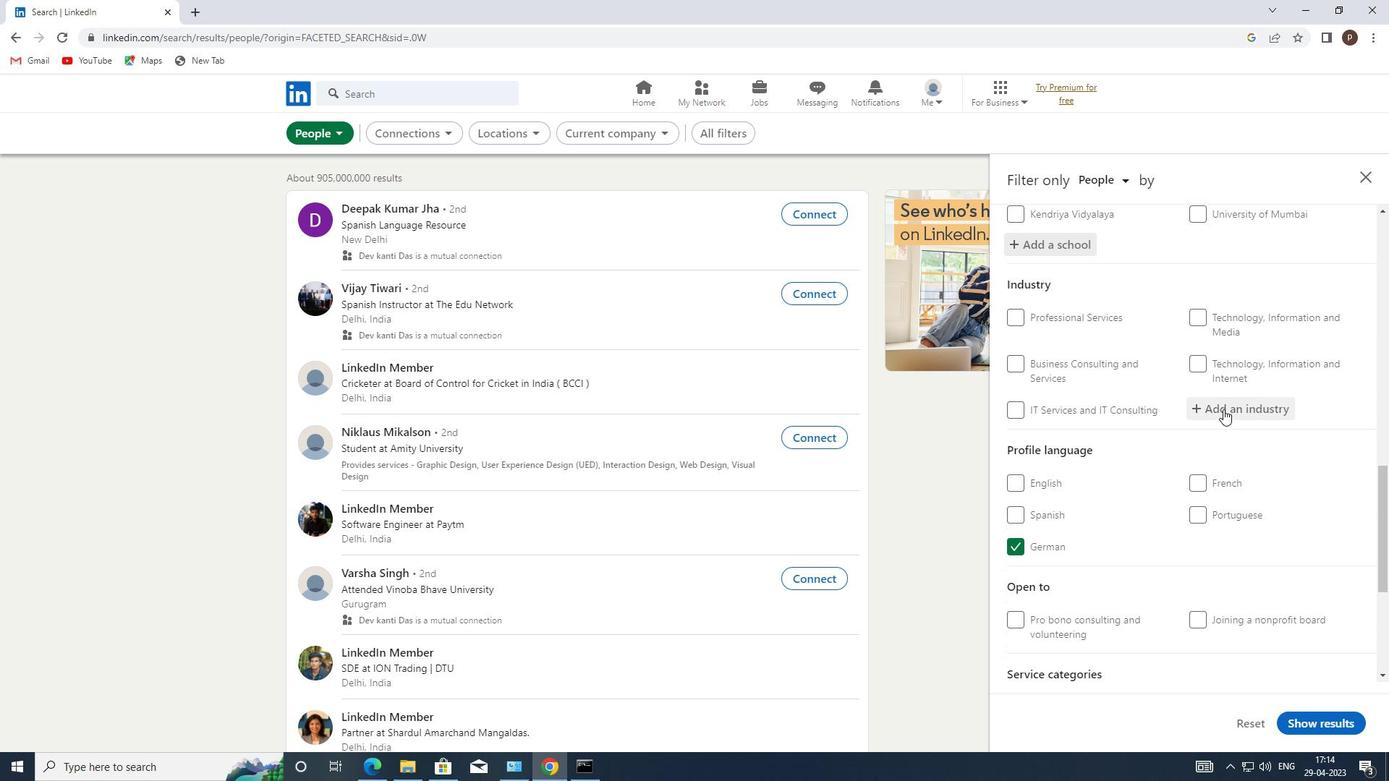 
Action: Mouse pressed left at (1226, 405)
Screenshot: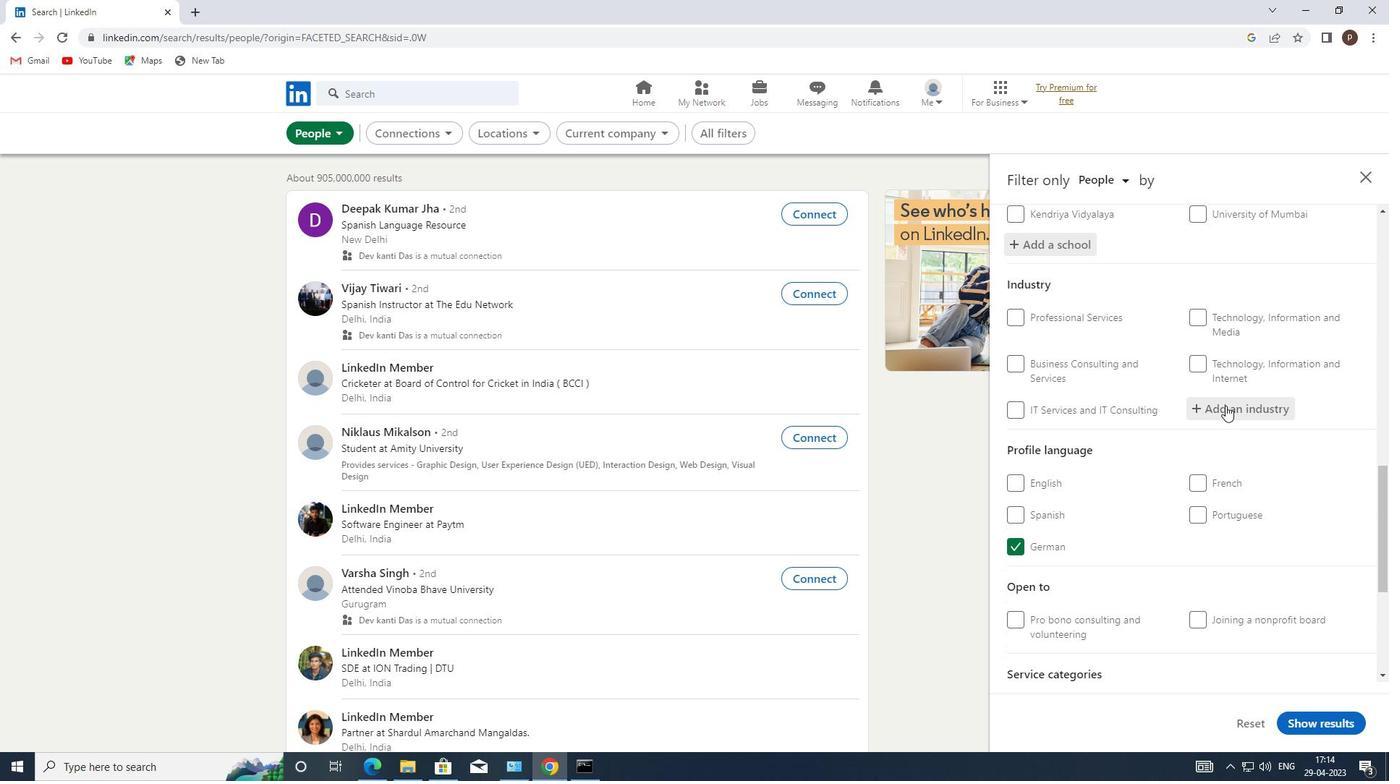 
Action: Mouse pressed left at (1226, 405)
Screenshot: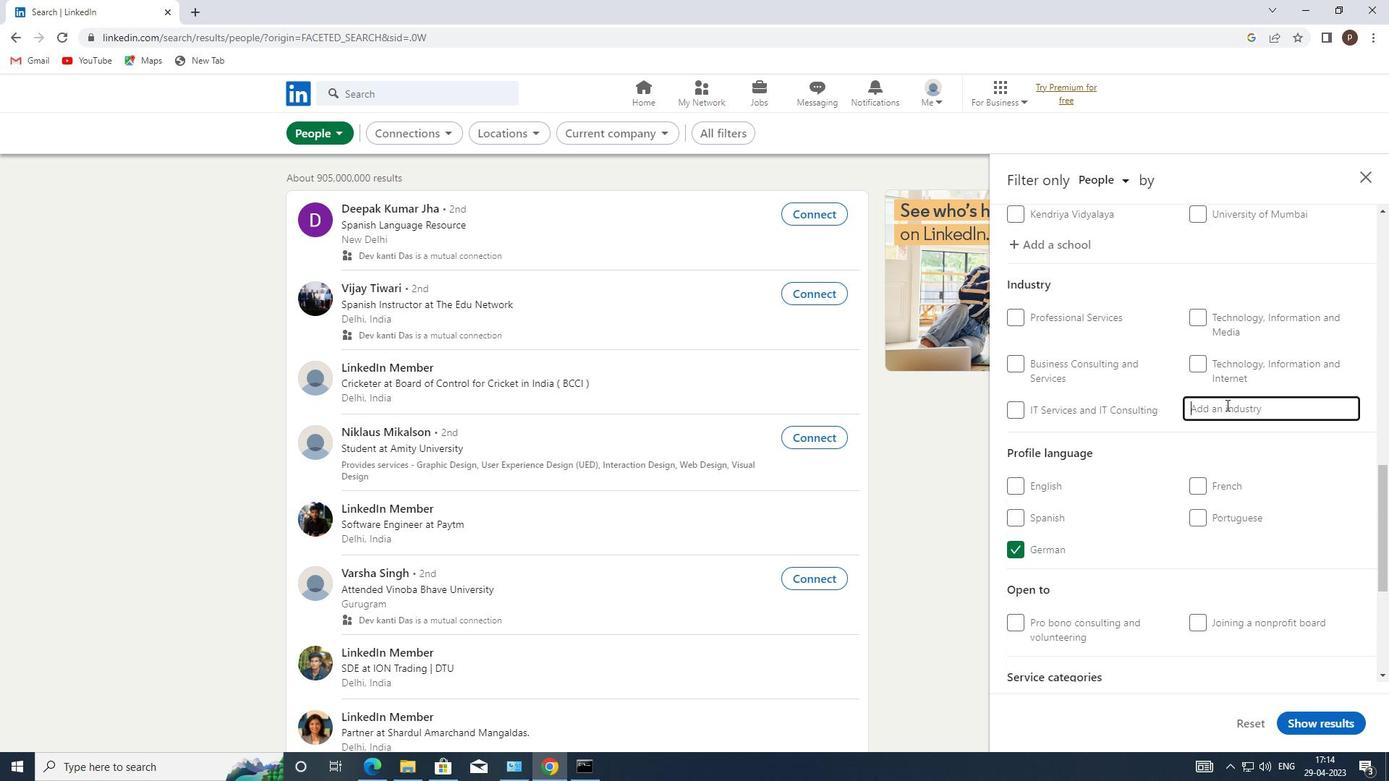 
Action: Key pressed <Key.caps_lock>W<Key.caps_lock>HOLESALE<Key.space><Key.caps_lock>H<Key.caps_lock>ARDWARE
Screenshot: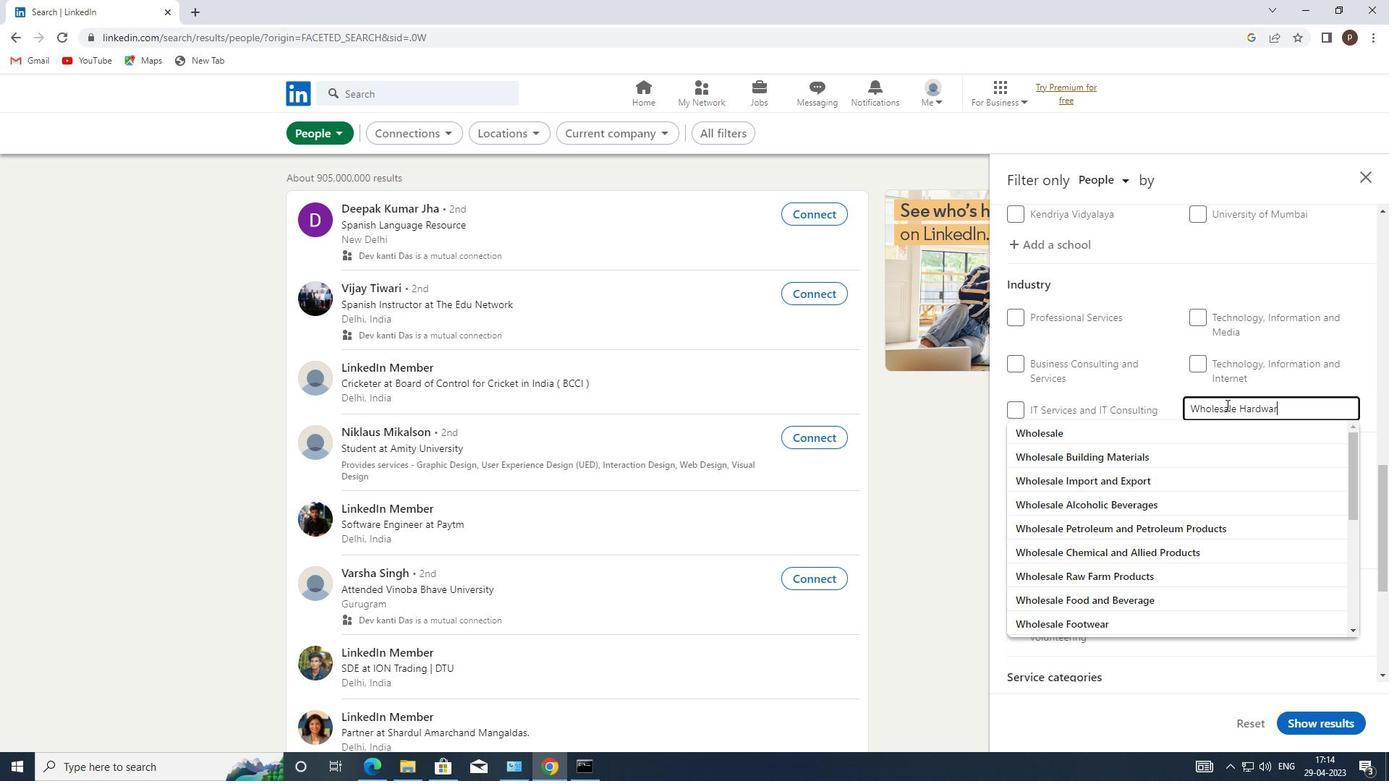 
Action: Mouse moved to (1199, 434)
Screenshot: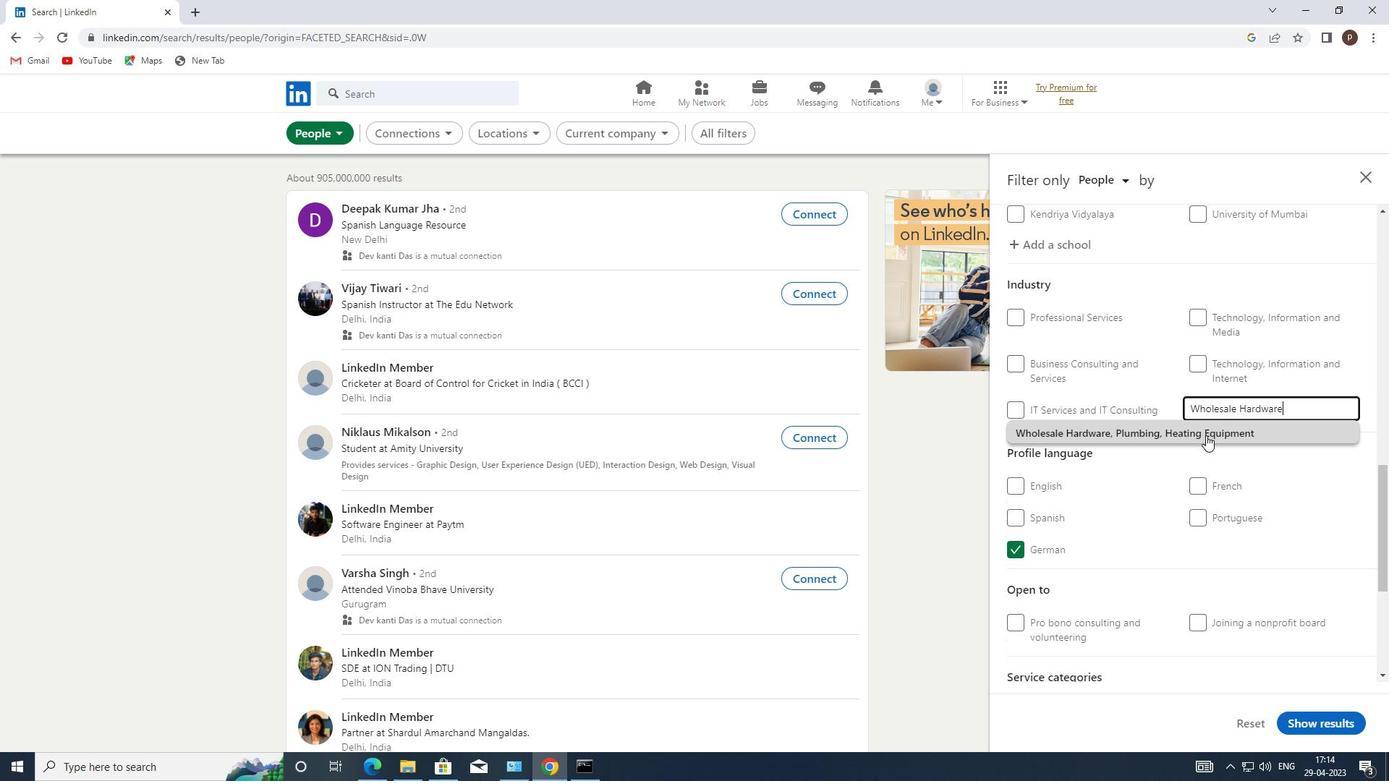 
Action: Mouse pressed left at (1199, 434)
Screenshot: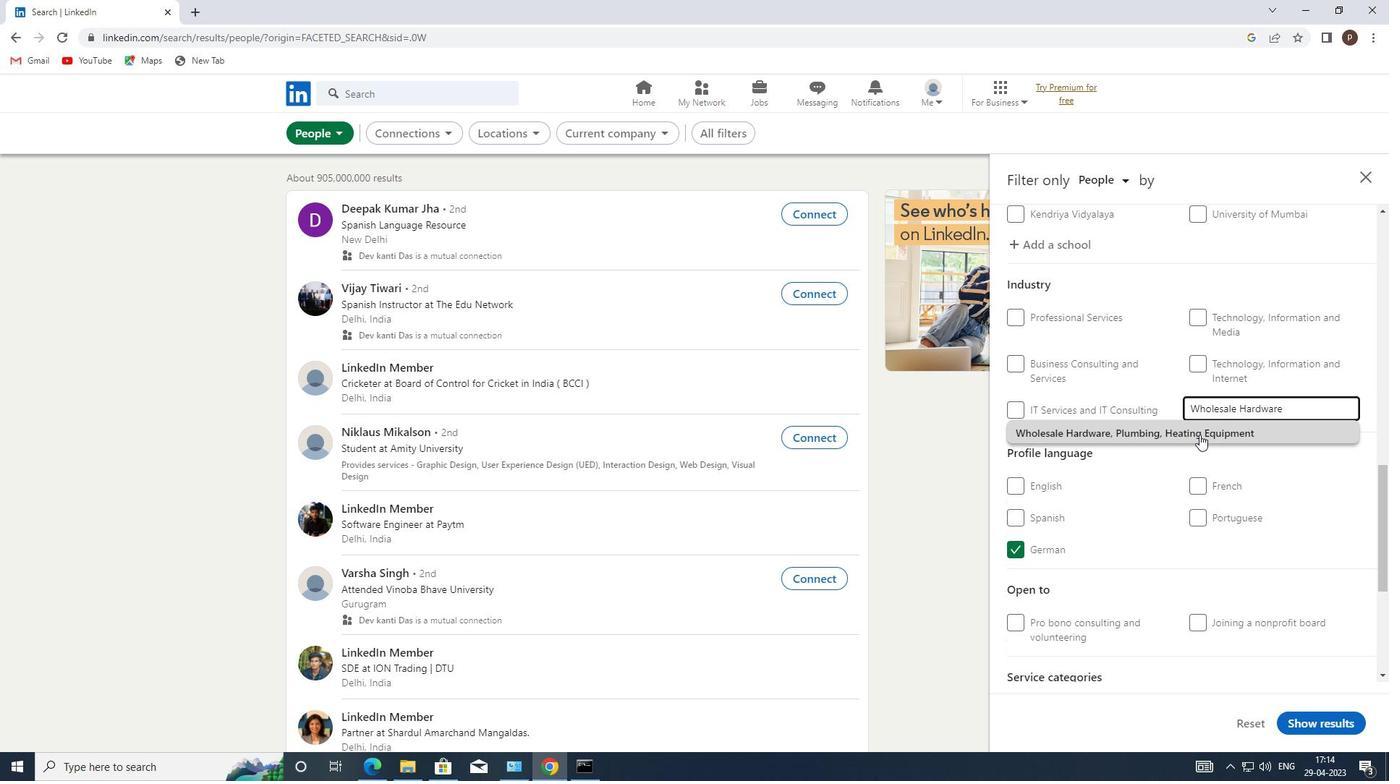 
Action: Mouse moved to (1199, 434)
Screenshot: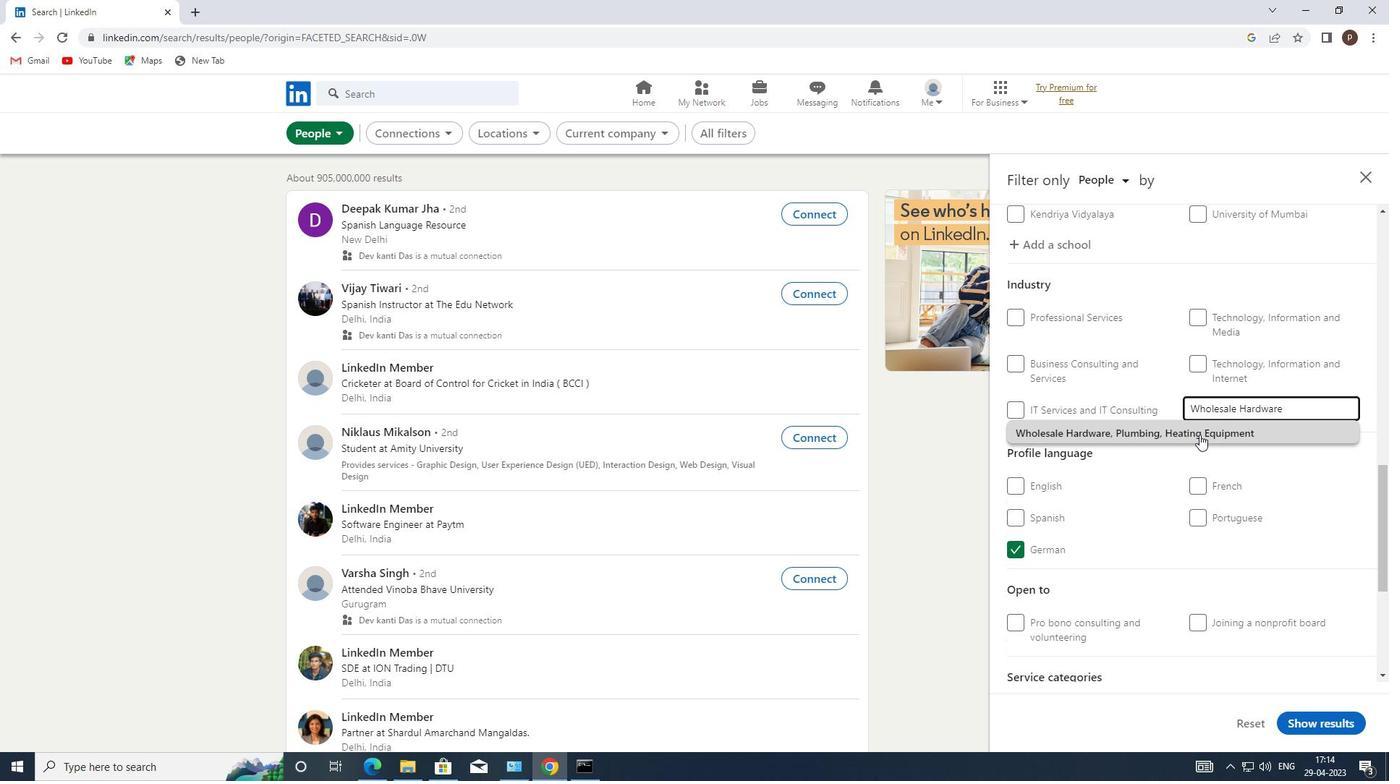 
Action: Mouse scrolled (1199, 433) with delta (0, 0)
Screenshot: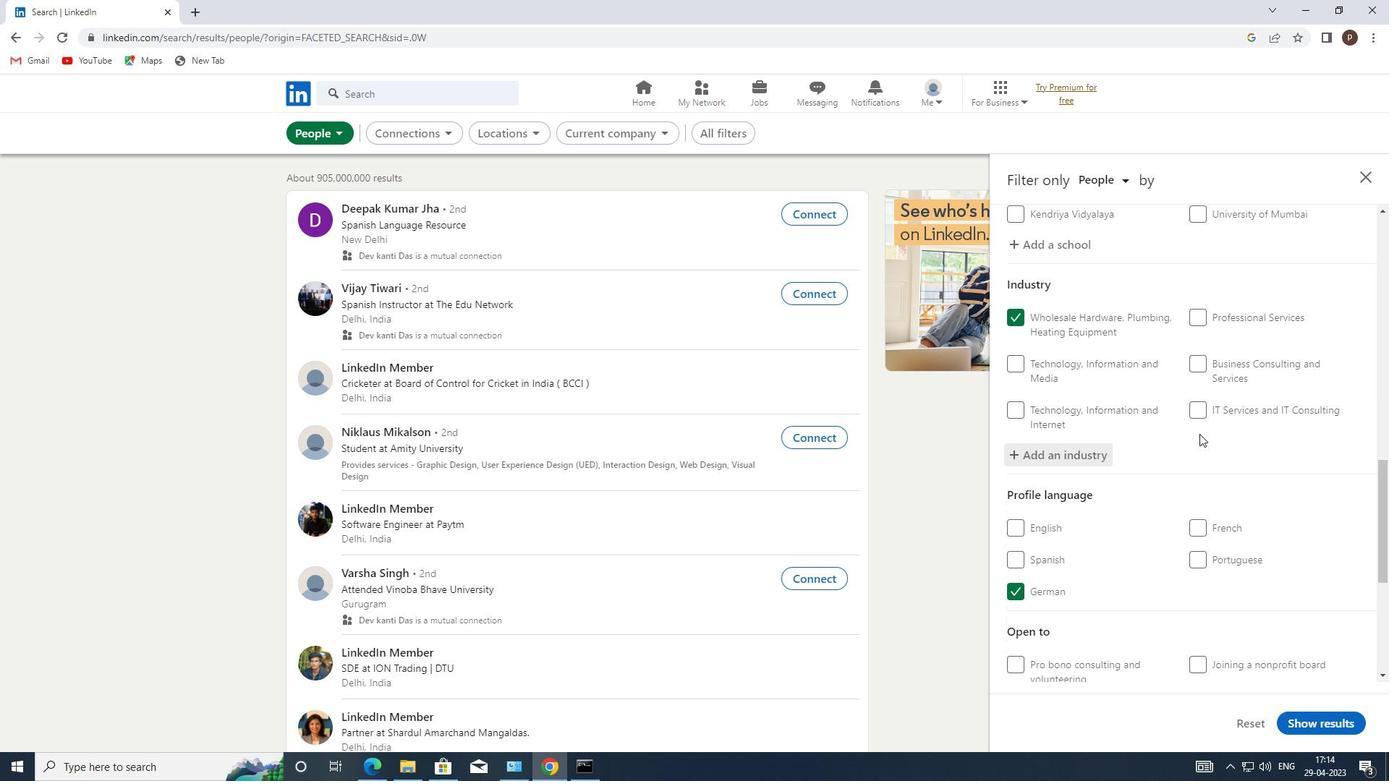 
Action: Mouse scrolled (1199, 433) with delta (0, 0)
Screenshot: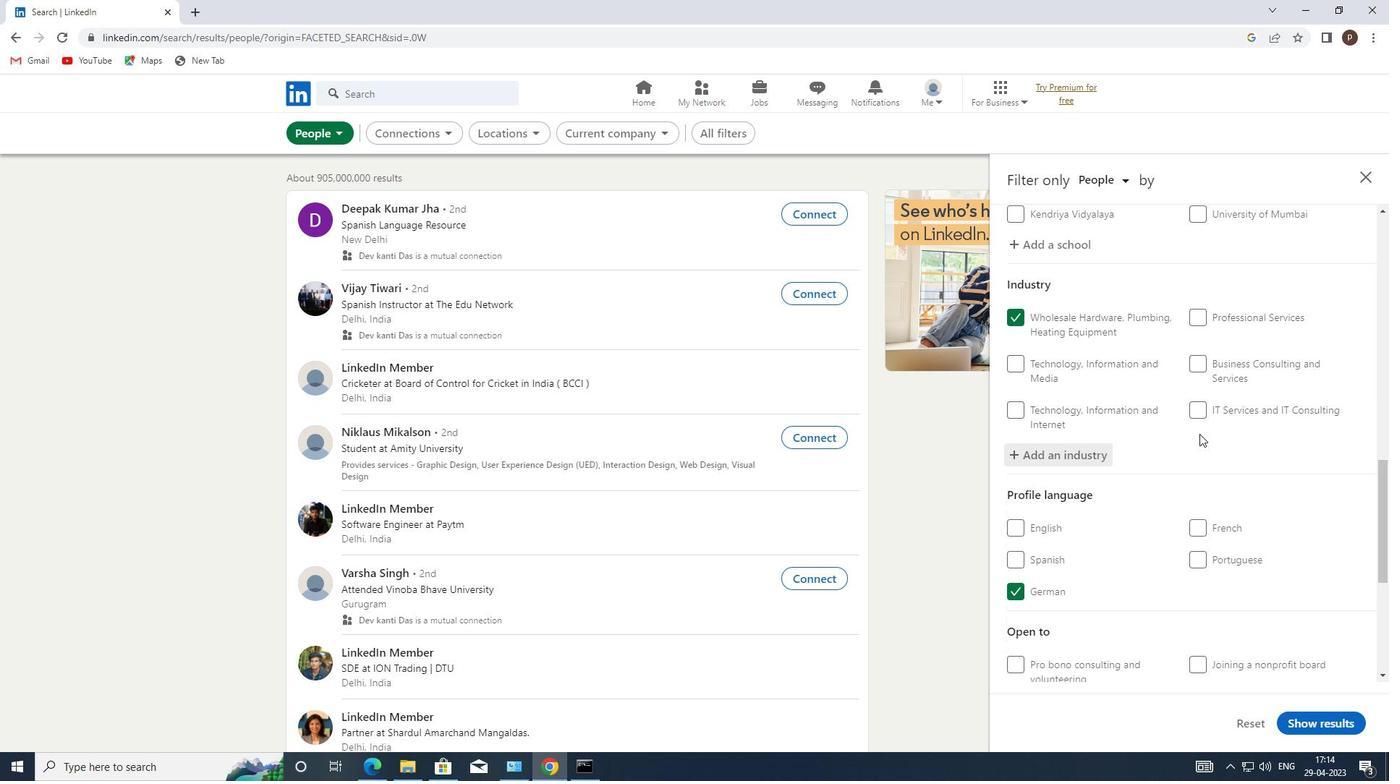 
Action: Mouse moved to (1199, 434)
Screenshot: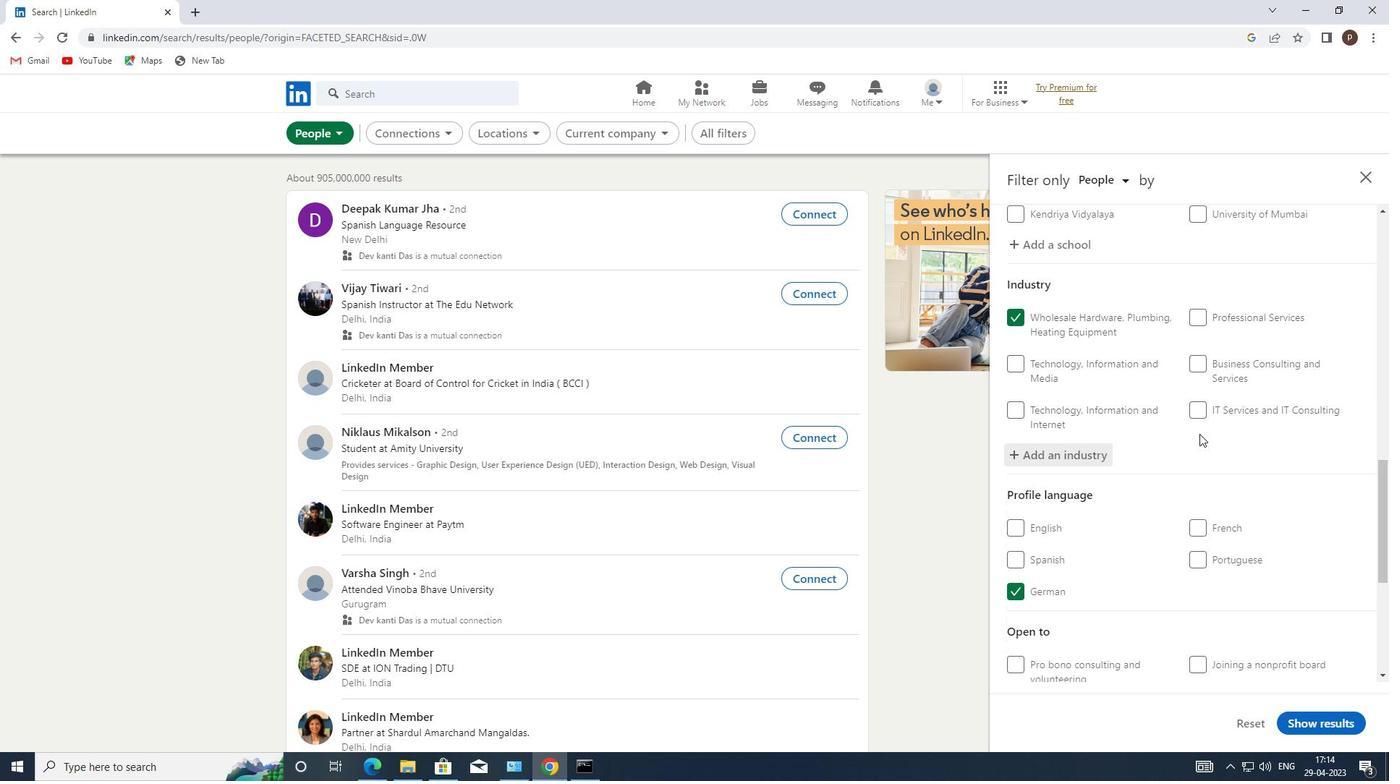 
Action: Mouse scrolled (1199, 433) with delta (0, 0)
Screenshot: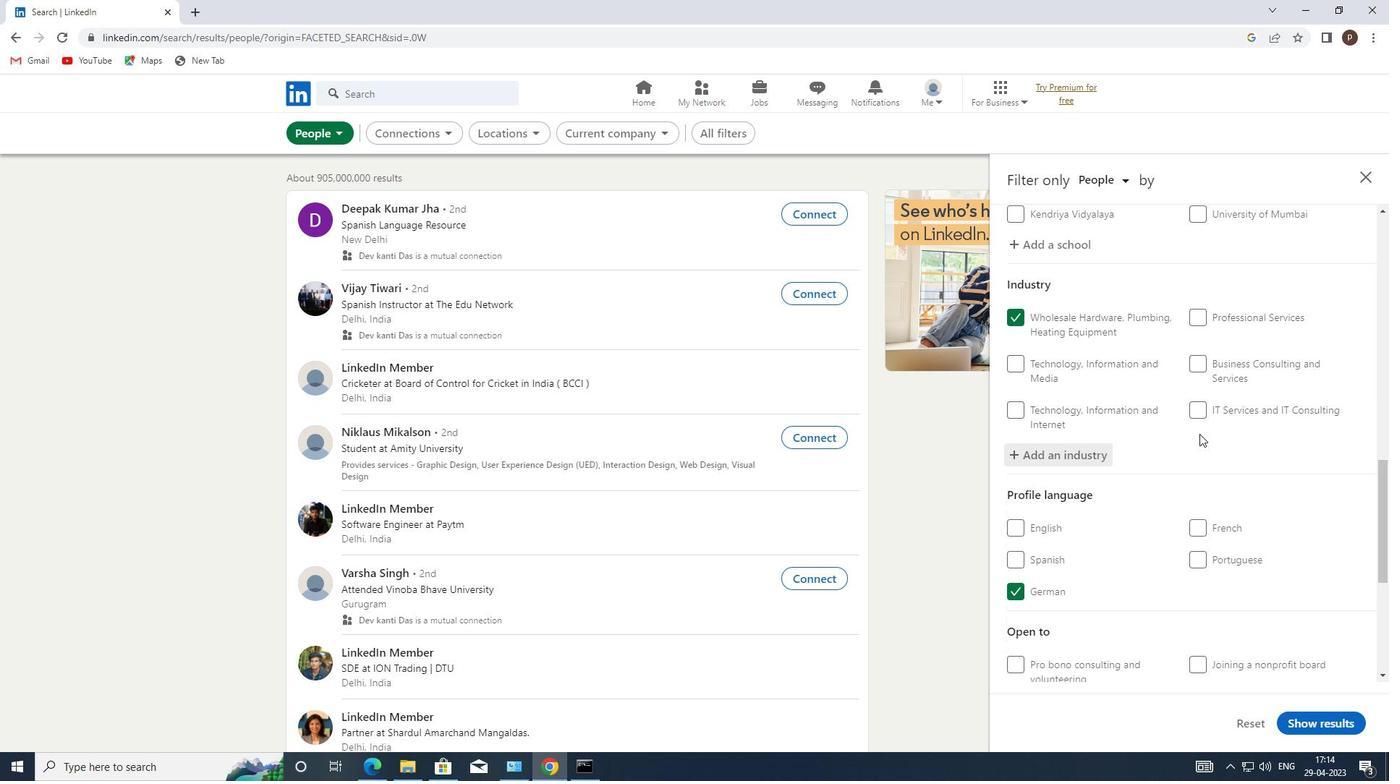 
Action: Mouse moved to (1207, 494)
Screenshot: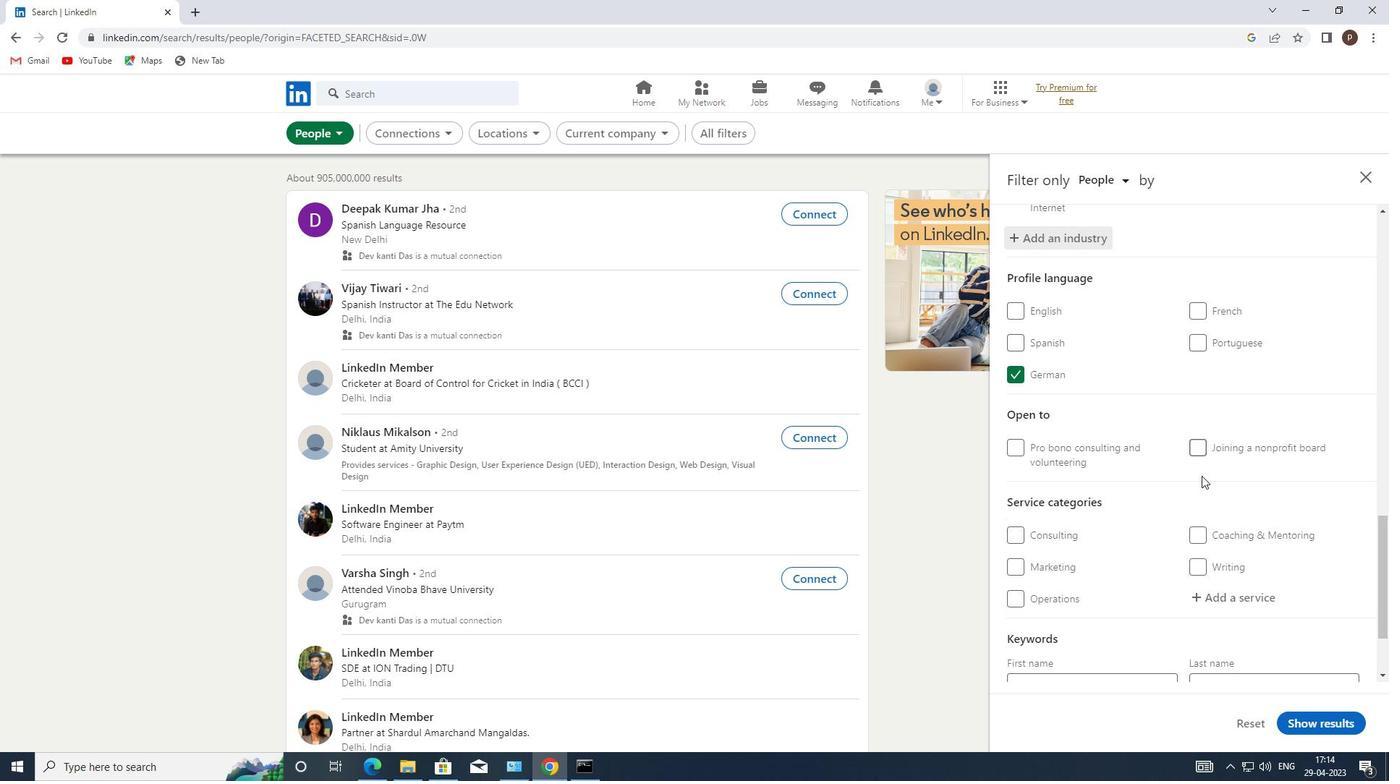 
Action: Mouse scrolled (1207, 494) with delta (0, 0)
Screenshot: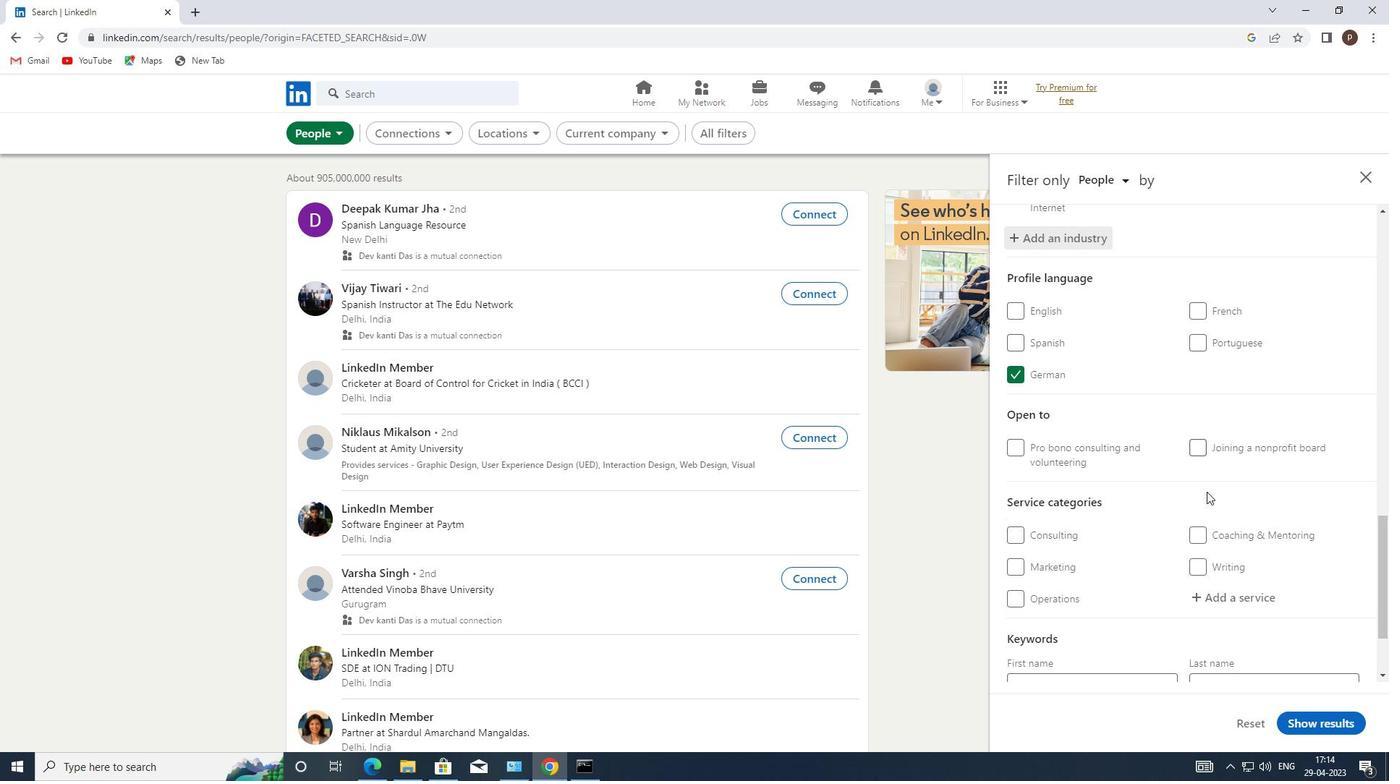 
Action: Mouse moved to (1220, 529)
Screenshot: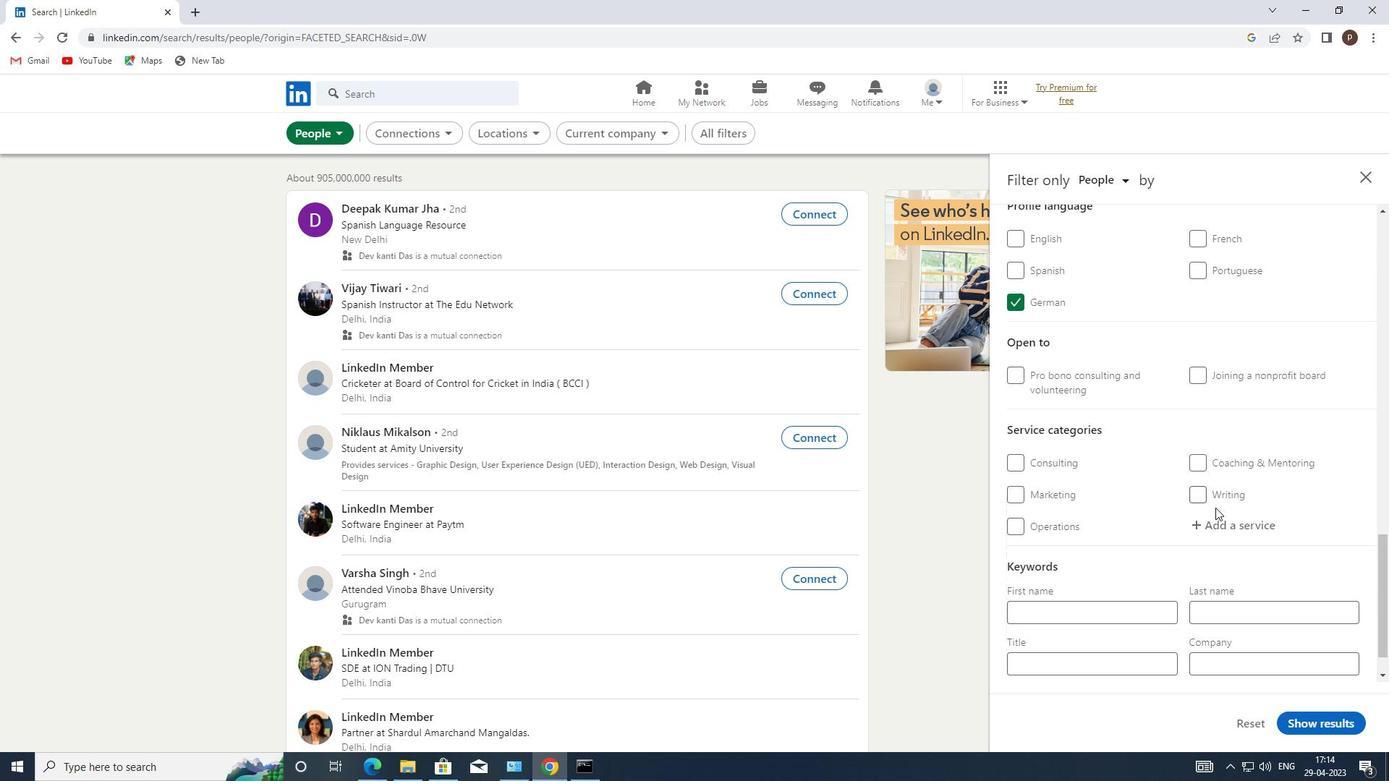 
Action: Mouse pressed left at (1220, 529)
Screenshot: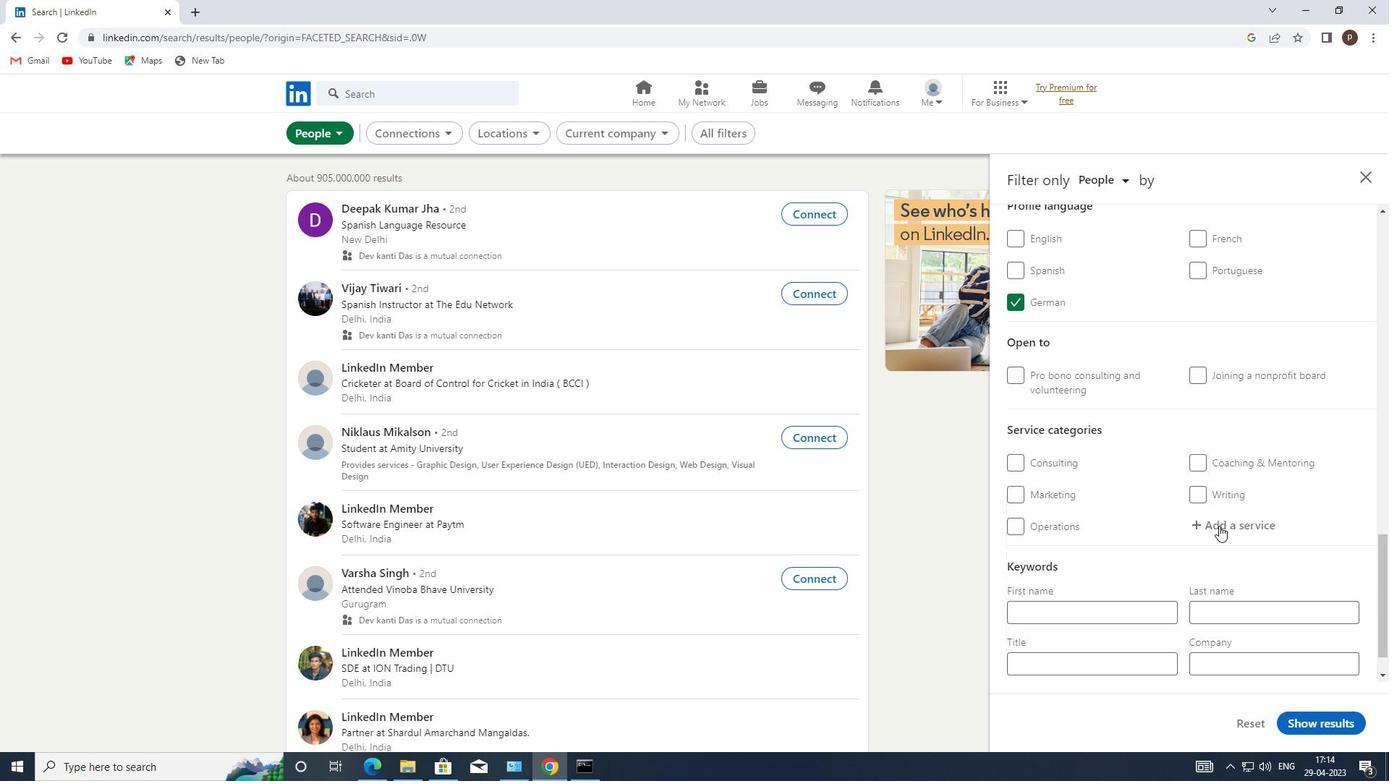 
Action: Mouse pressed left at (1220, 529)
Screenshot: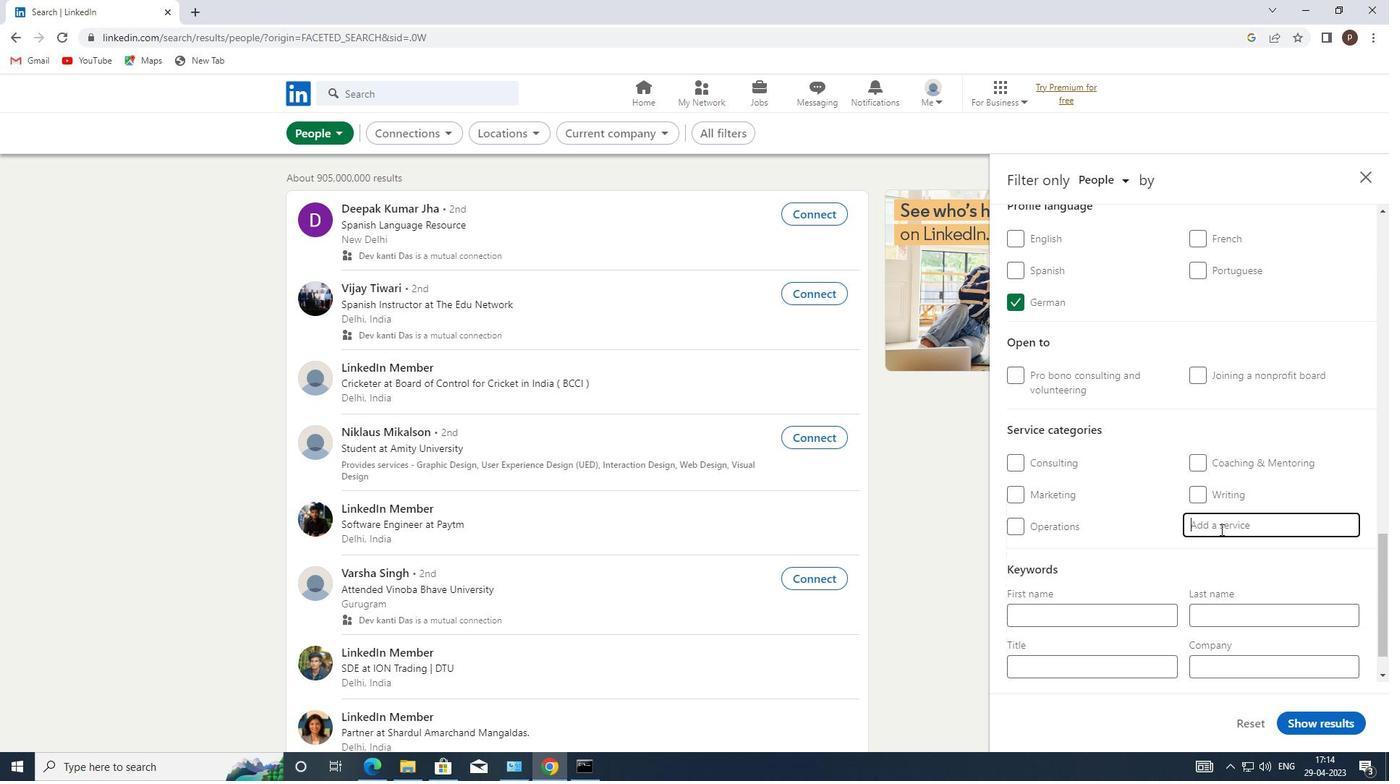
Action: Key pressed <Key.caps_lock>S<Key.caps_lock>OCIAL
Screenshot: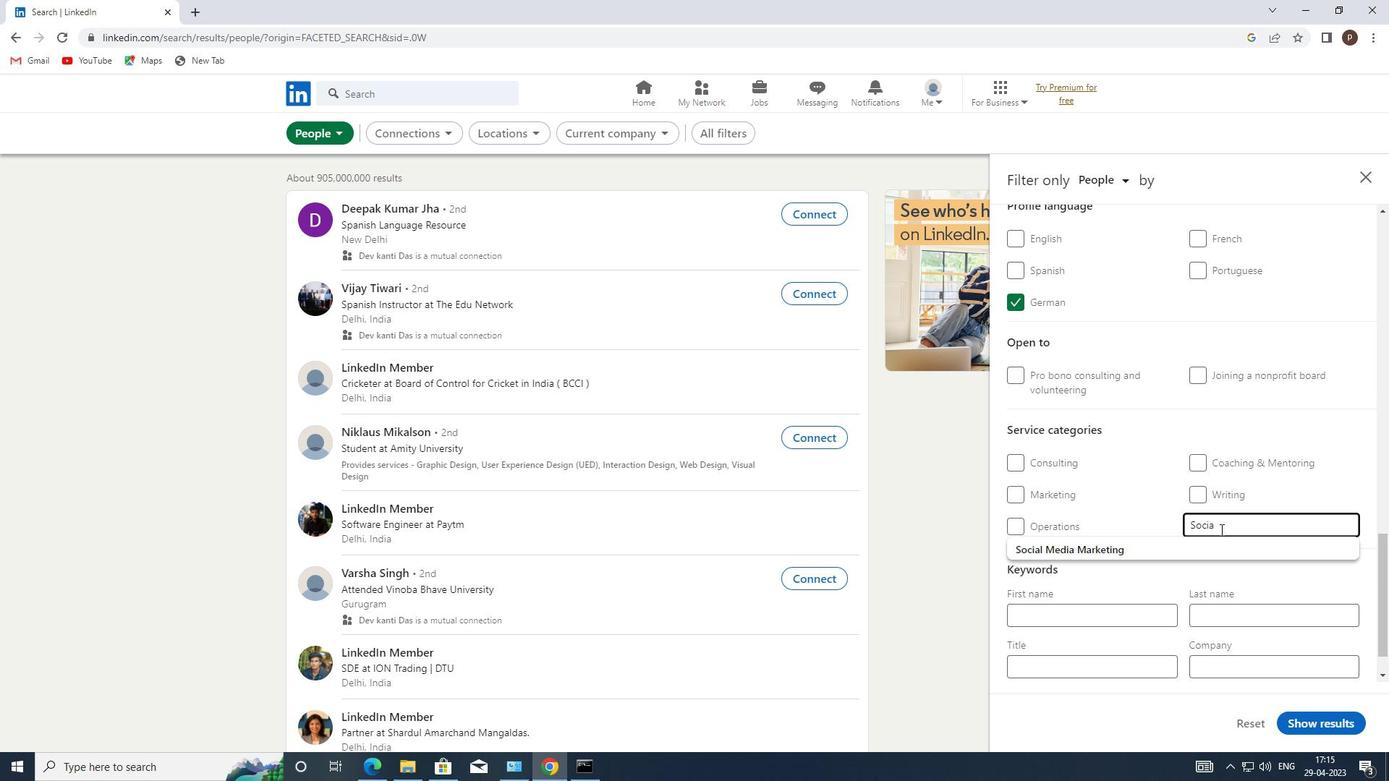 
Action: Mouse moved to (1162, 549)
Screenshot: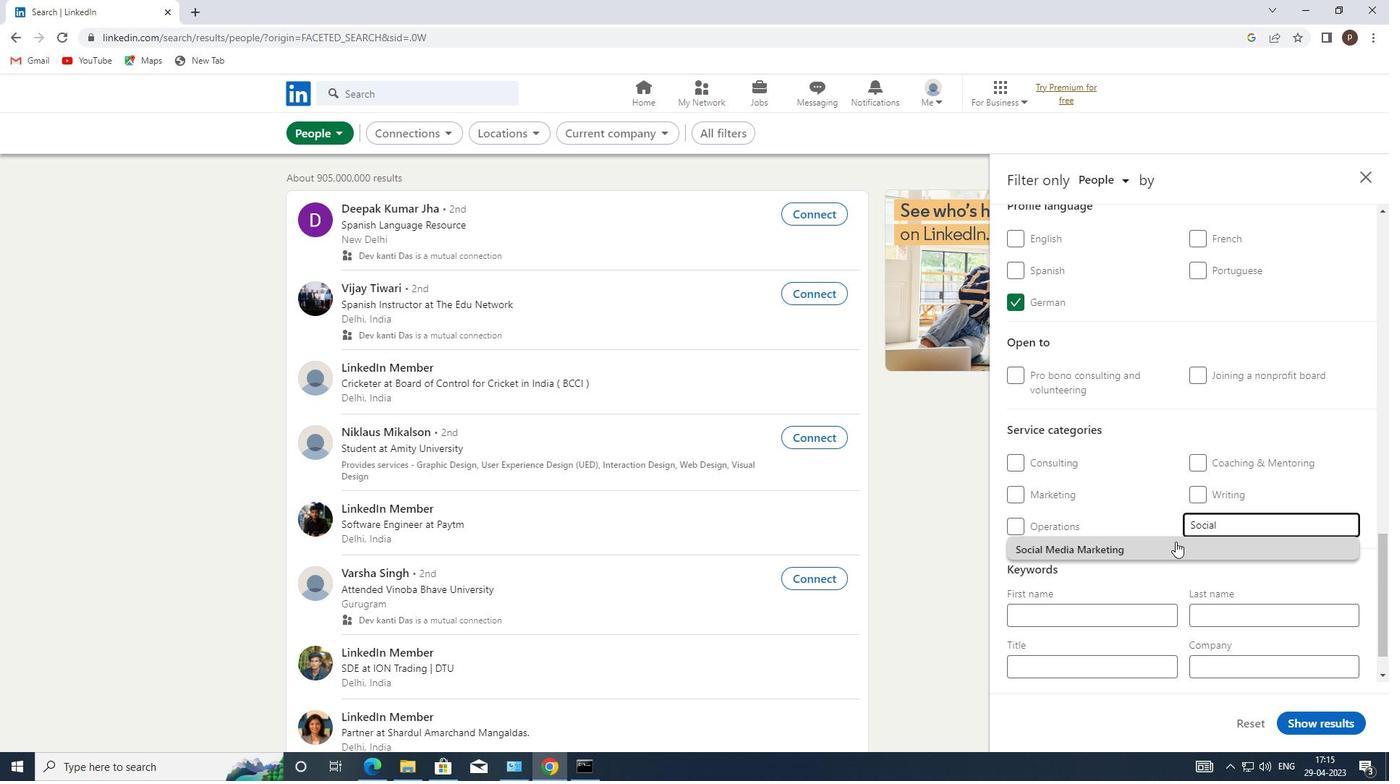 
Action: Mouse pressed left at (1162, 549)
Screenshot: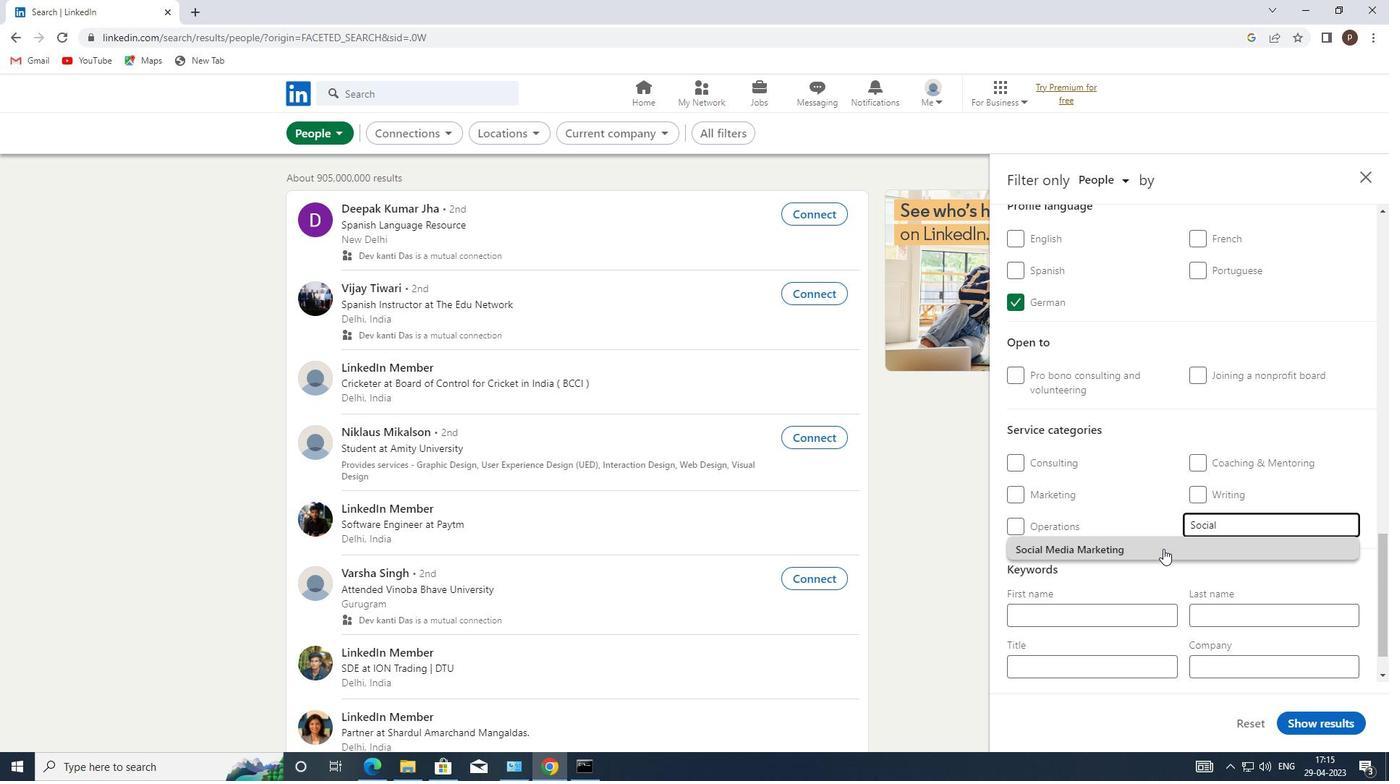 
Action: Mouse moved to (1159, 547)
Screenshot: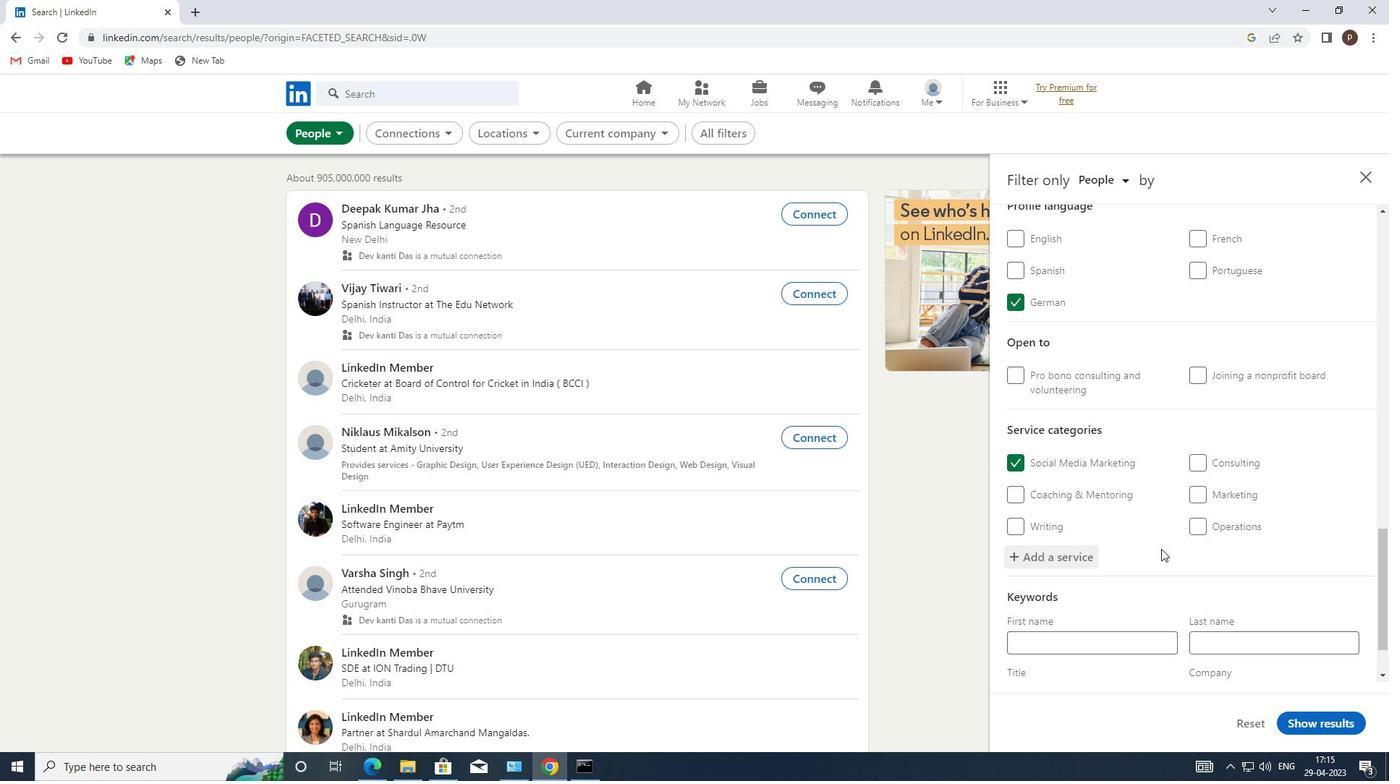 
Action: Mouse scrolled (1159, 546) with delta (0, 0)
Screenshot: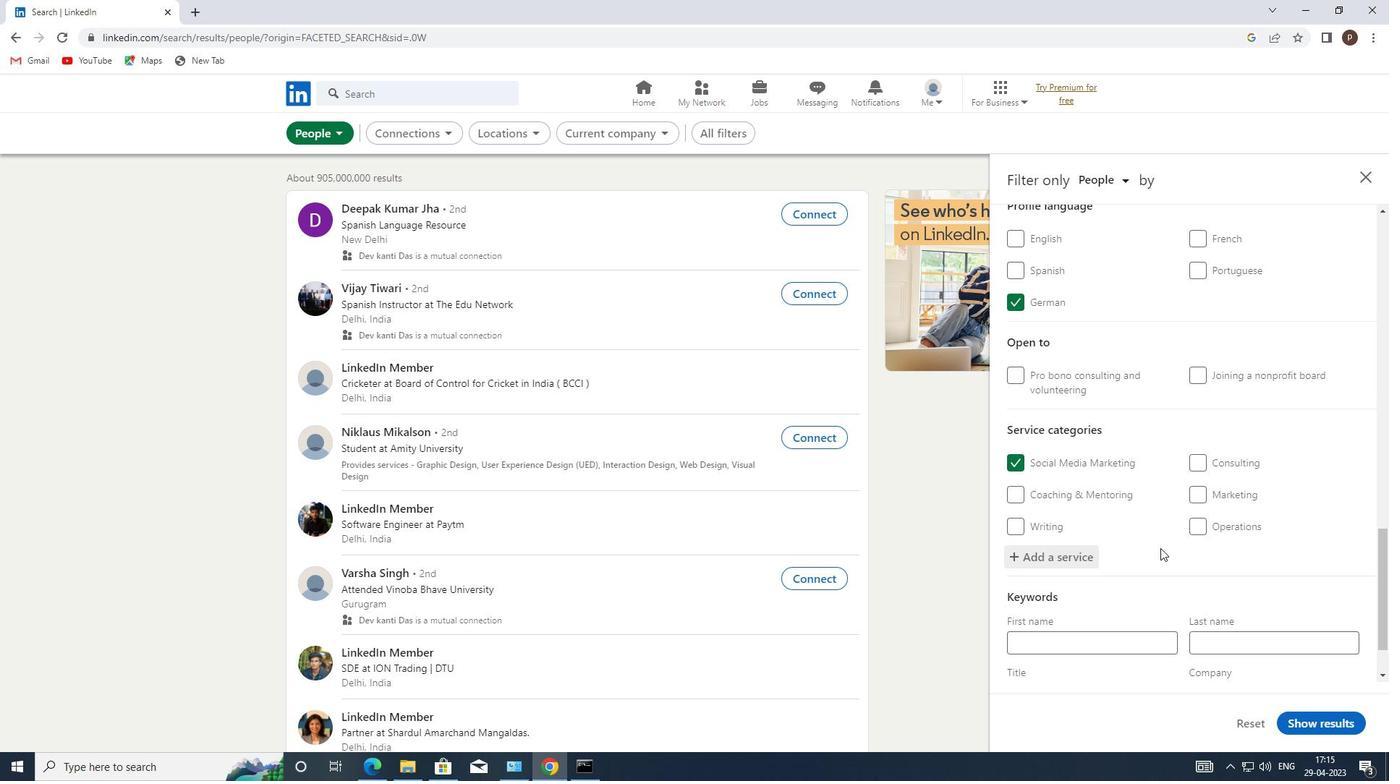 
Action: Mouse scrolled (1159, 546) with delta (0, 0)
Screenshot: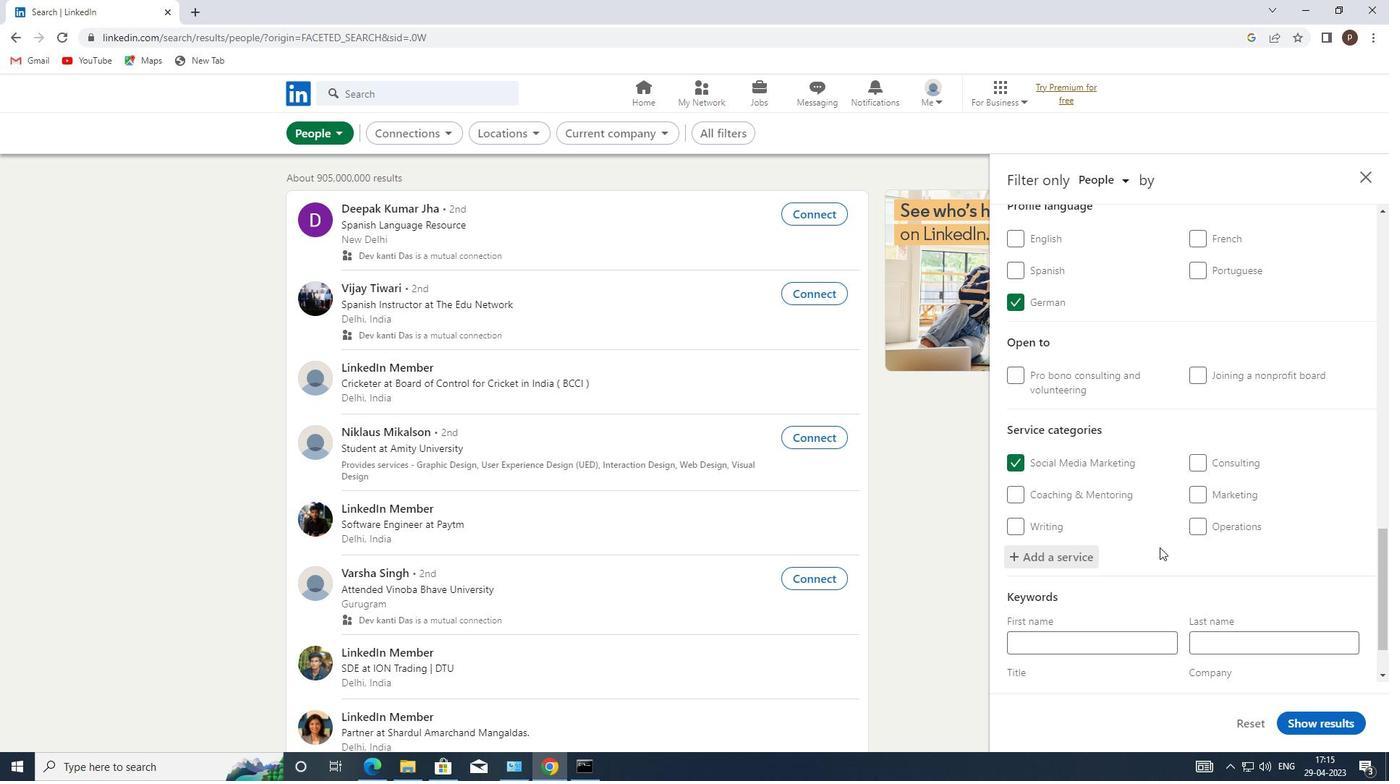 
Action: Mouse scrolled (1159, 546) with delta (0, 0)
Screenshot: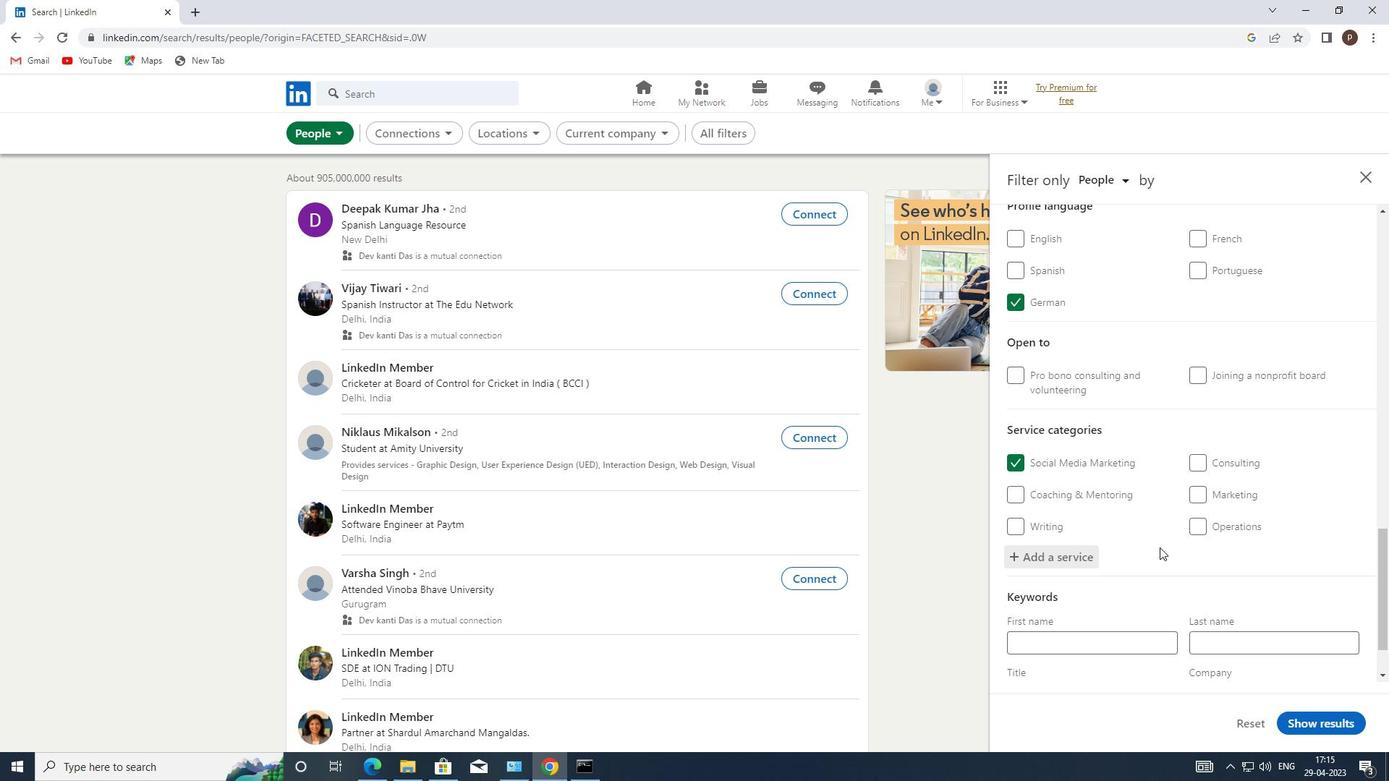 
Action: Mouse moved to (1058, 610)
Screenshot: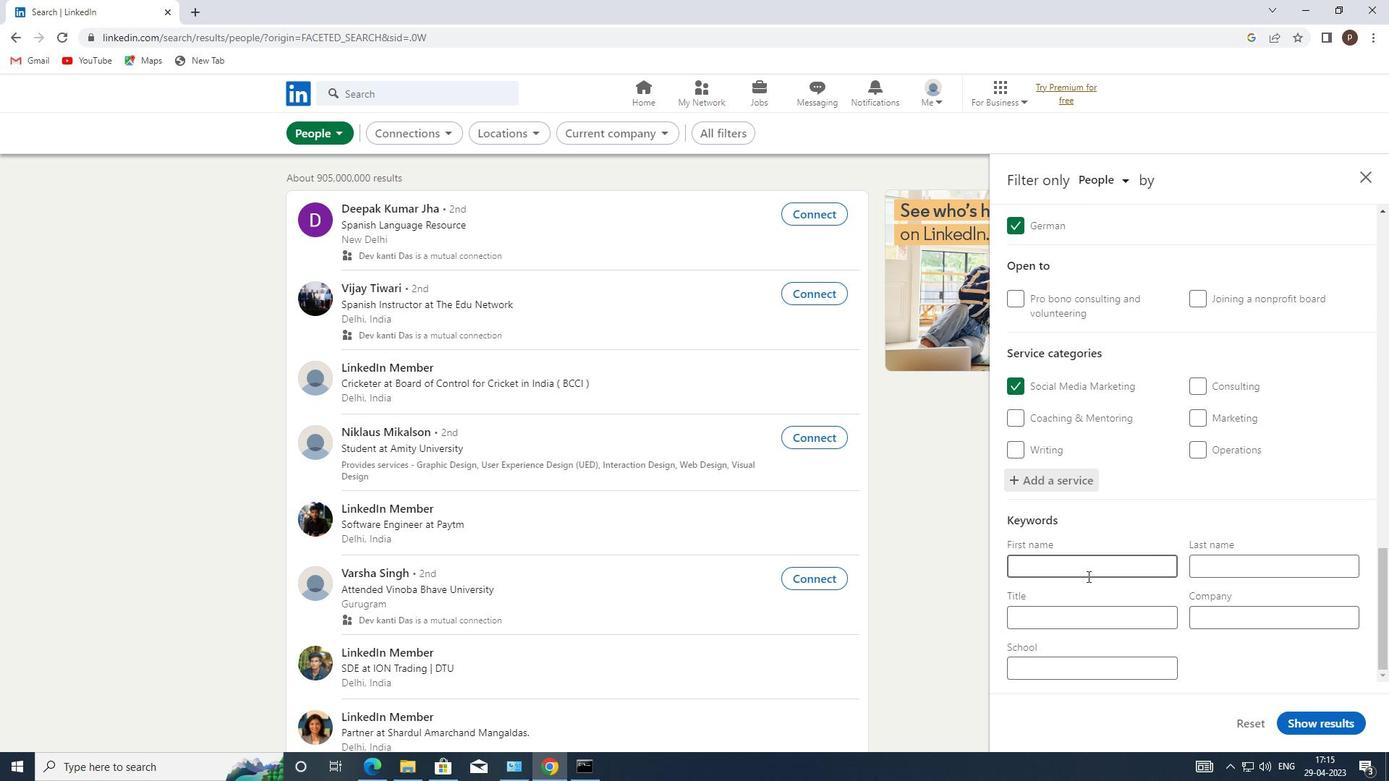 
Action: Mouse pressed left at (1058, 610)
Screenshot: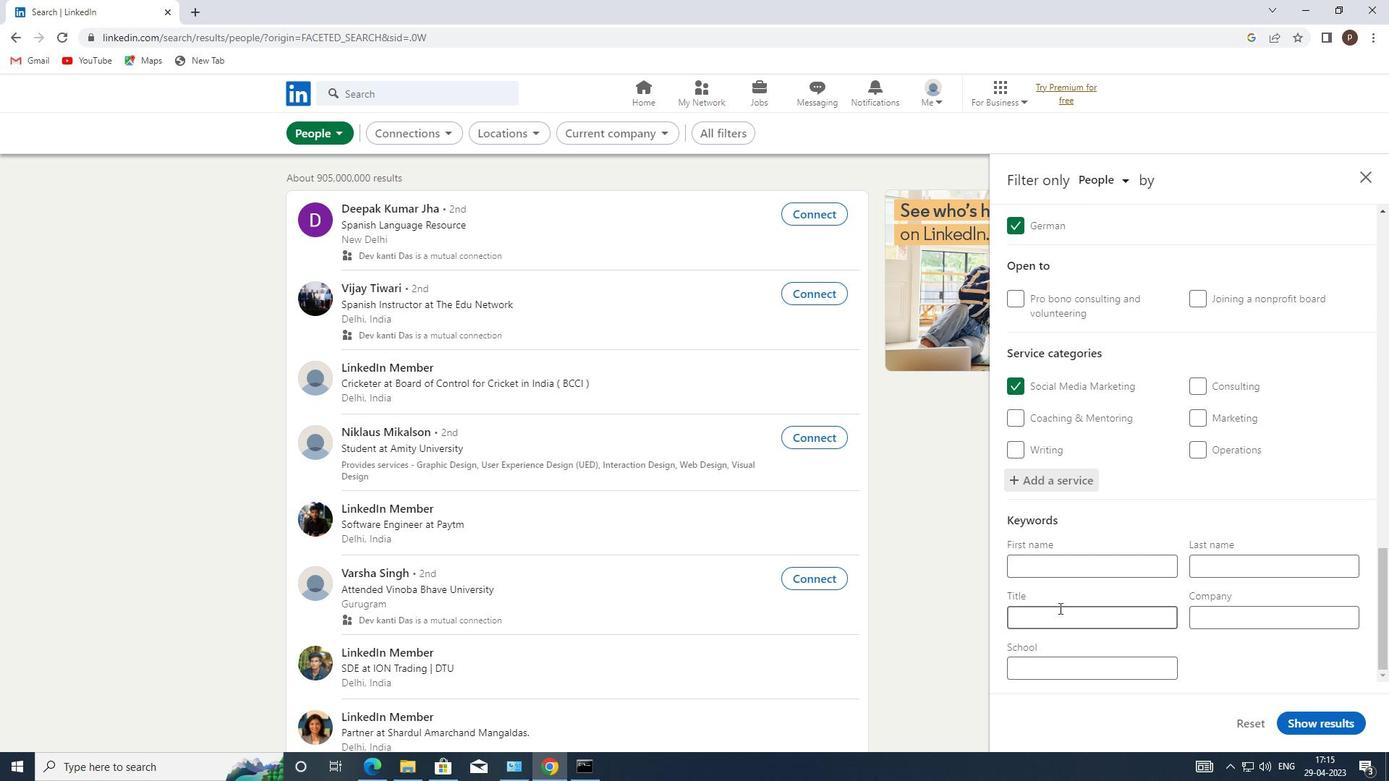 
Action: Key pressed <Key.caps_lock>P<Key.caps_lock>ERSONAL<Key.space><Key.caps_lock>T<Key.caps_lock>RAINER
Screenshot: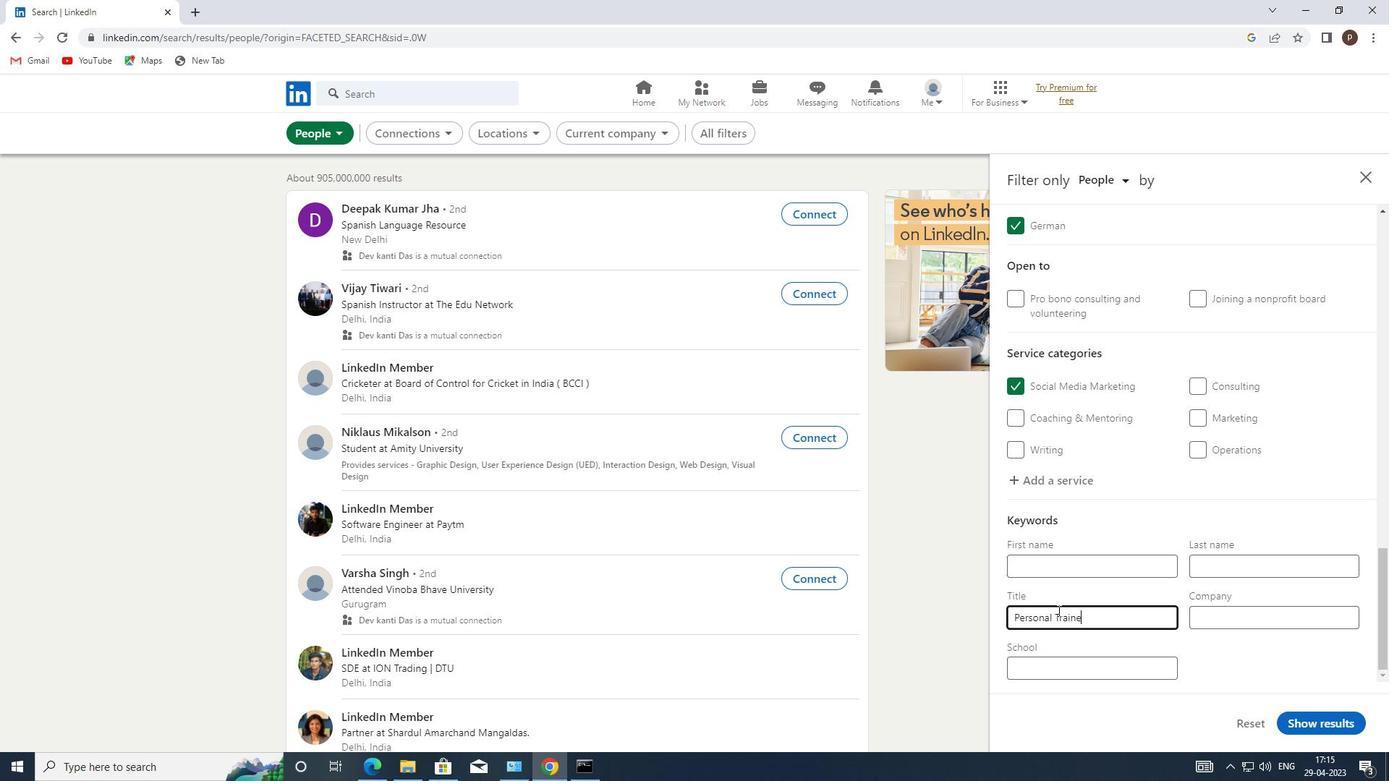 
Action: Mouse moved to (1303, 720)
Screenshot: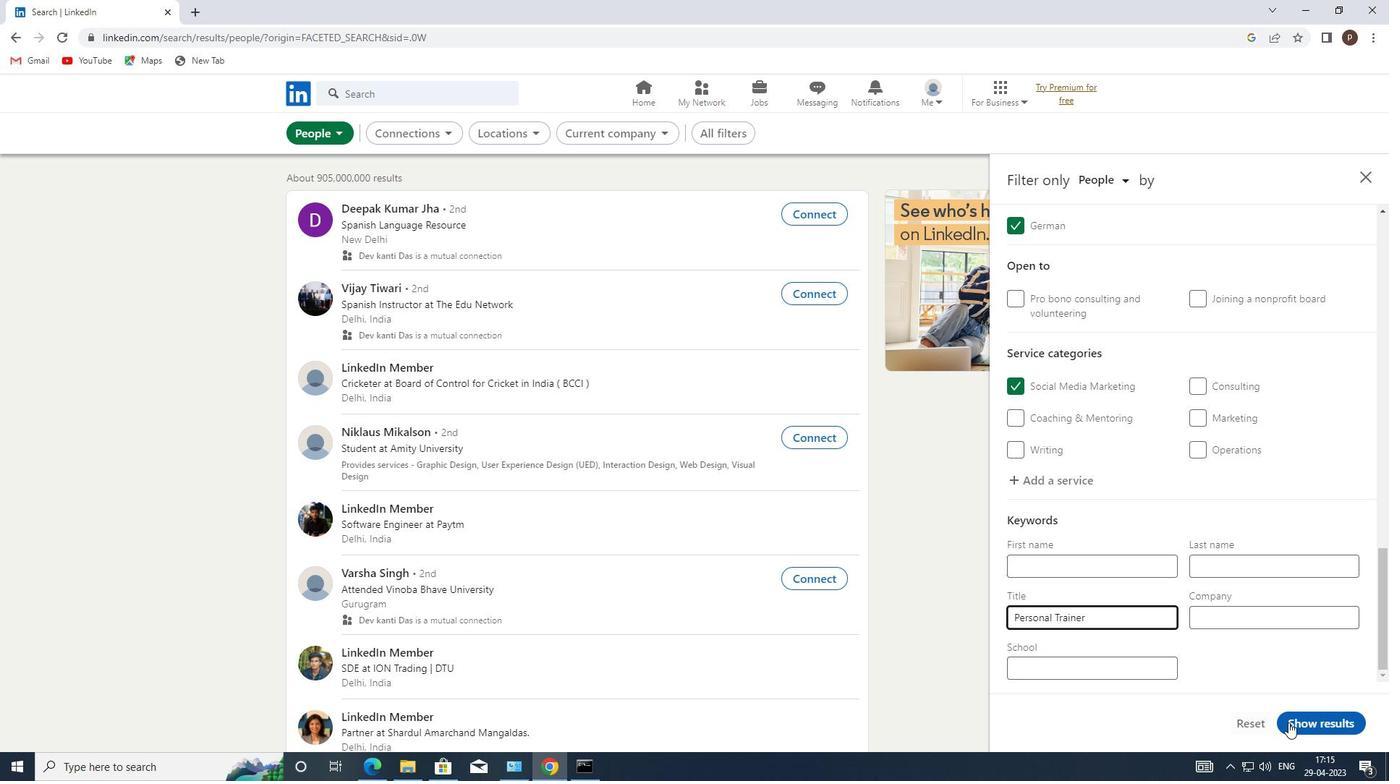 
Action: Mouse pressed left at (1303, 720)
Screenshot: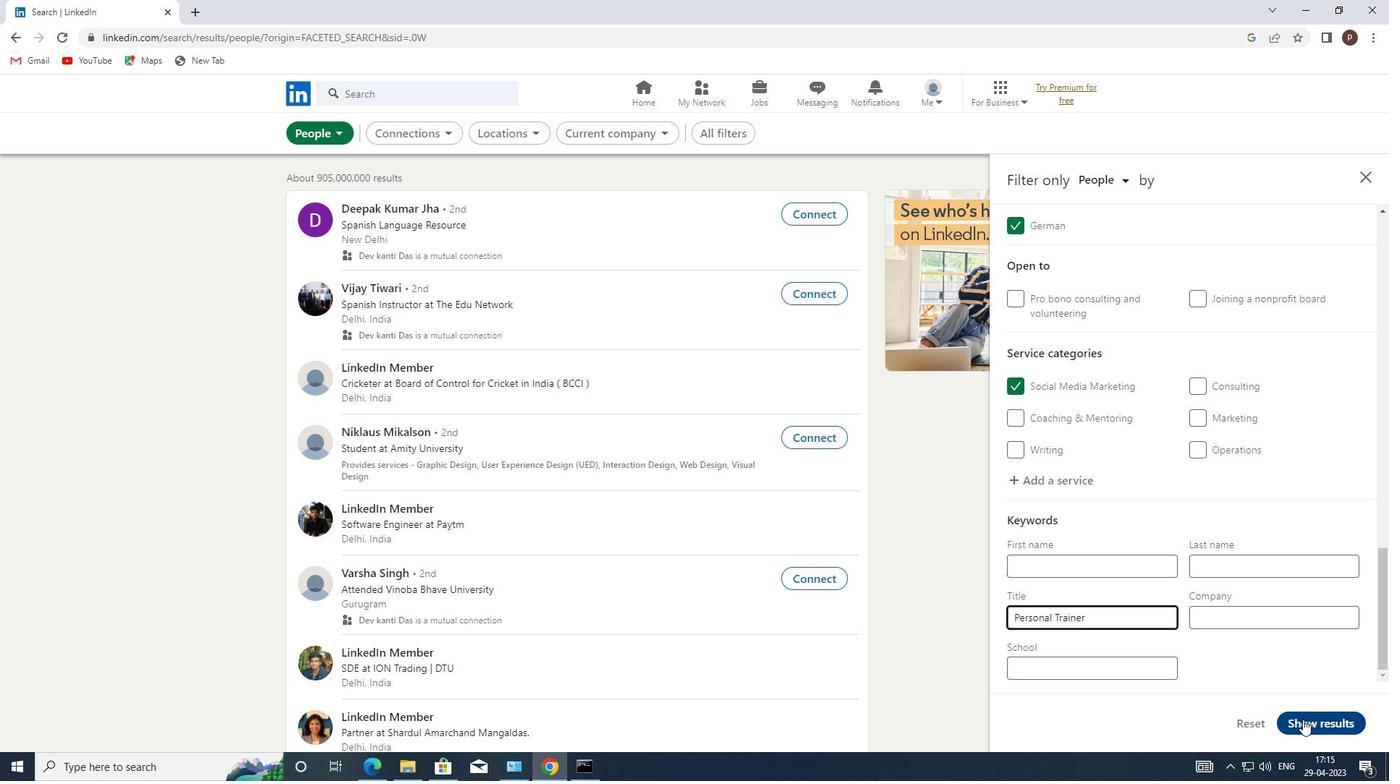 
